 Task: Find connections with filter location Ciudad Bolívar with filter topic #marketingdigitalwith filter profile language Spanish with filter current company Shell with filter school Vishwakarma Government Engineering College with filter industry Community Services with filter service category Customer Support with filter keywords title Youth Volunteer
Action: Mouse moved to (605, 77)
Screenshot: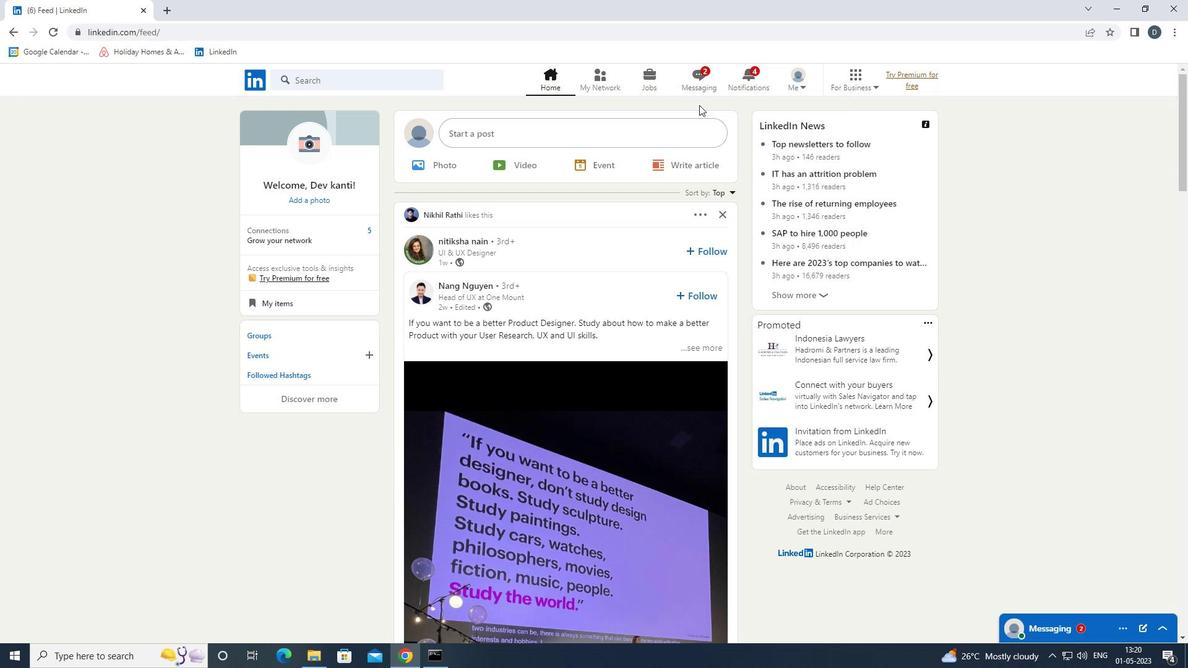 
Action: Mouse pressed left at (605, 77)
Screenshot: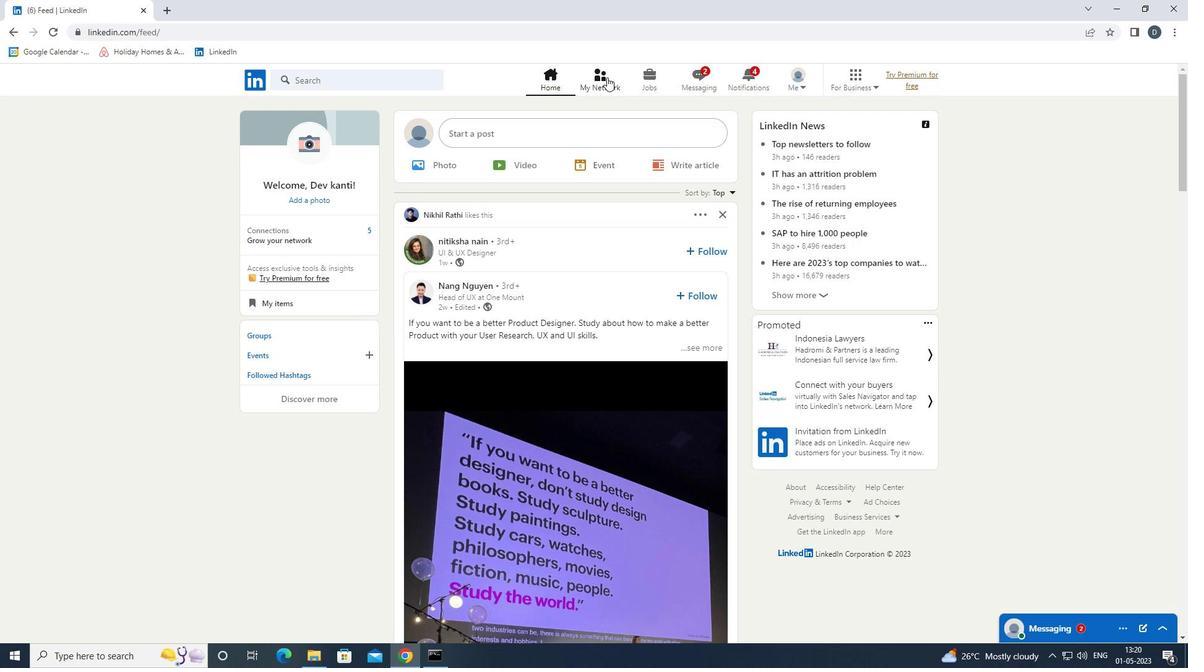 
Action: Mouse moved to (410, 151)
Screenshot: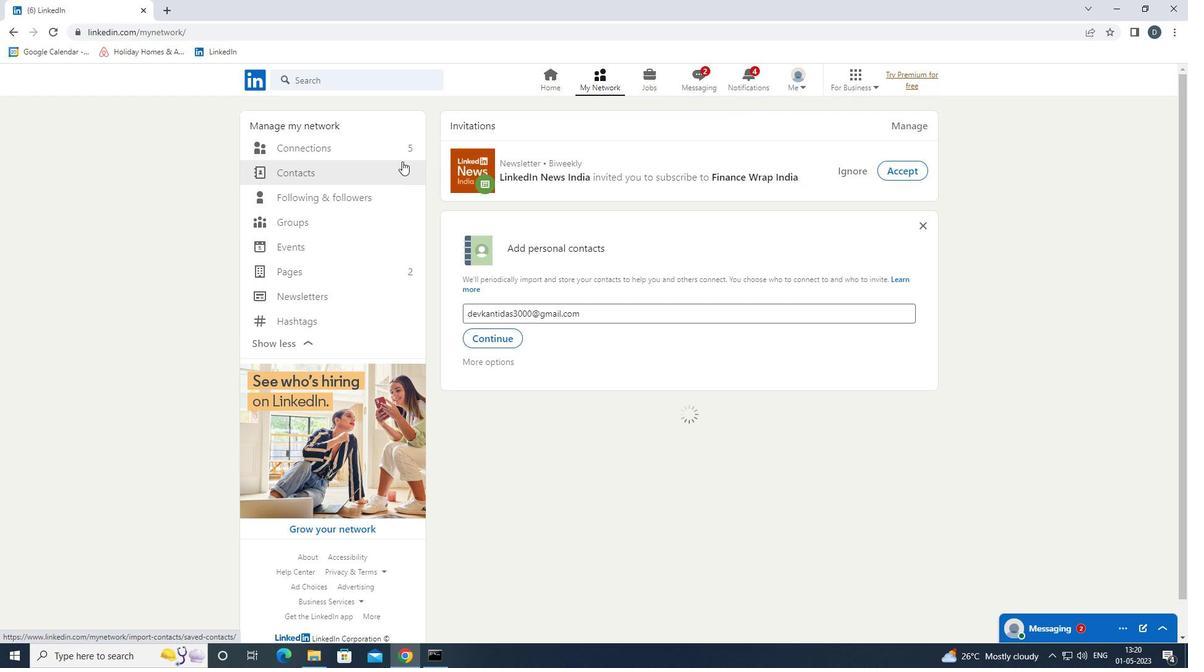 
Action: Mouse pressed left at (410, 151)
Screenshot: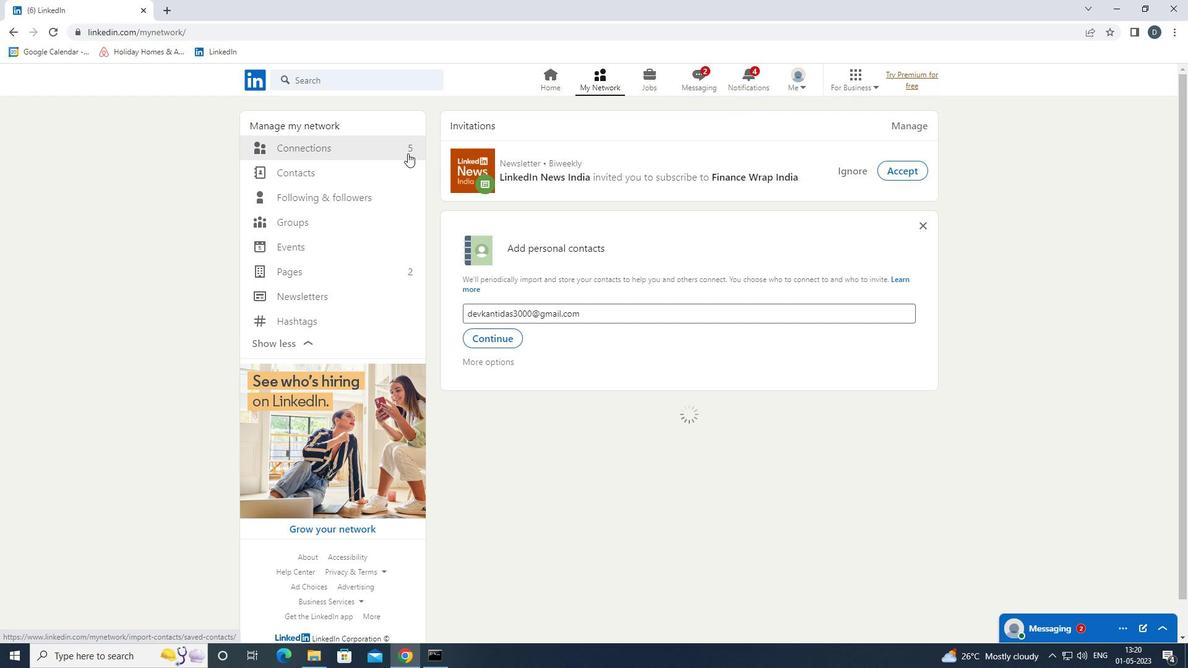 
Action: Mouse moved to (684, 150)
Screenshot: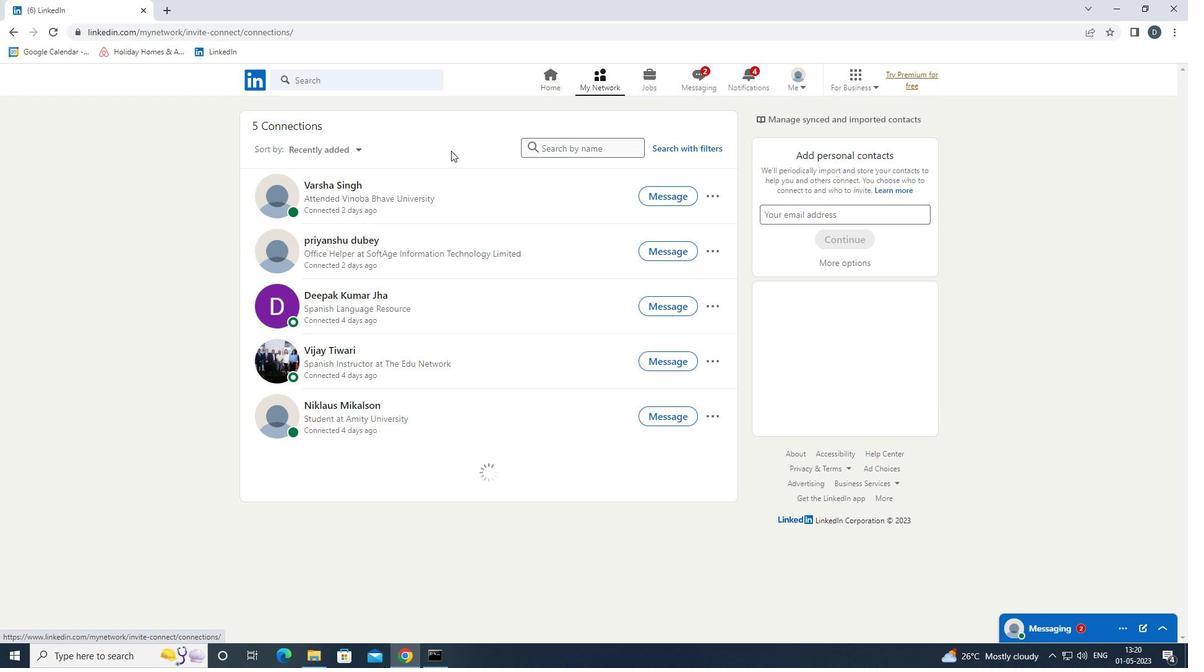 
Action: Mouse pressed left at (684, 150)
Screenshot: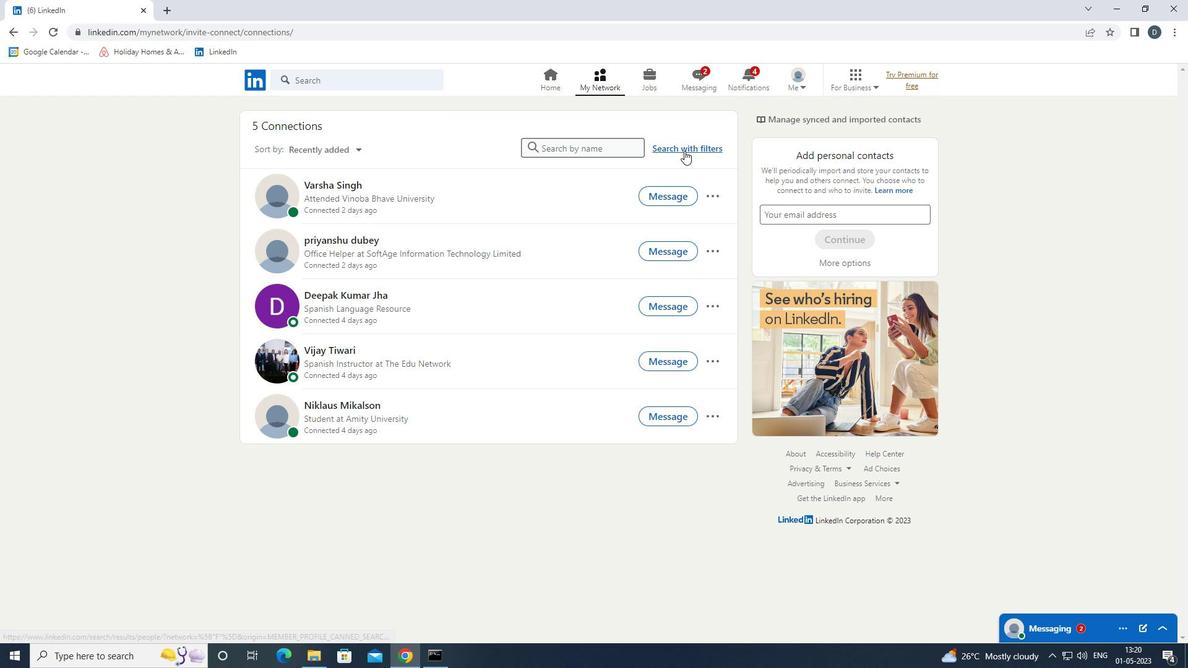 
Action: Mouse moved to (624, 109)
Screenshot: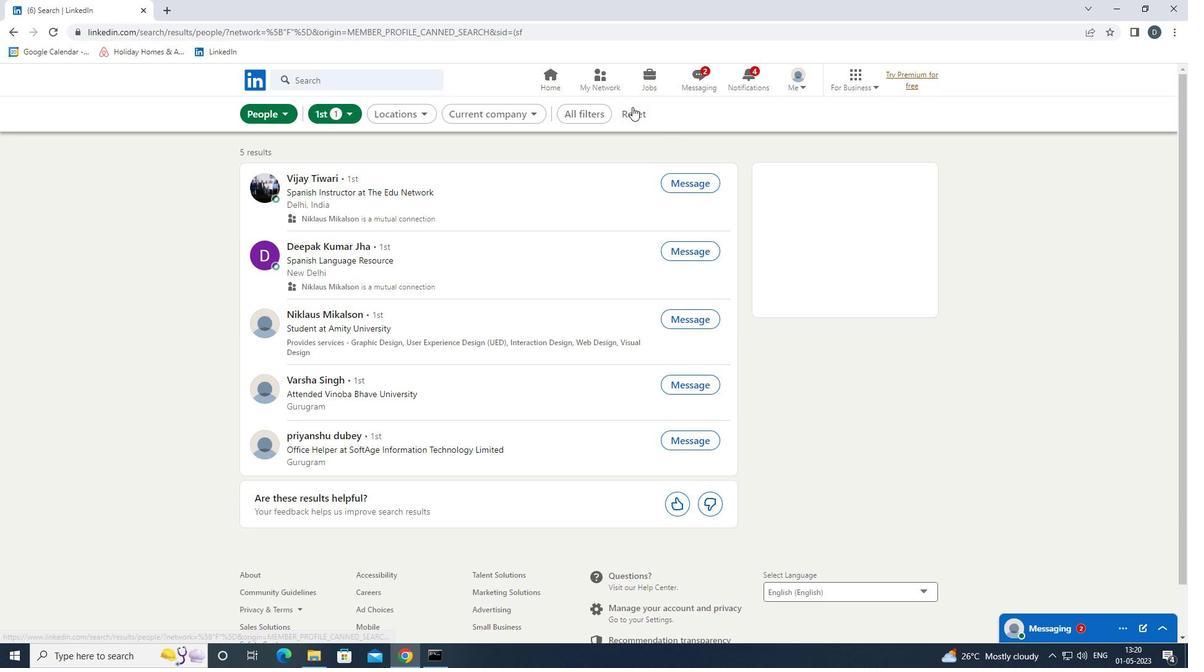 
Action: Mouse pressed left at (624, 109)
Screenshot: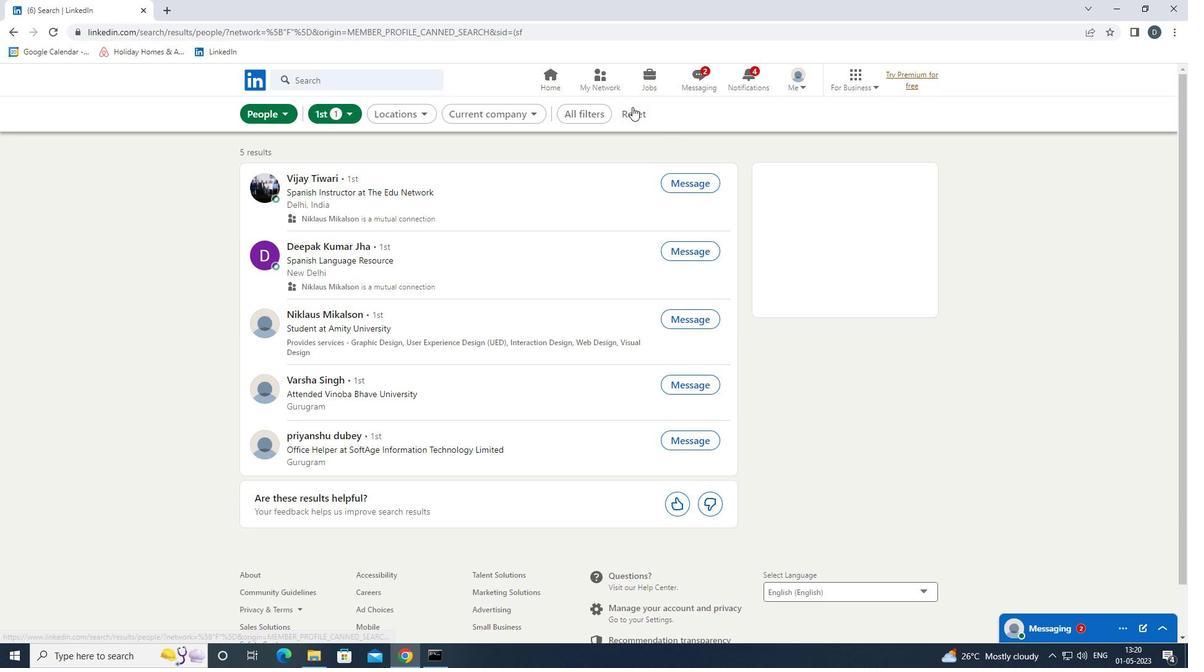 
Action: Mouse moved to (609, 110)
Screenshot: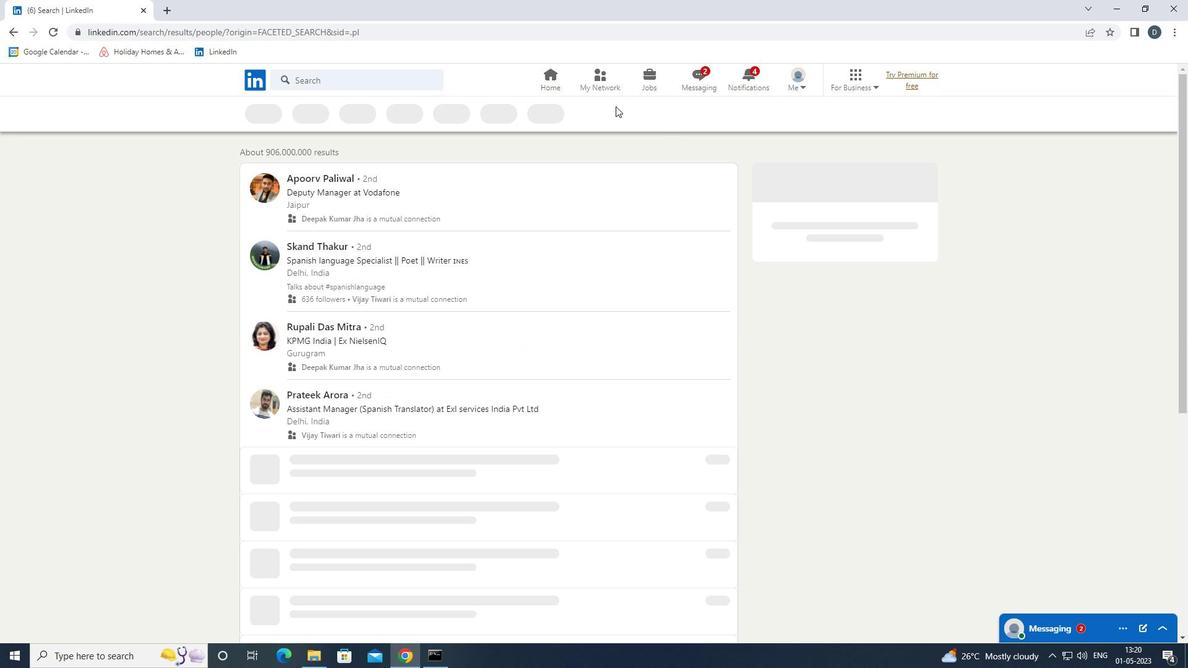 
Action: Mouse pressed left at (609, 110)
Screenshot: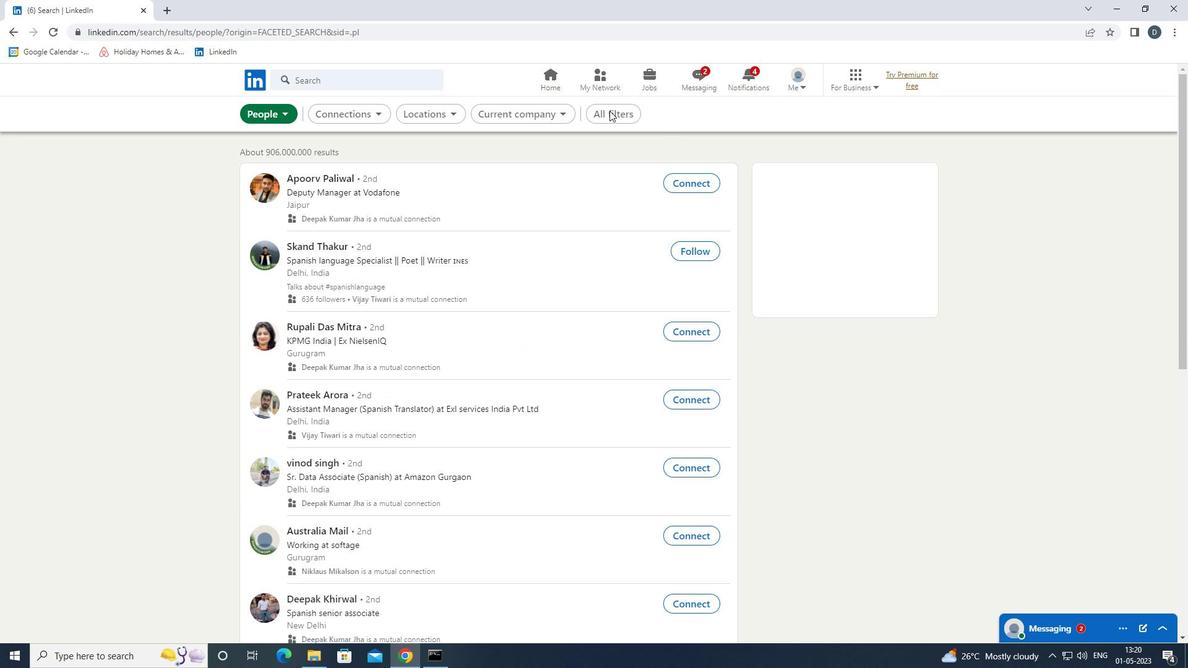 
Action: Mouse moved to (951, 314)
Screenshot: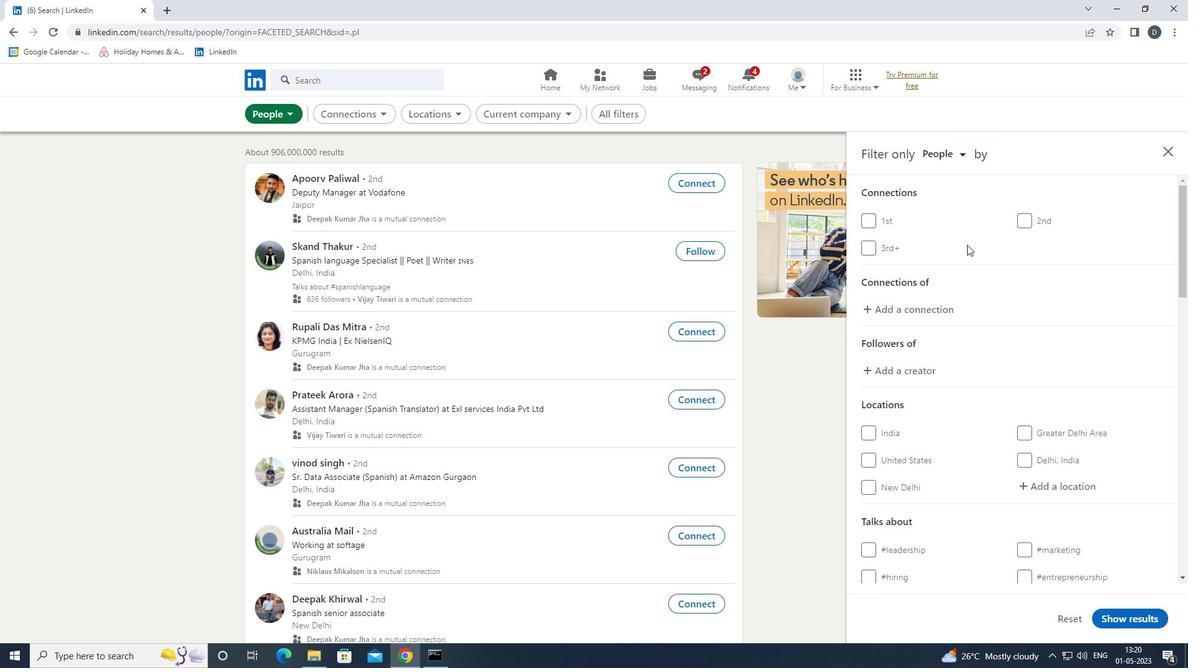
Action: Mouse scrolled (951, 313) with delta (0, 0)
Screenshot: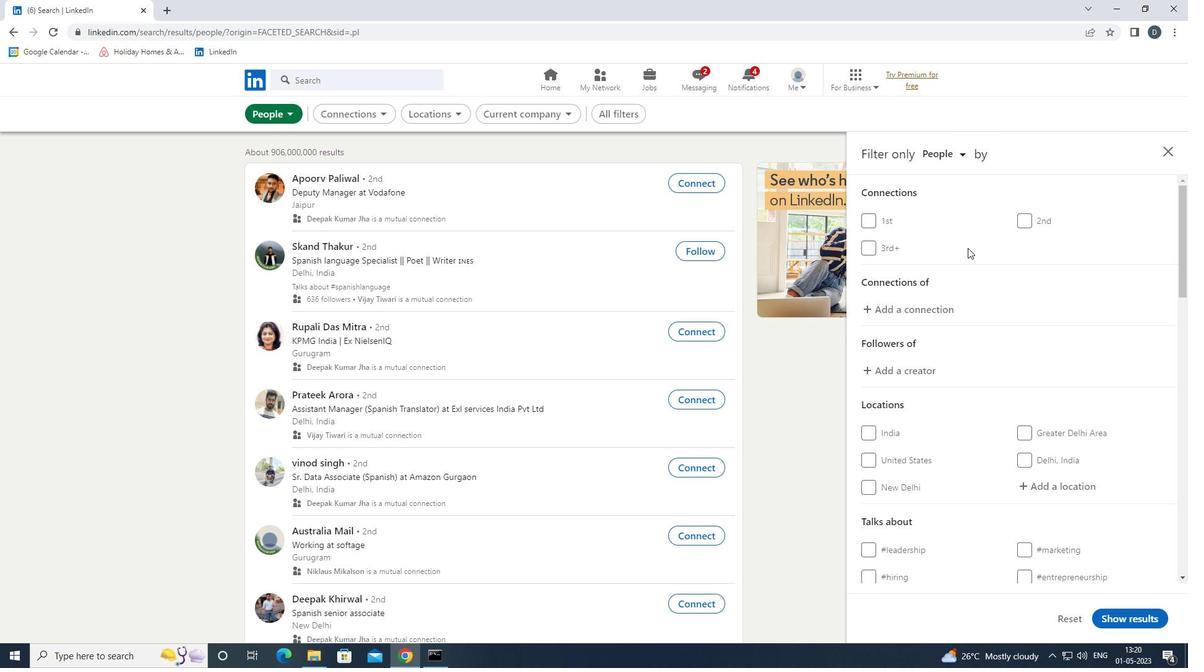 
Action: Mouse scrolled (951, 313) with delta (0, 0)
Screenshot: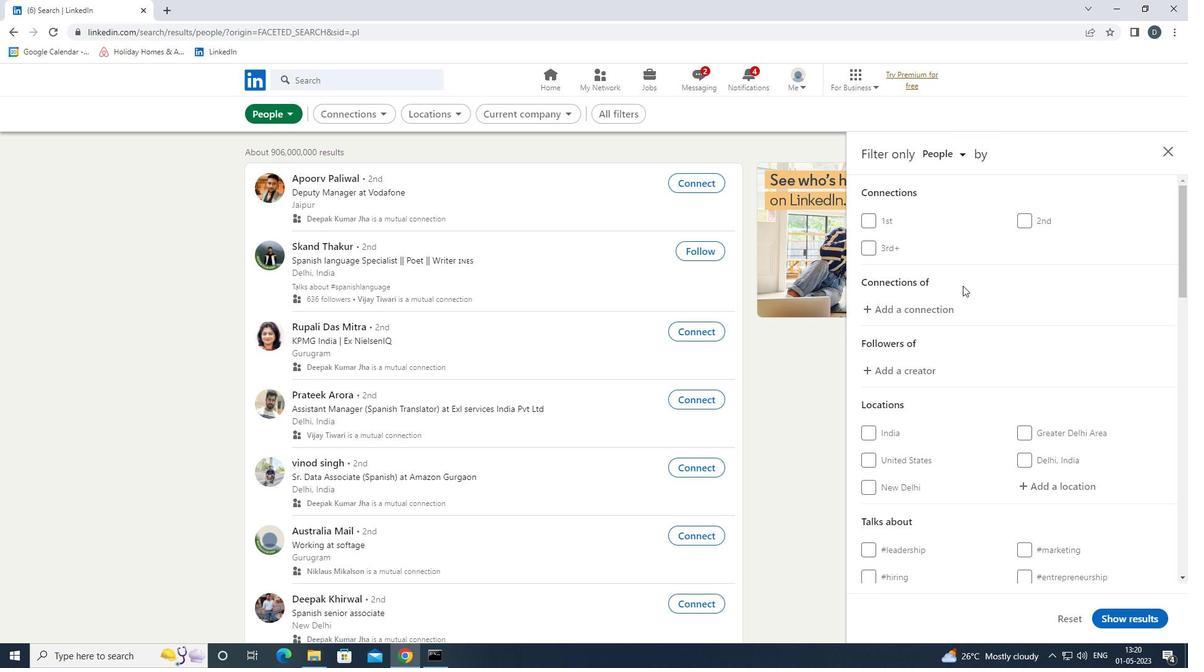 
Action: Mouse moved to (957, 314)
Screenshot: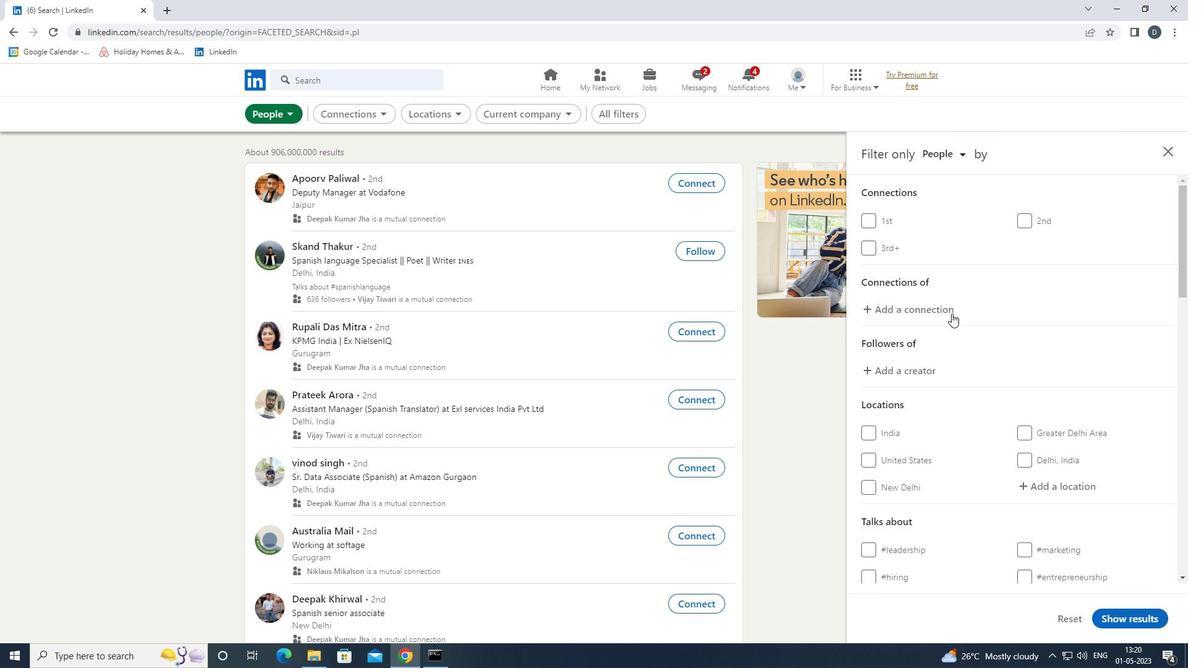 
Action: Mouse scrolled (957, 313) with delta (0, 0)
Screenshot: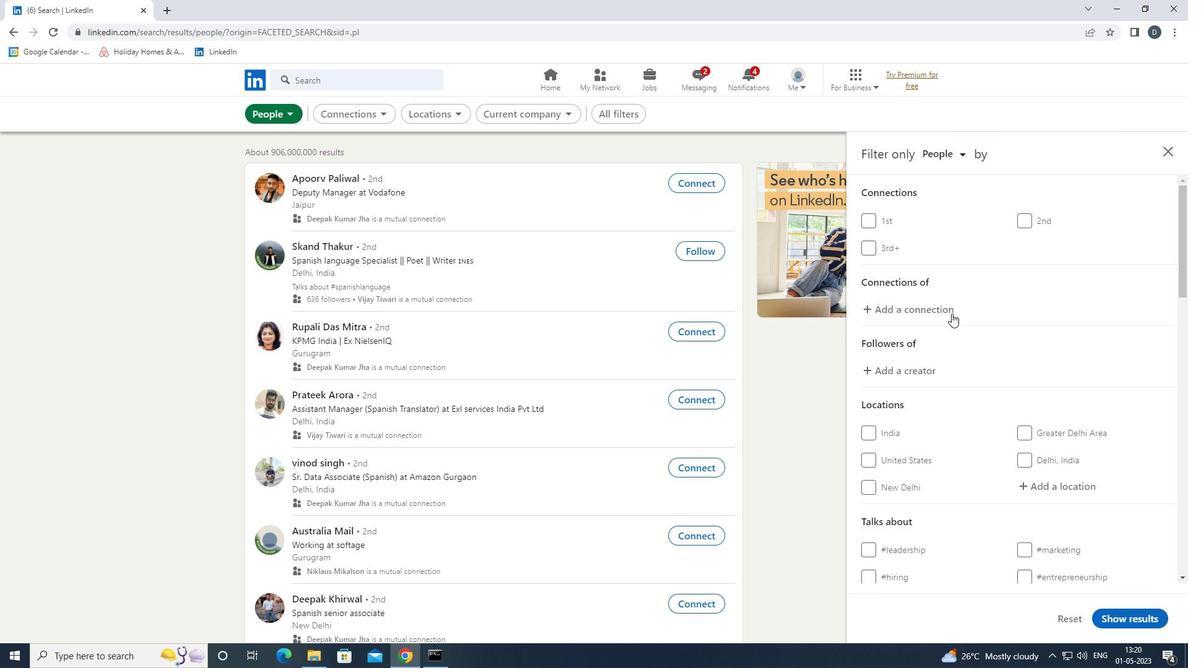 
Action: Mouse moved to (1033, 301)
Screenshot: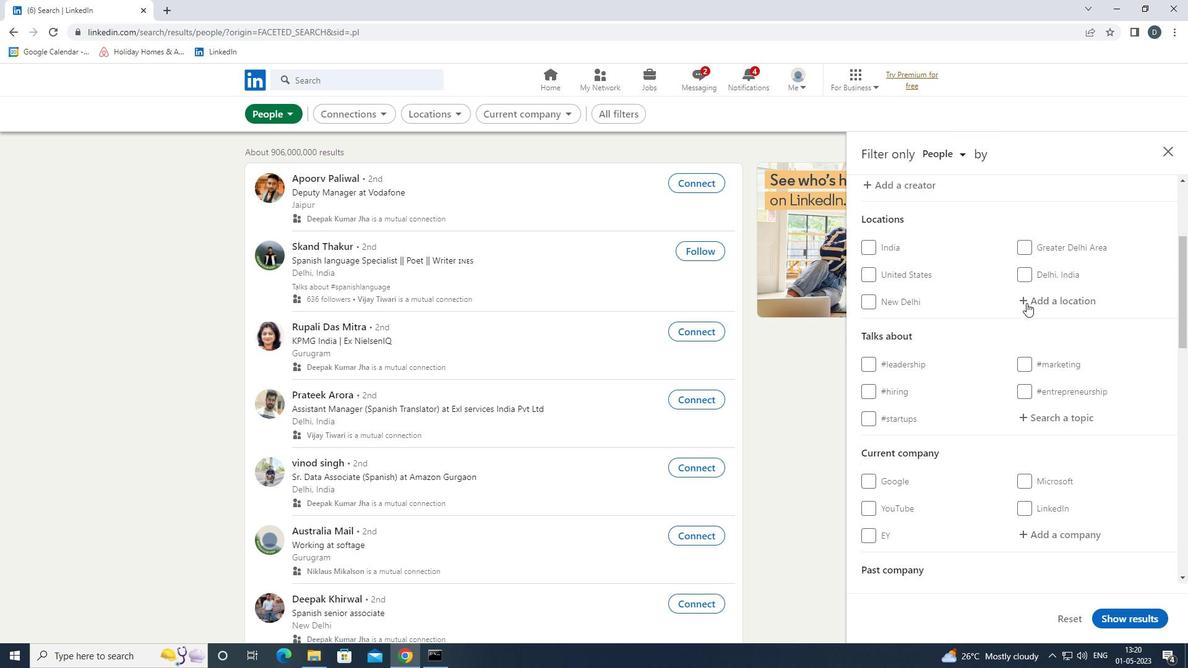 
Action: Mouse pressed left at (1033, 301)
Screenshot: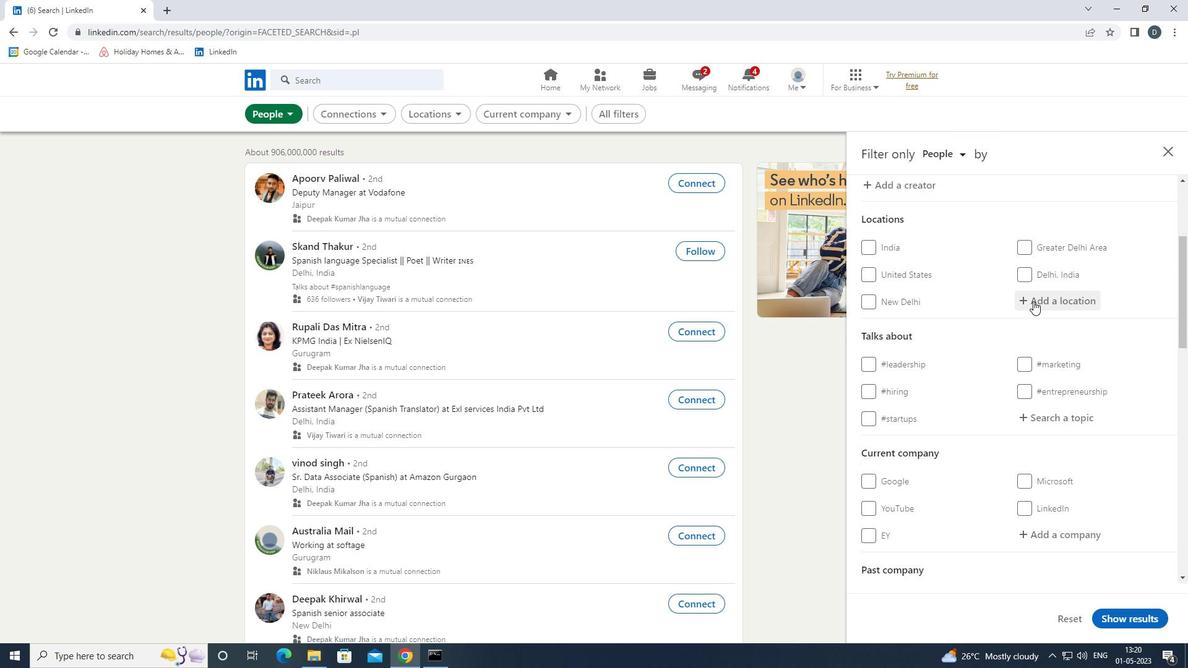 
Action: Mouse moved to (1030, 301)
Screenshot: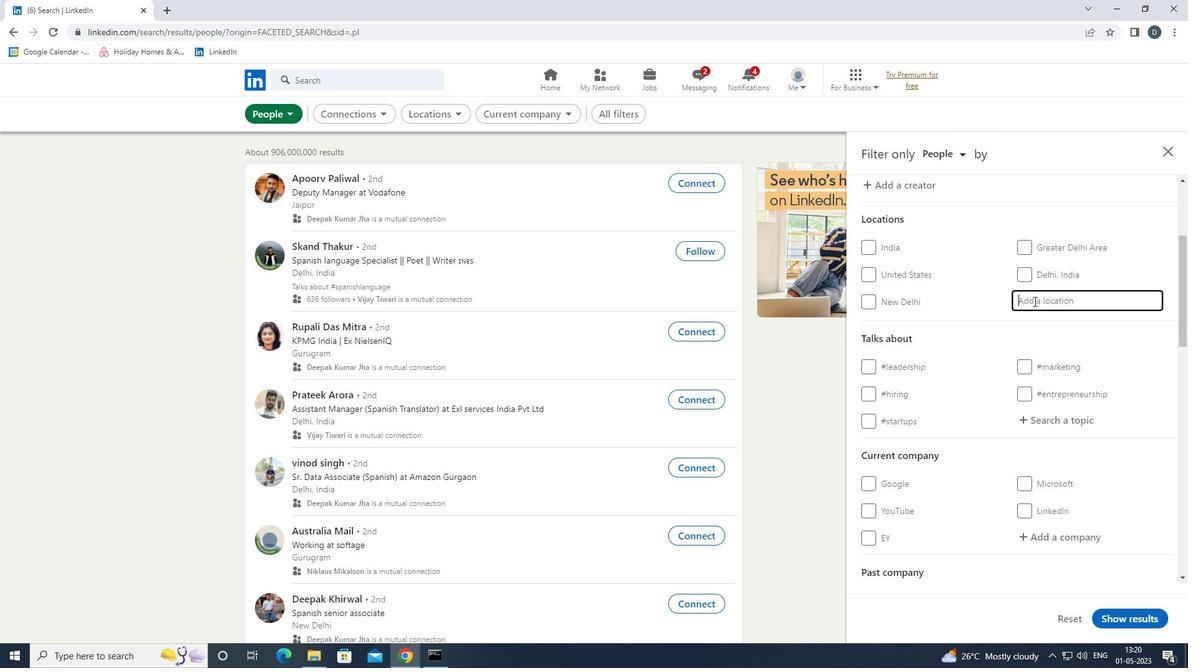
Action: Key pressed <Key.shift>CIUDAD<Key.space><Key.shift>BOLIVAR<Key.down><Key.enter>
Screenshot: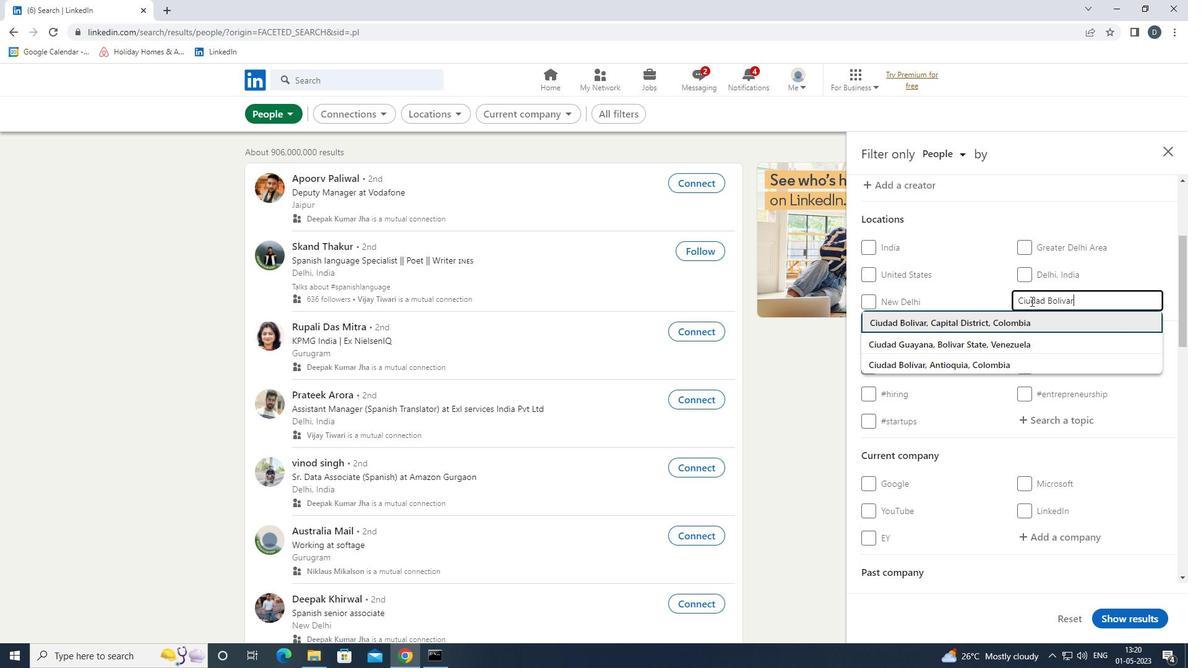 
Action: Mouse moved to (1033, 329)
Screenshot: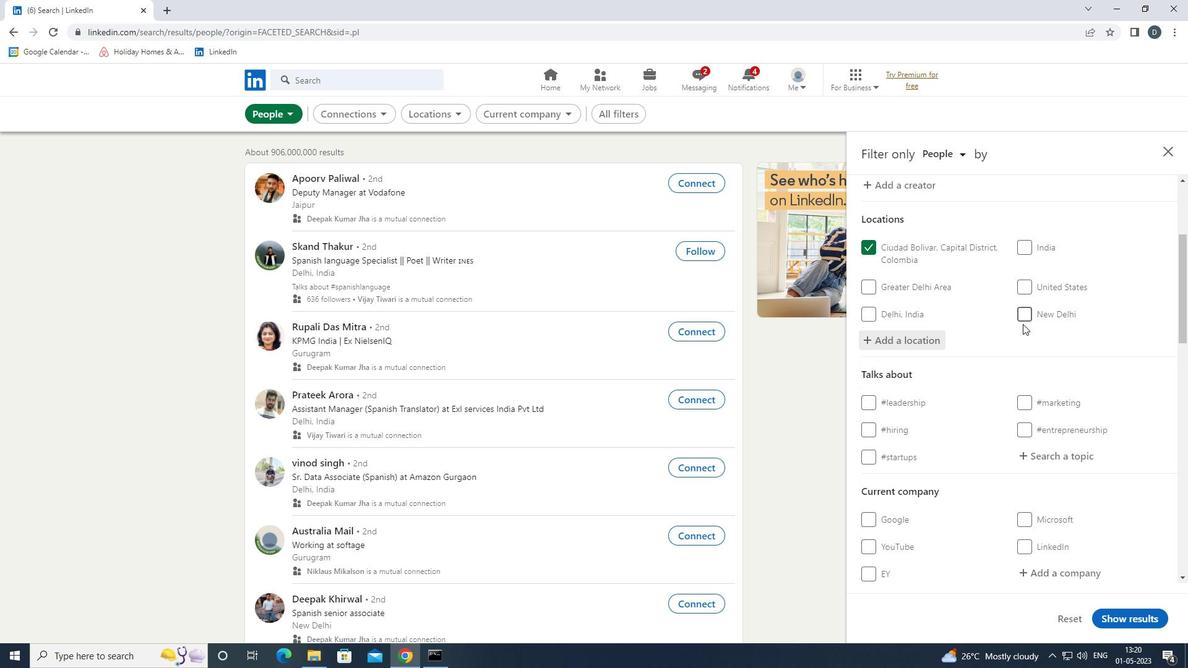 
Action: Mouse scrolled (1033, 328) with delta (0, 0)
Screenshot: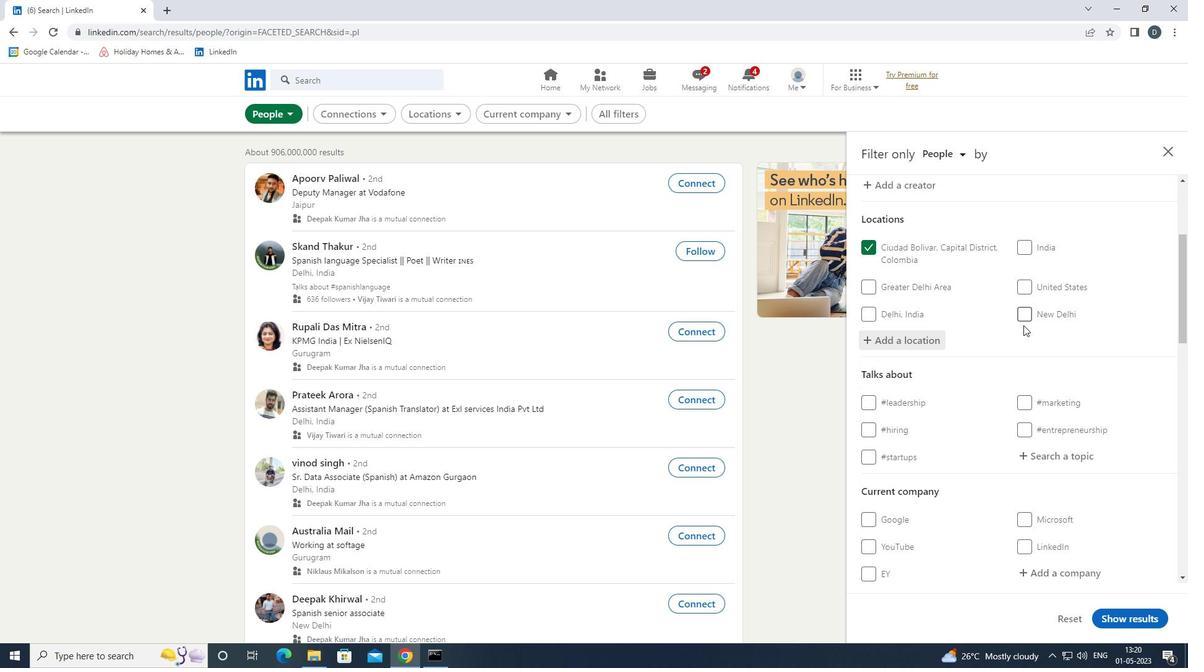 
Action: Mouse moved to (1035, 331)
Screenshot: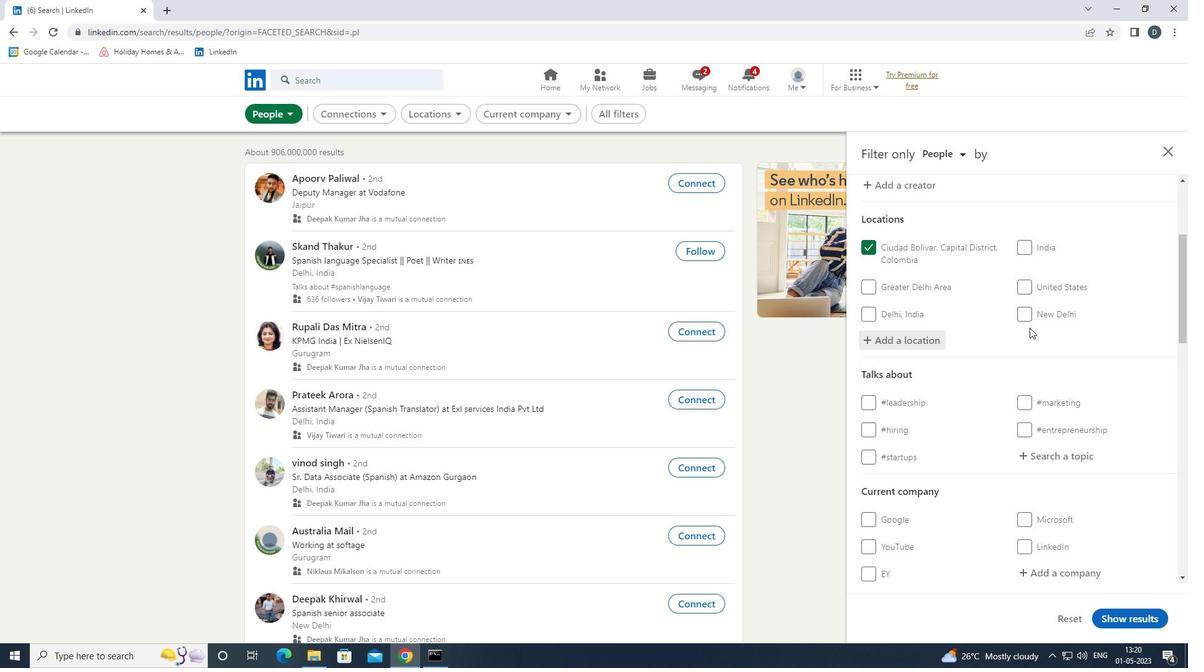 
Action: Mouse scrolled (1035, 330) with delta (0, 0)
Screenshot: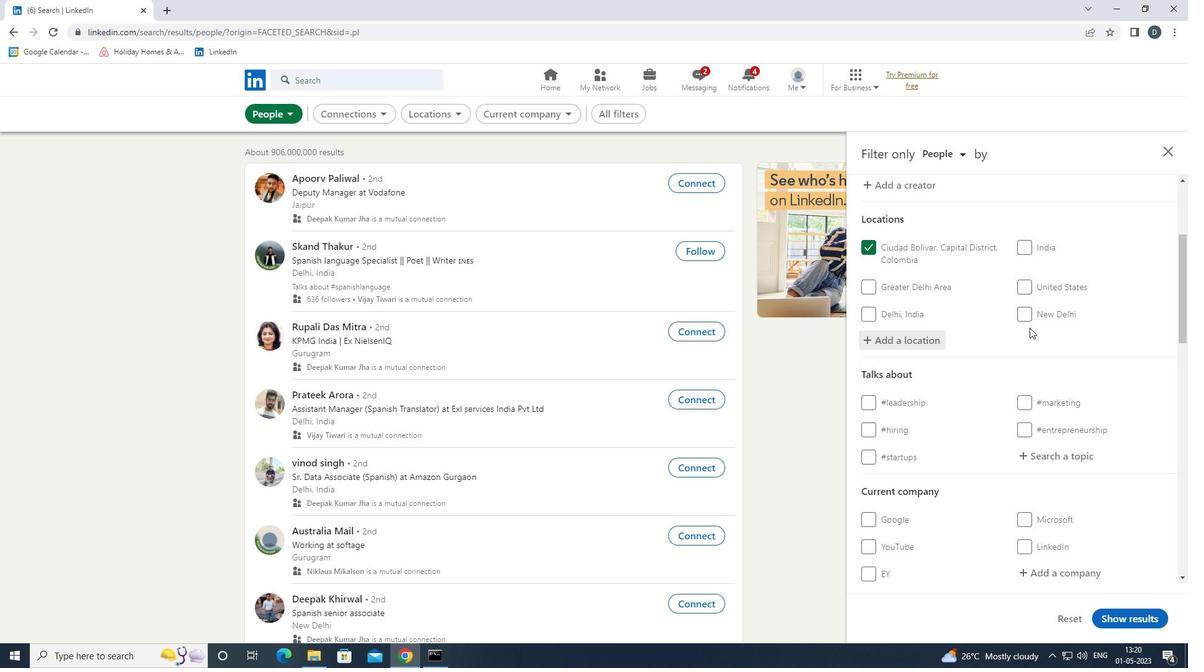 
Action: Mouse moved to (1053, 335)
Screenshot: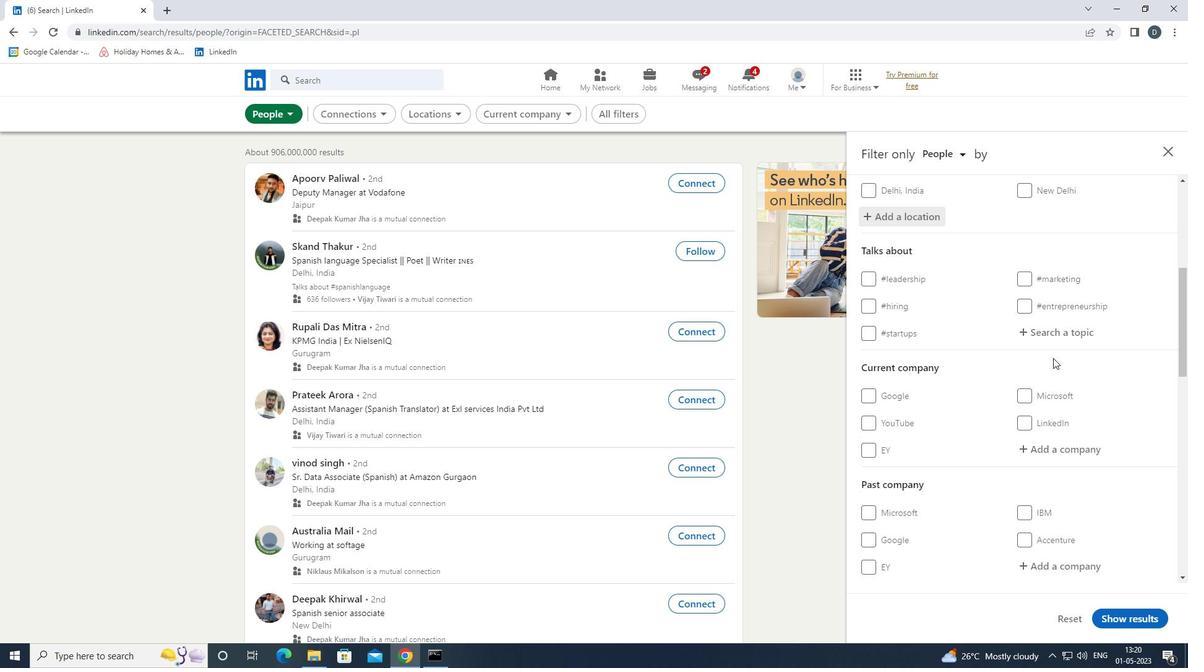 
Action: Mouse pressed left at (1053, 335)
Screenshot: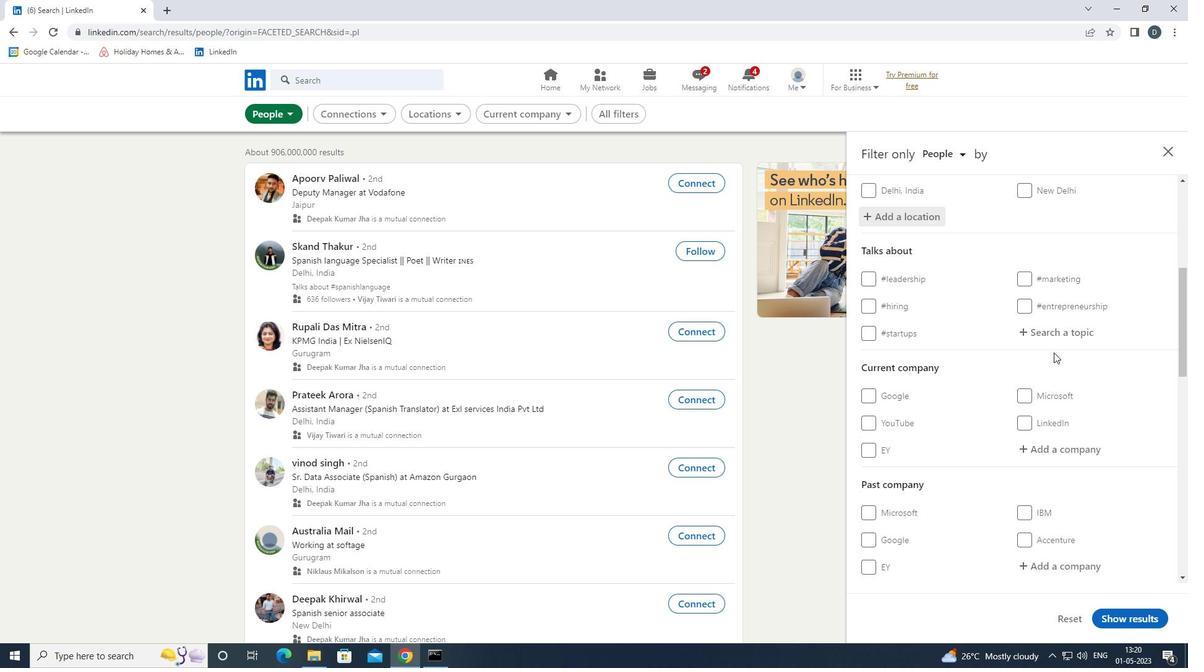 
Action: Key pressed MARKETINGDIGITAL
Screenshot: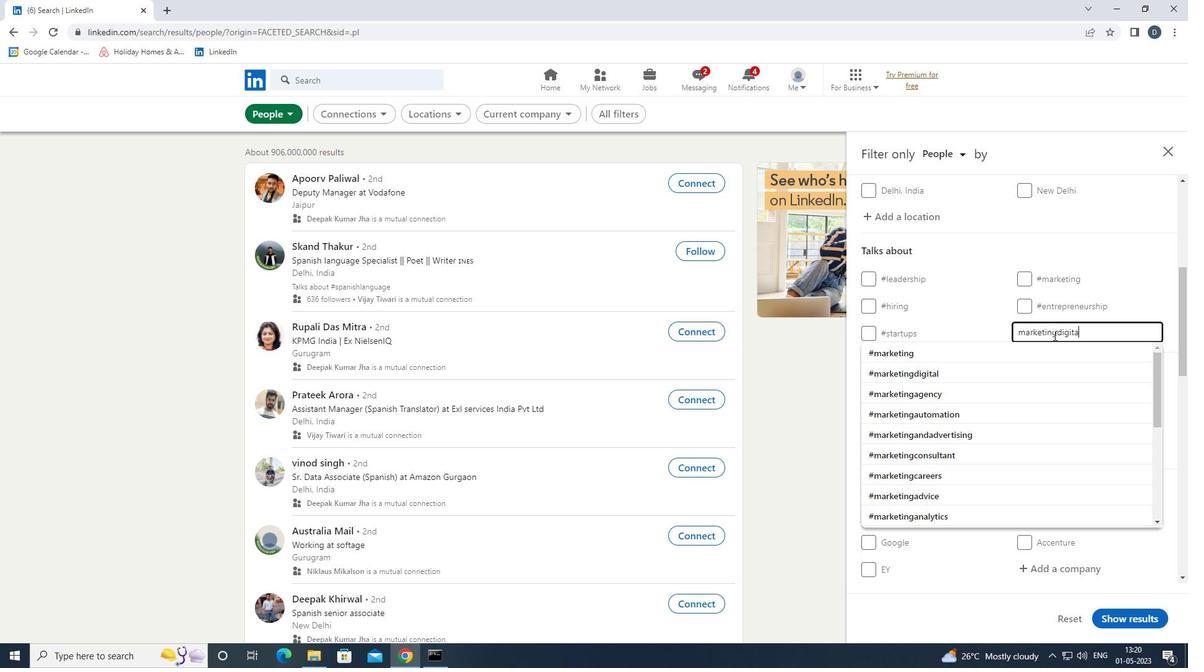 
Action: Mouse moved to (1027, 345)
Screenshot: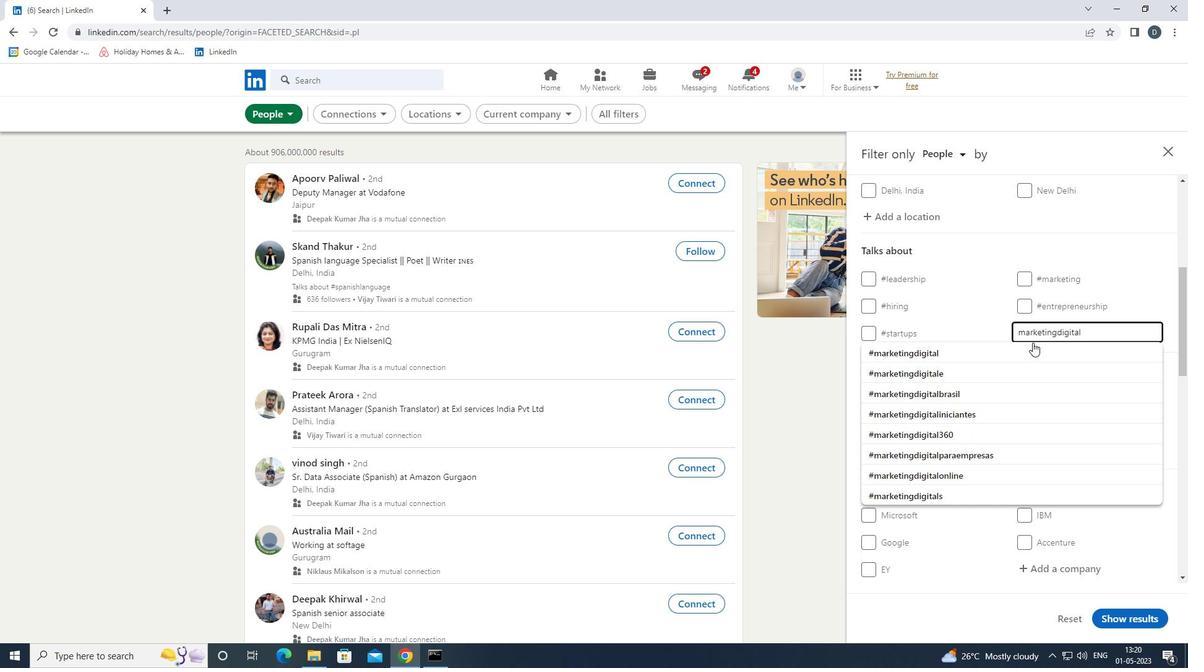 
Action: Mouse pressed left at (1027, 345)
Screenshot: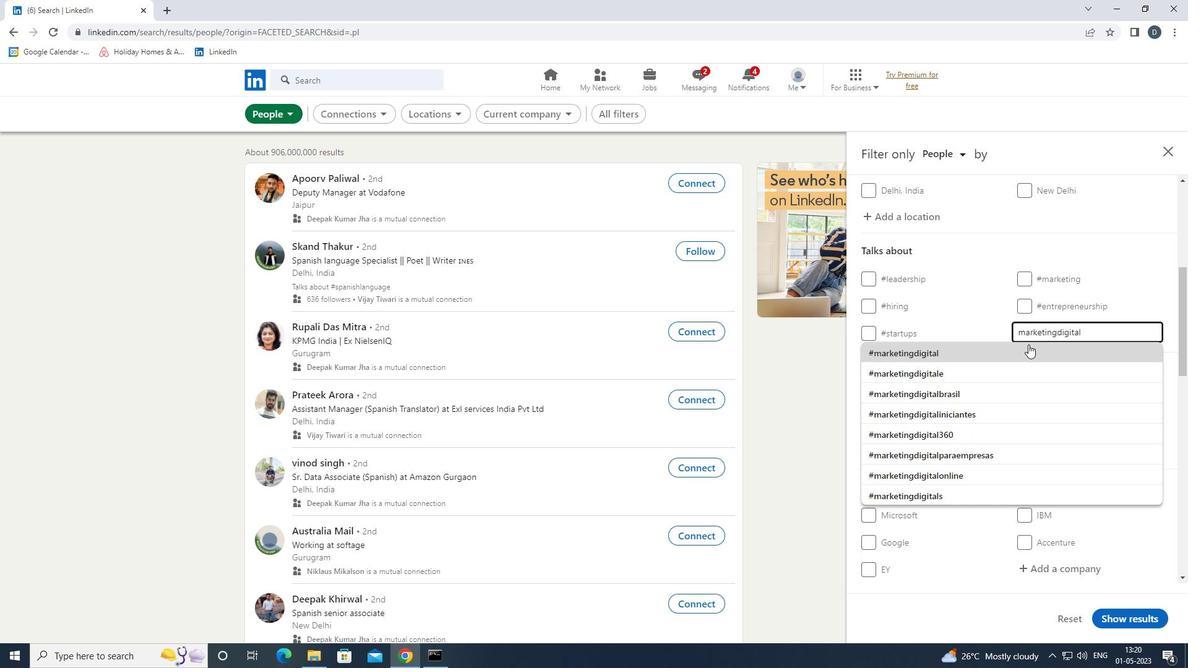 
Action: Mouse moved to (1045, 384)
Screenshot: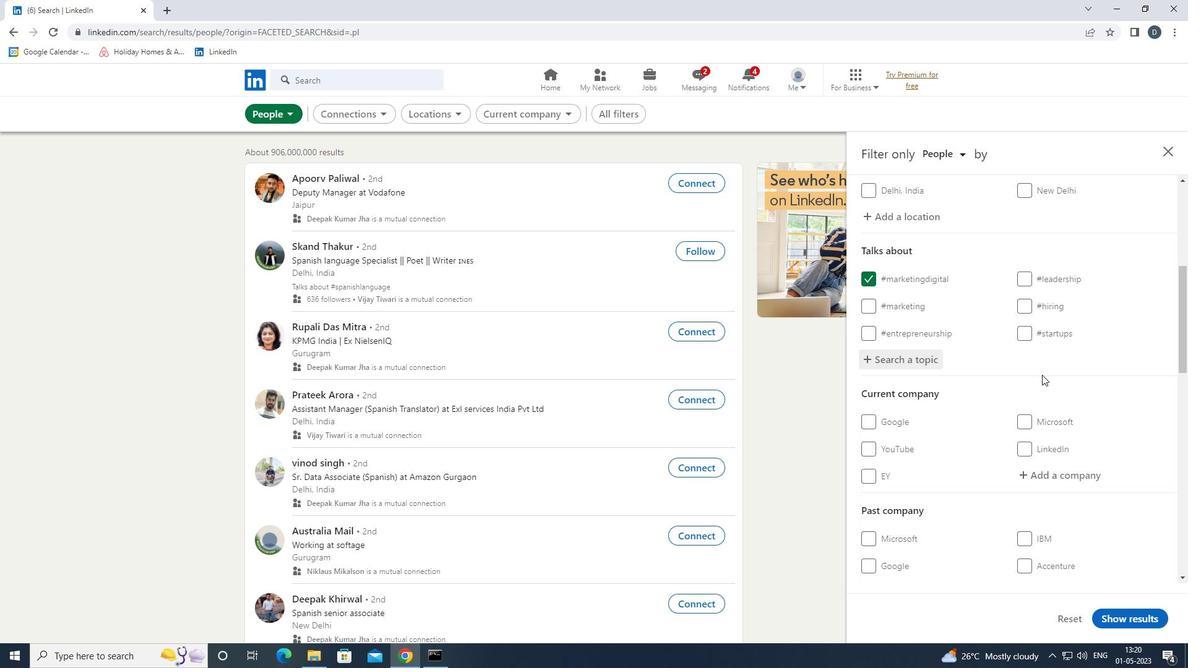 
Action: Mouse scrolled (1045, 384) with delta (0, 0)
Screenshot: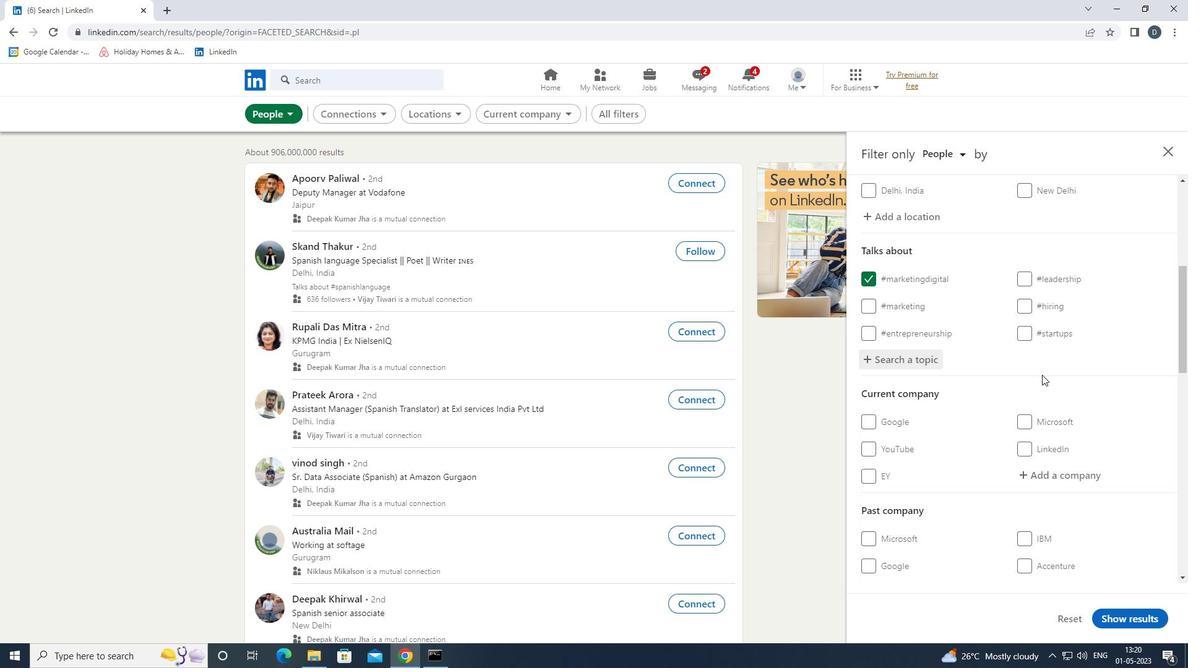 
Action: Mouse moved to (1045, 386)
Screenshot: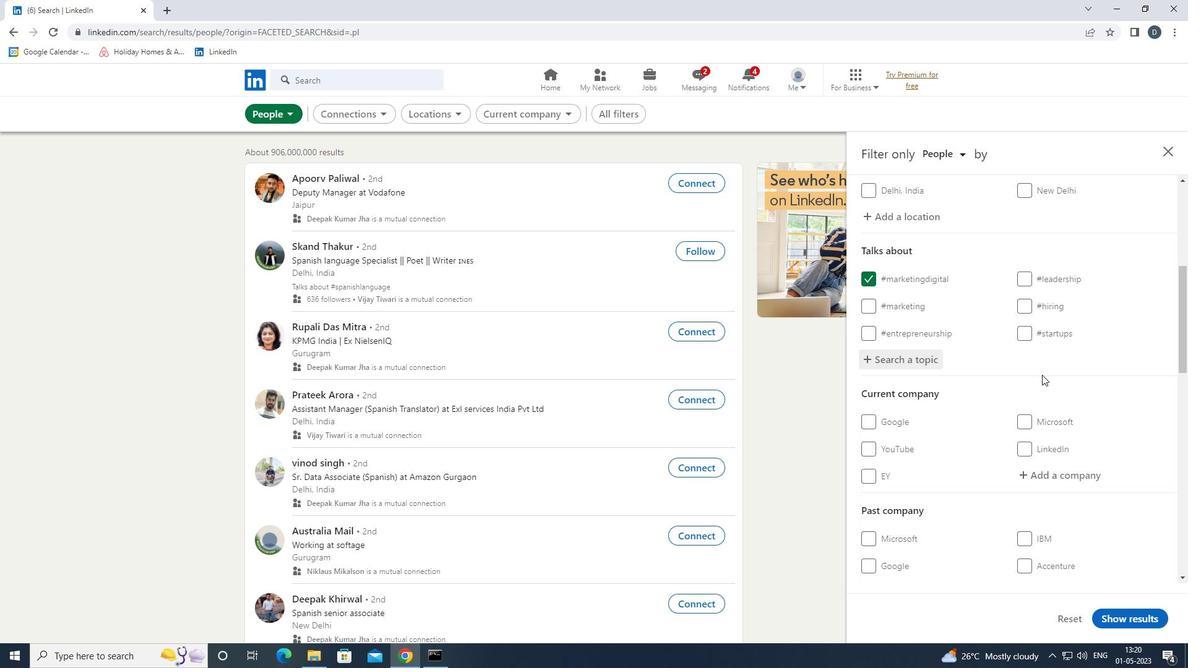 
Action: Mouse scrolled (1045, 386) with delta (0, 0)
Screenshot: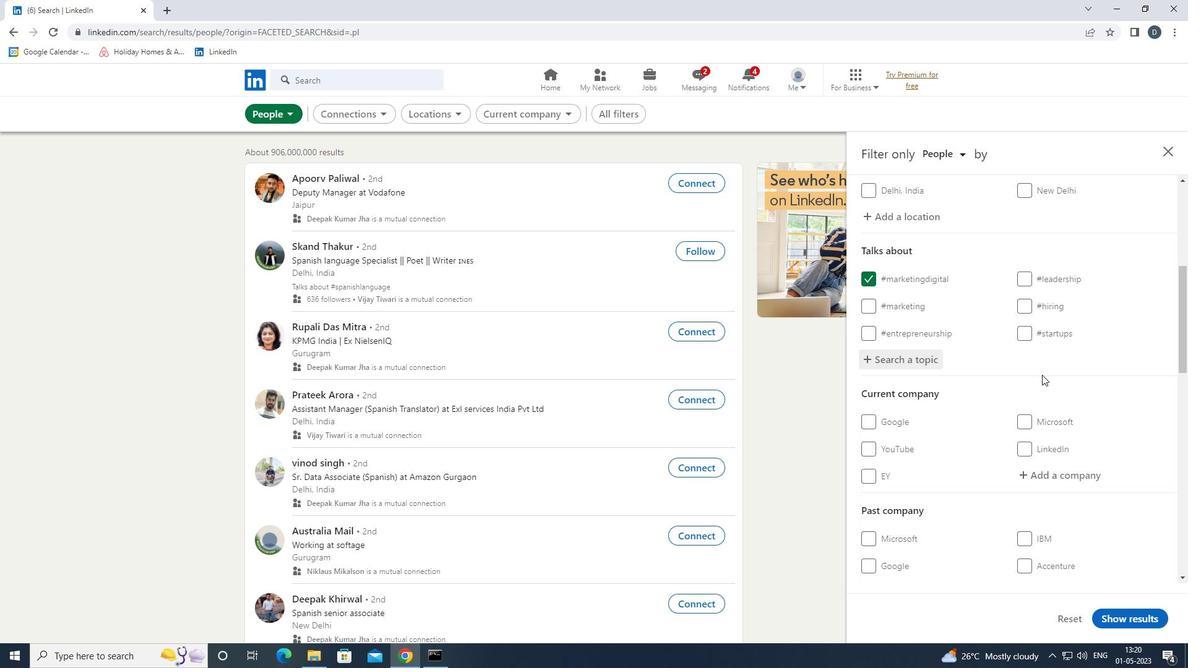 
Action: Mouse moved to (1045, 388)
Screenshot: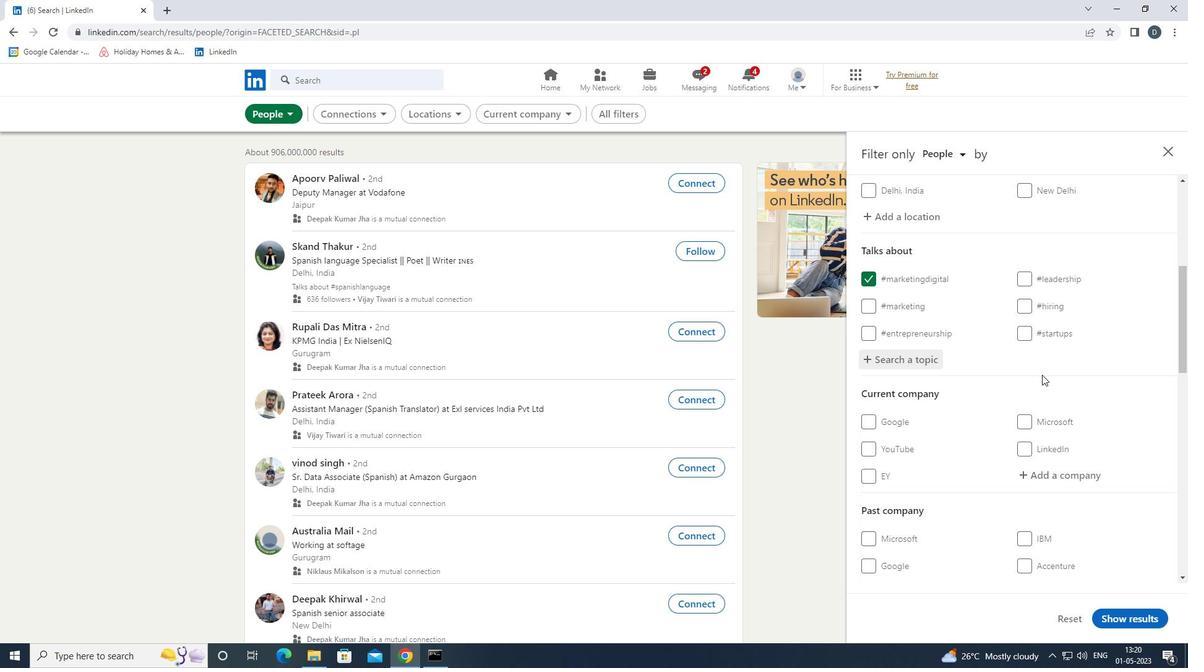 
Action: Mouse scrolled (1045, 387) with delta (0, 0)
Screenshot: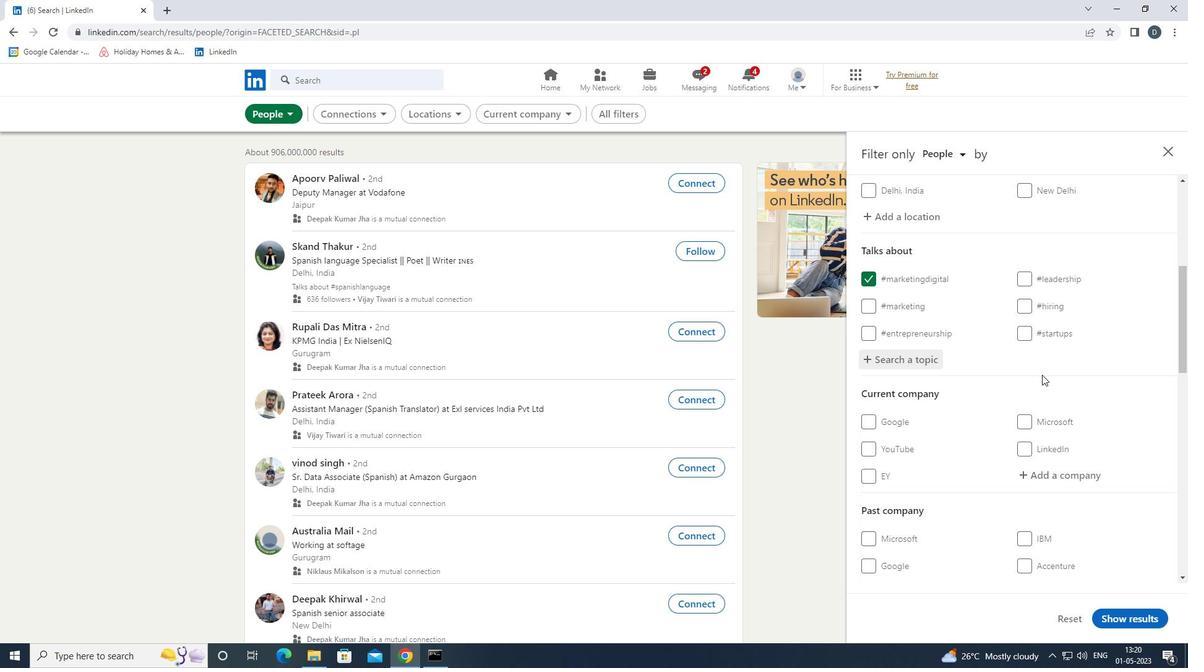 
Action: Mouse moved to (1050, 339)
Screenshot: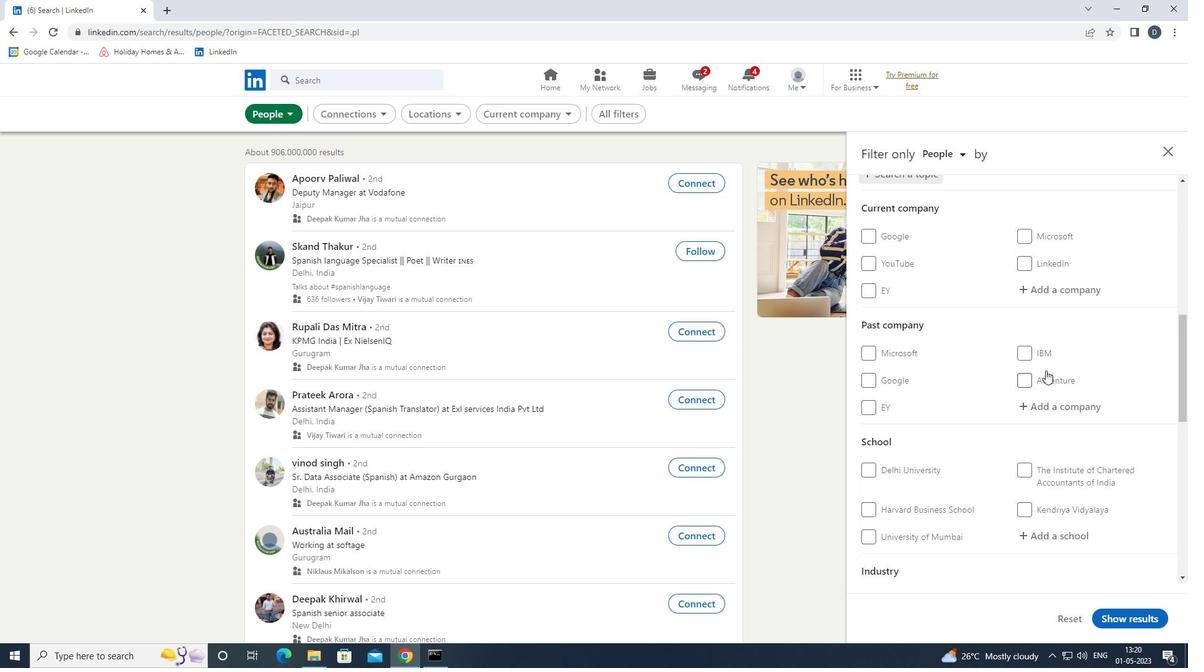 
Action: Mouse scrolled (1050, 338) with delta (0, 0)
Screenshot: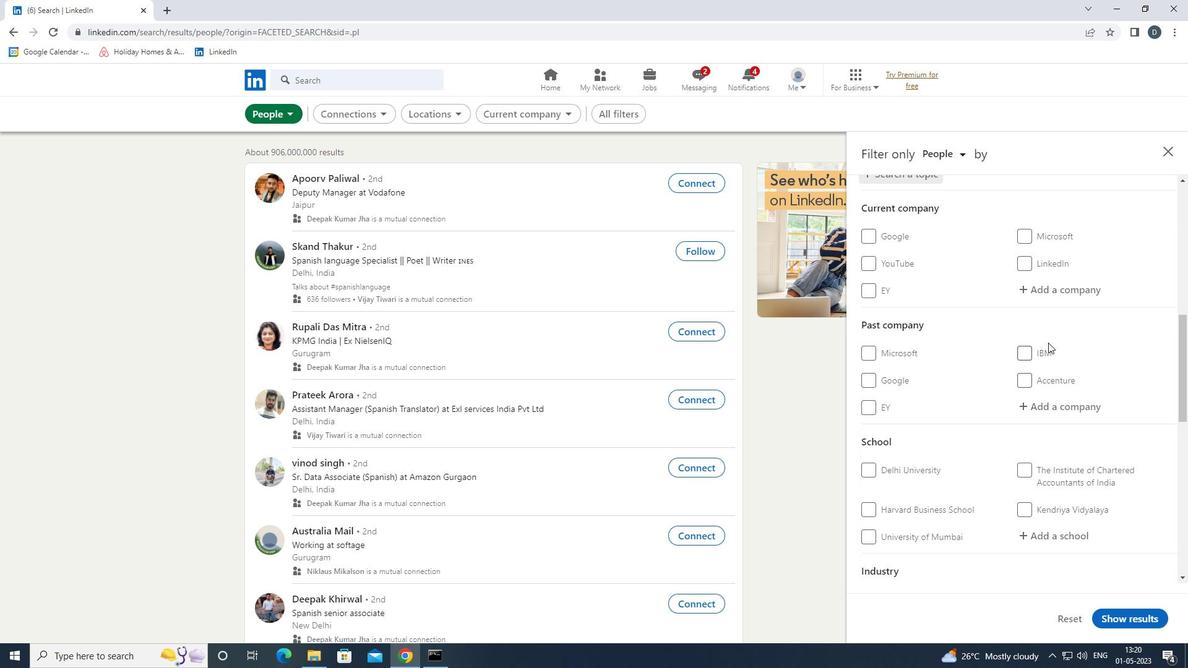 
Action: Mouse scrolled (1050, 338) with delta (0, 0)
Screenshot: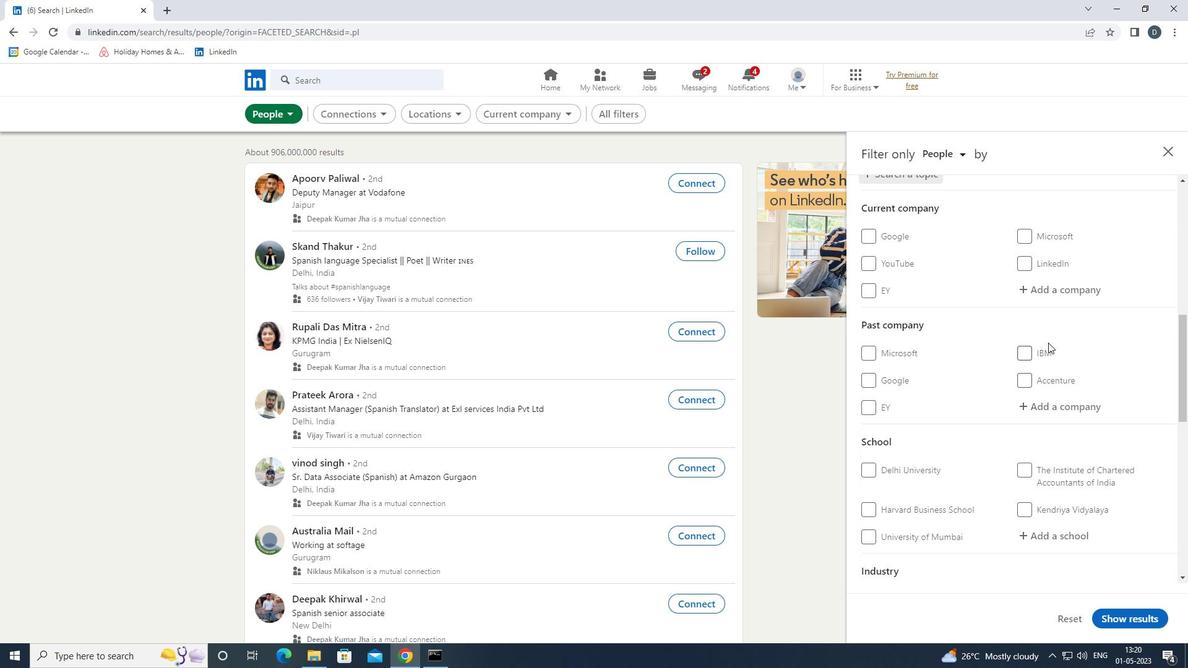 
Action: Mouse scrolled (1050, 338) with delta (0, 0)
Screenshot: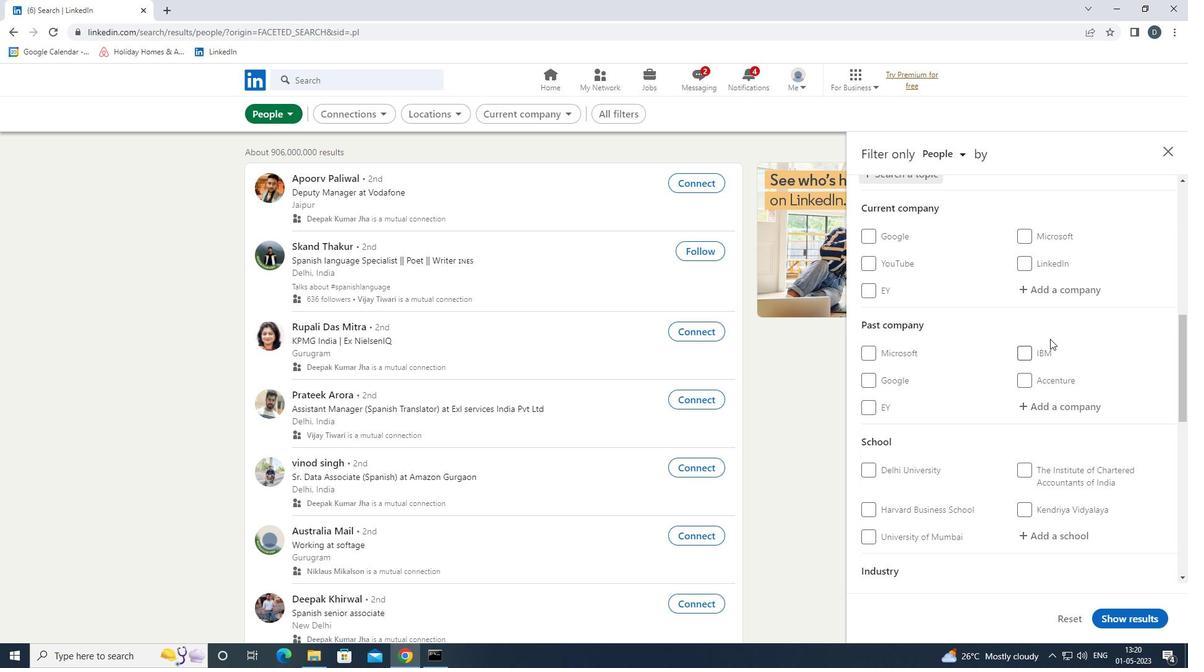 
Action: Mouse scrolled (1050, 338) with delta (0, 0)
Screenshot: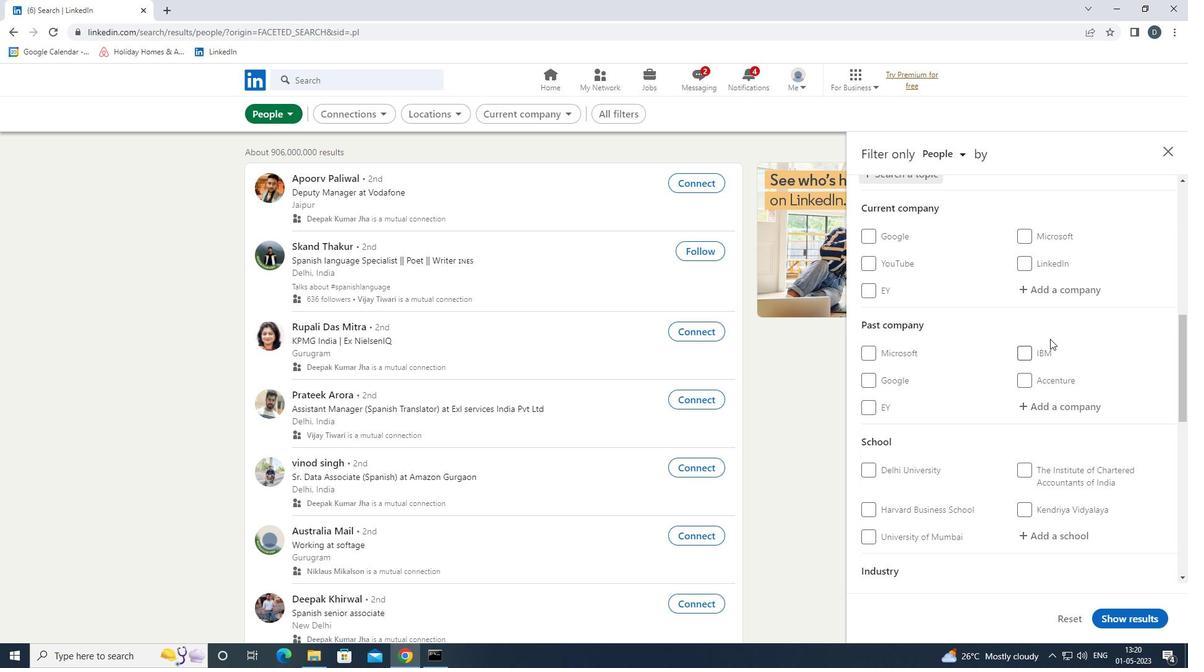 
Action: Mouse moved to (1035, 445)
Screenshot: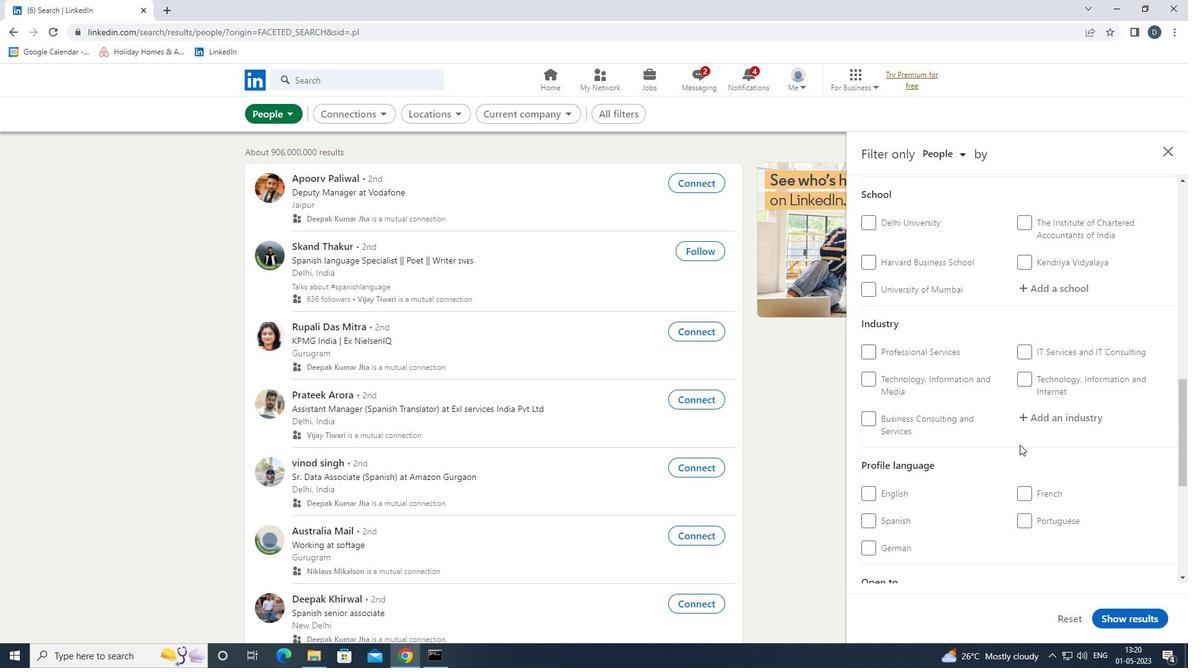 
Action: Mouse scrolled (1035, 444) with delta (0, 0)
Screenshot: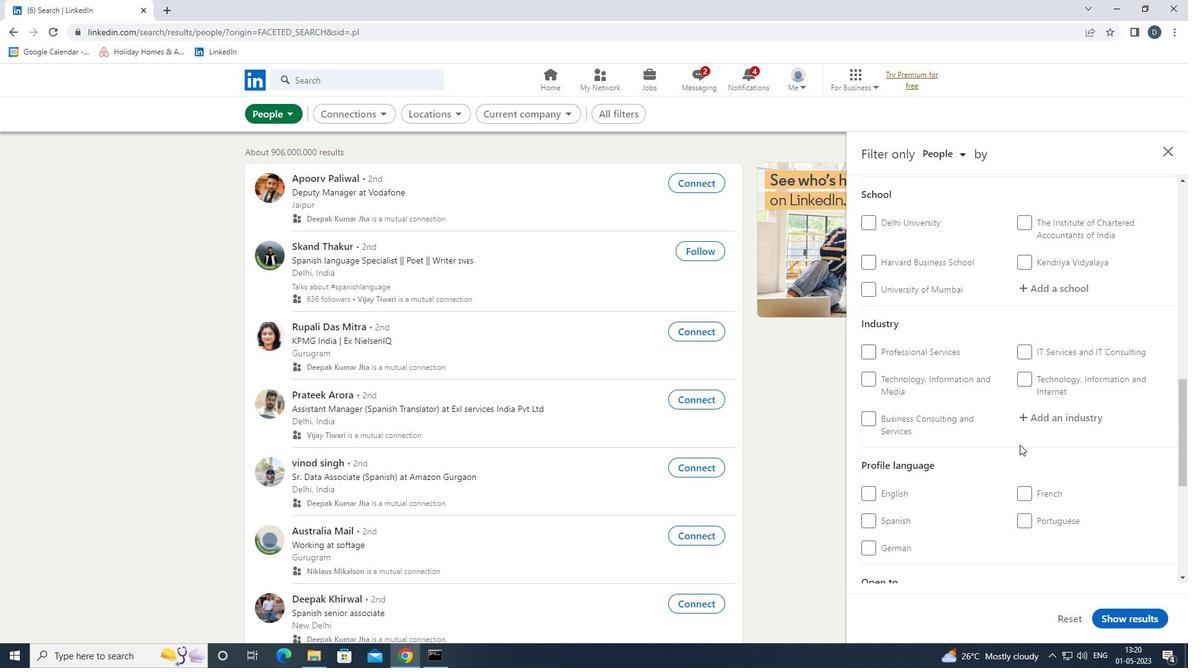 
Action: Mouse scrolled (1035, 444) with delta (0, 0)
Screenshot: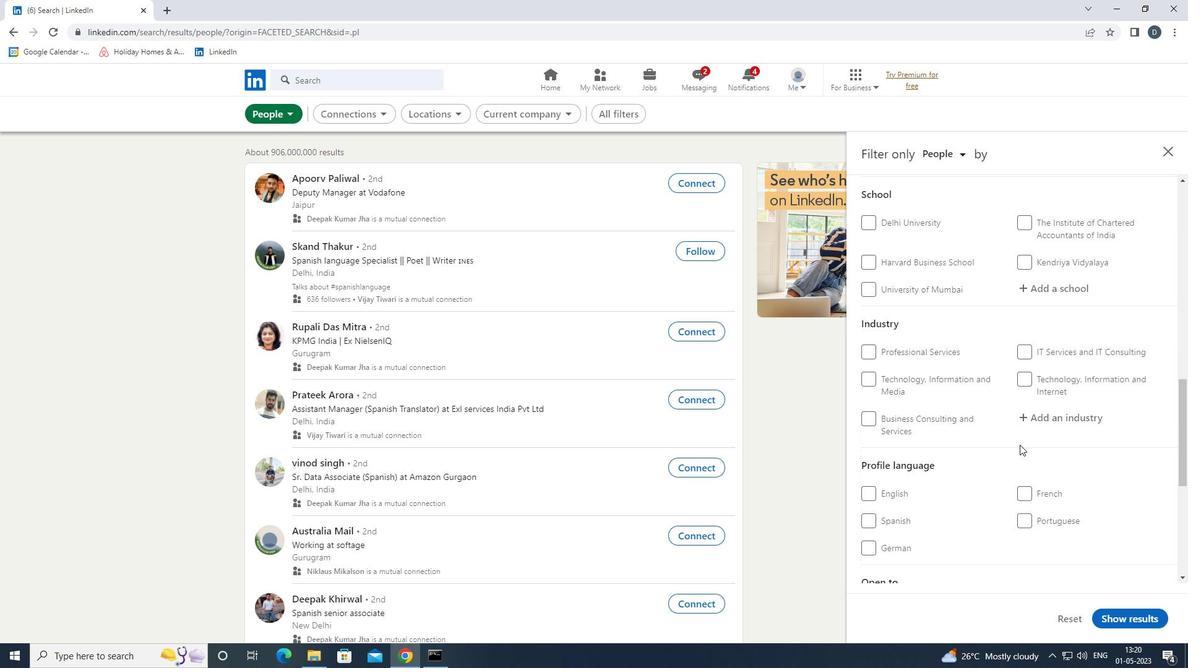 
Action: Mouse moved to (869, 392)
Screenshot: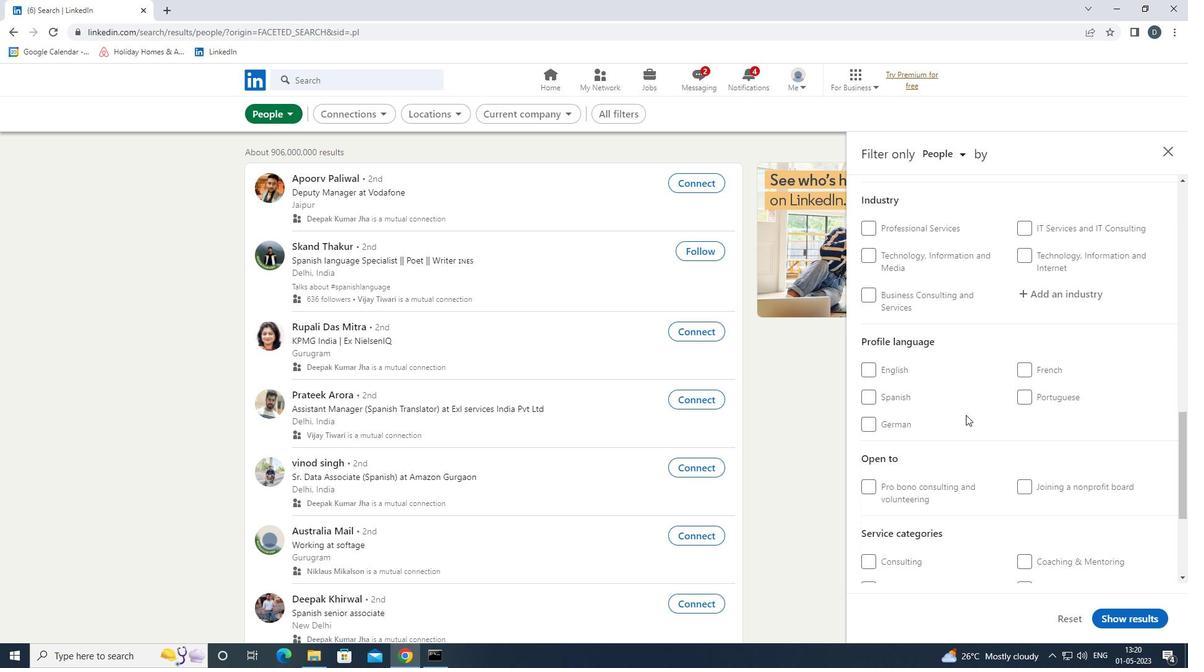 
Action: Mouse pressed left at (869, 392)
Screenshot: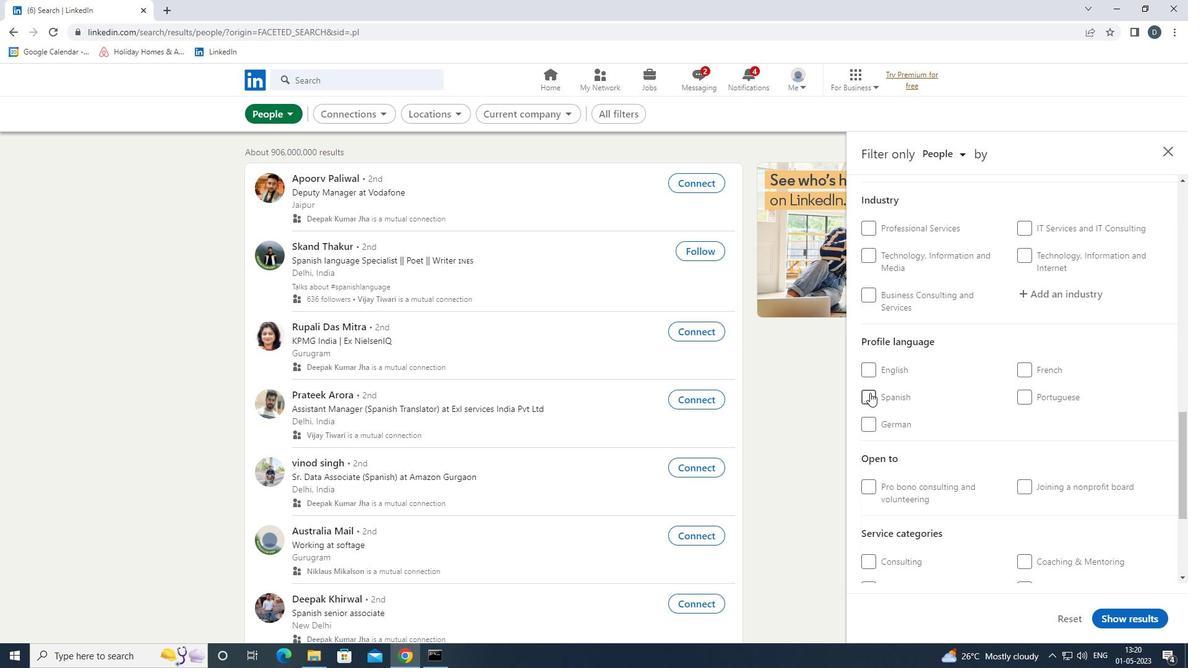 
Action: Mouse moved to (1043, 428)
Screenshot: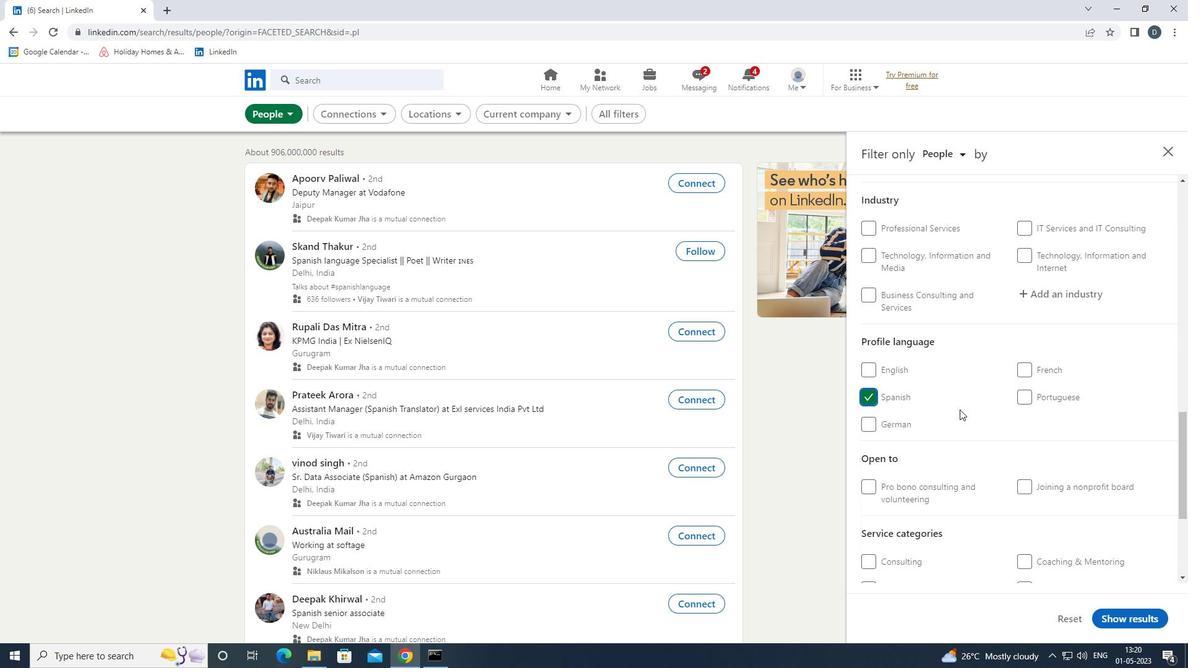 
Action: Mouse scrolled (1043, 428) with delta (0, 0)
Screenshot: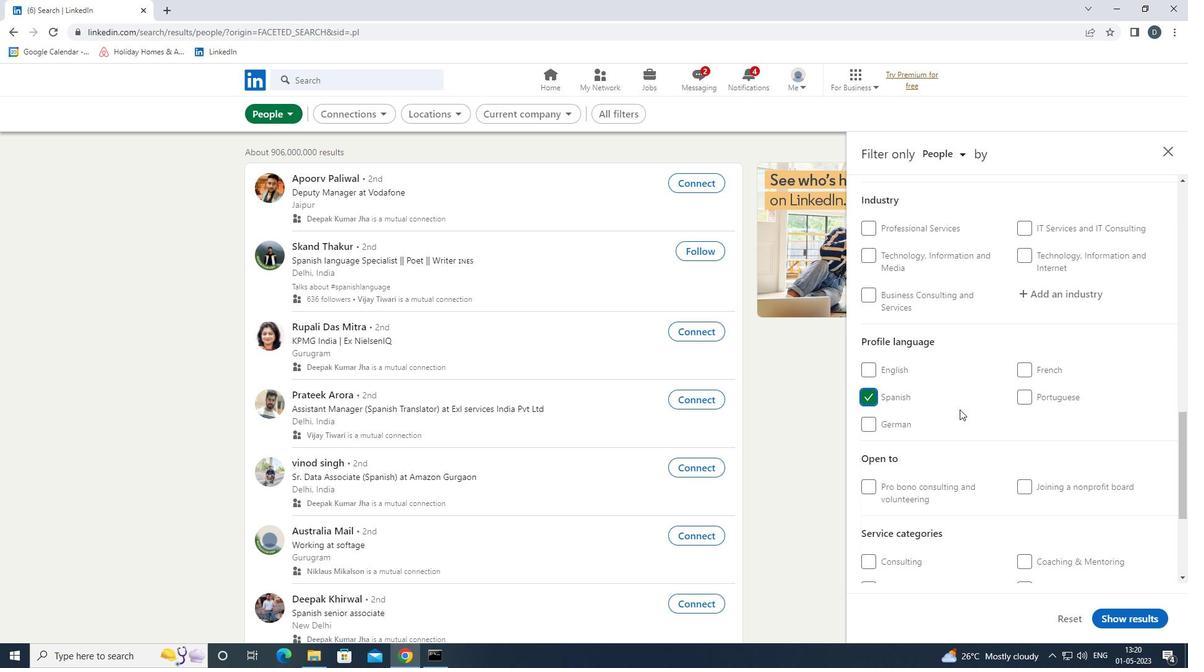 
Action: Mouse scrolled (1043, 428) with delta (0, 0)
Screenshot: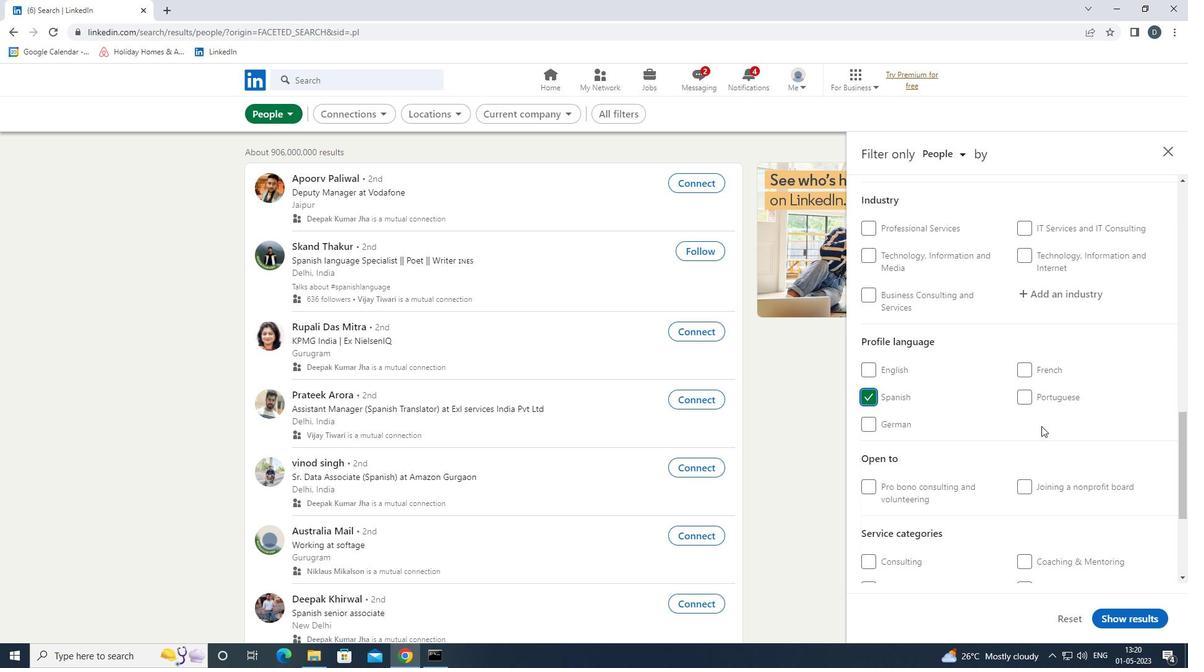 
Action: Mouse scrolled (1043, 428) with delta (0, 0)
Screenshot: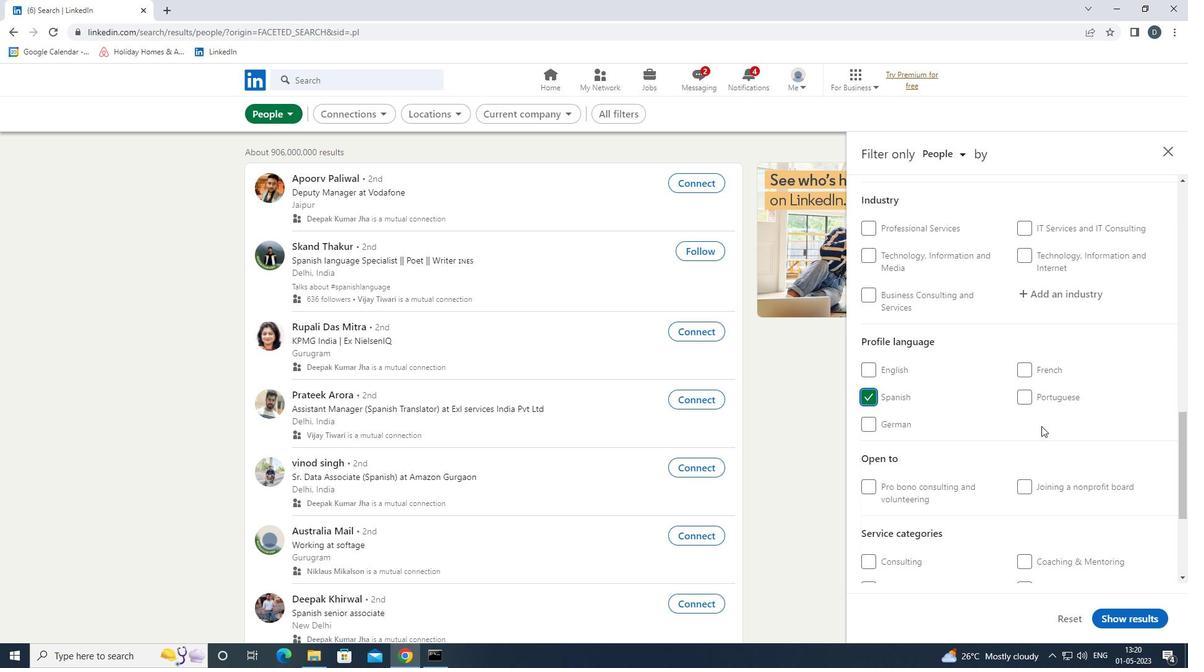 
Action: Mouse scrolled (1043, 428) with delta (0, 0)
Screenshot: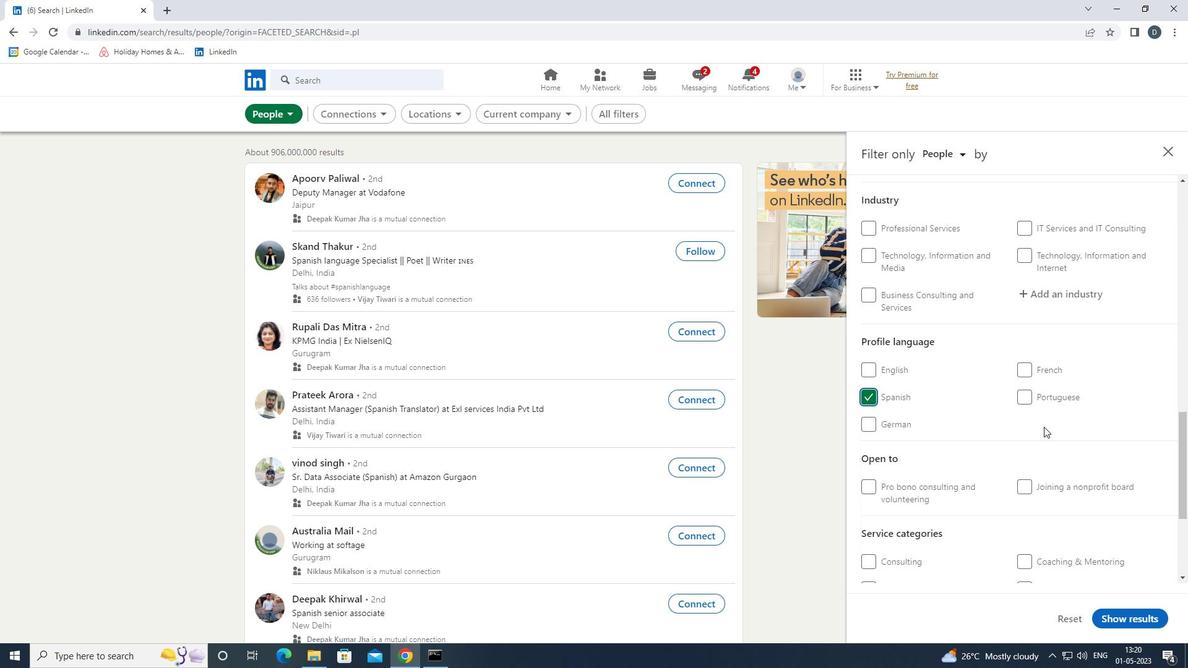 
Action: Mouse scrolled (1043, 428) with delta (0, 0)
Screenshot: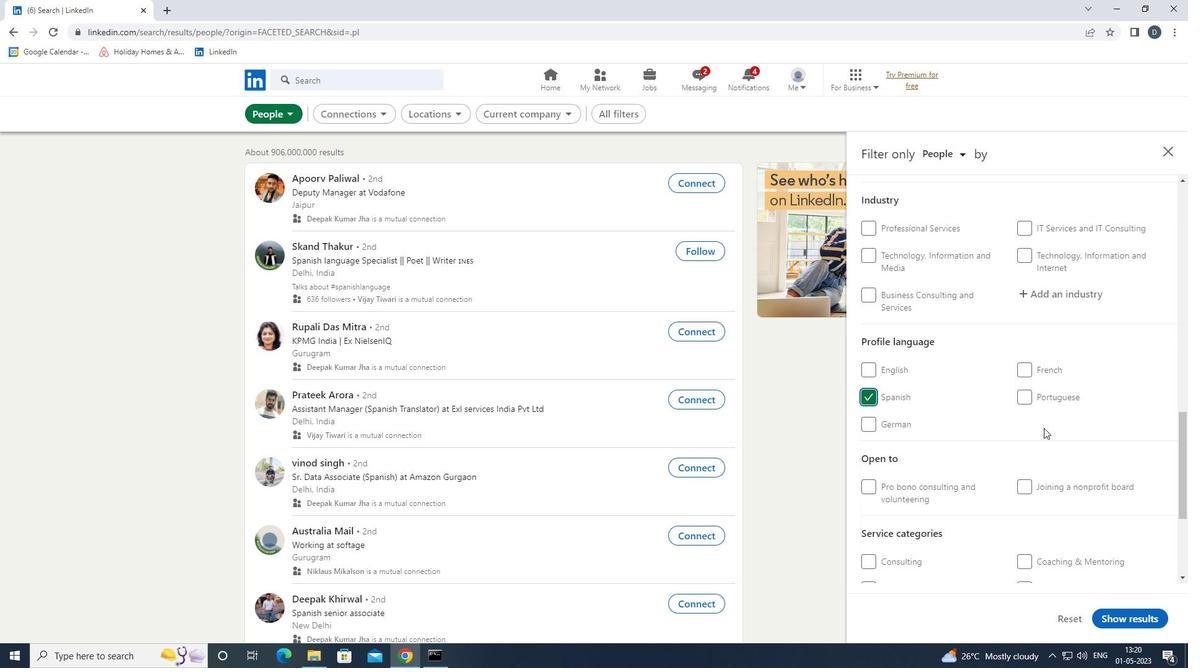 
Action: Mouse scrolled (1043, 428) with delta (0, 0)
Screenshot: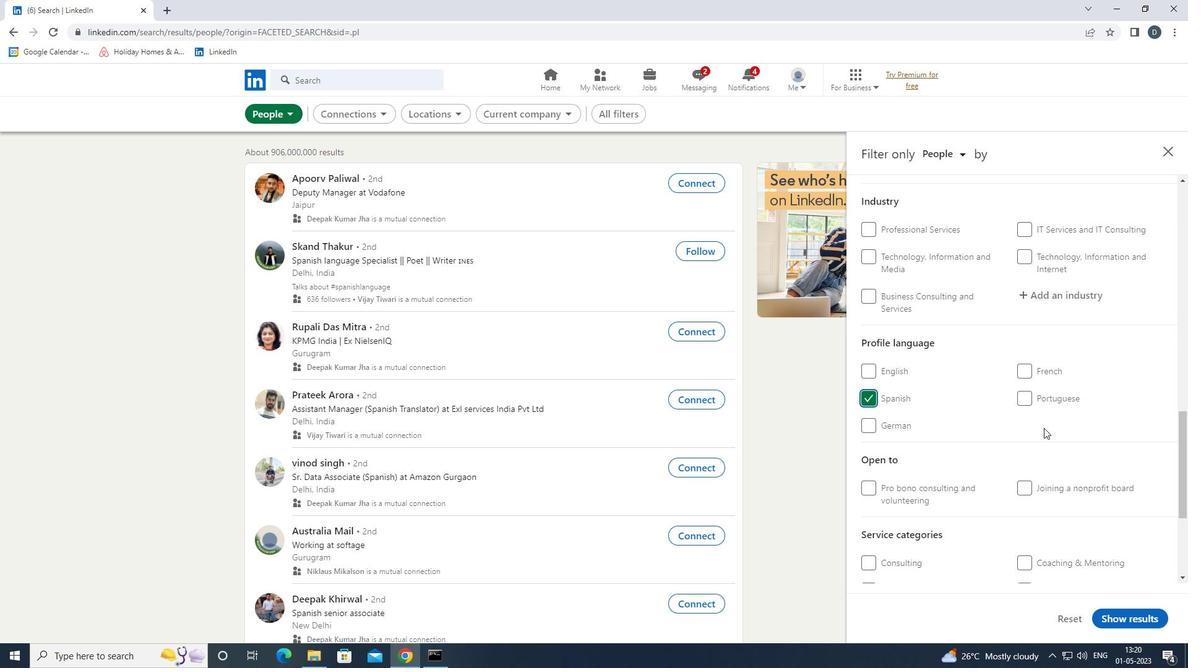 
Action: Mouse scrolled (1043, 428) with delta (0, 0)
Screenshot: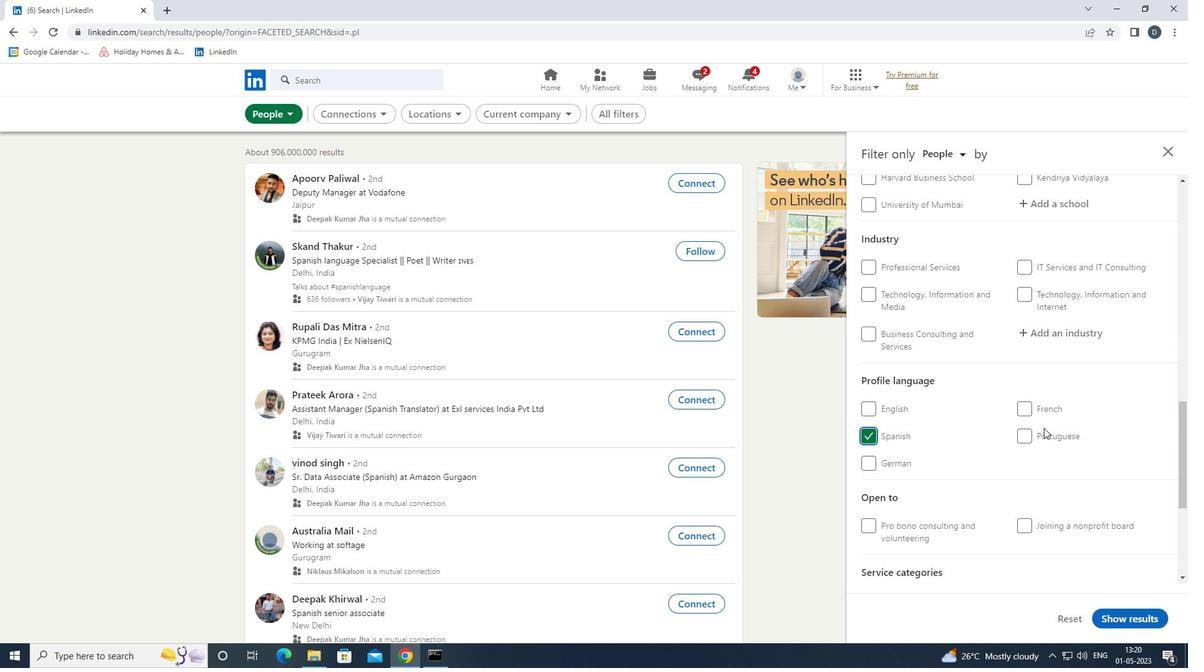 
Action: Mouse moved to (1056, 357)
Screenshot: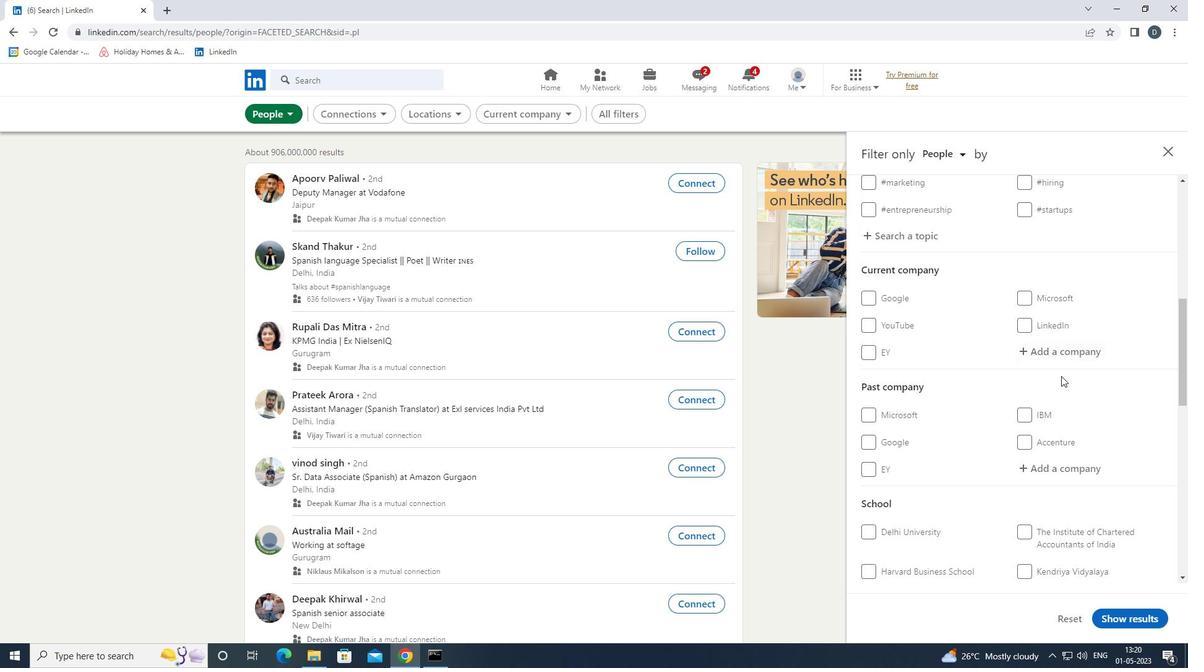 
Action: Mouse pressed left at (1056, 357)
Screenshot: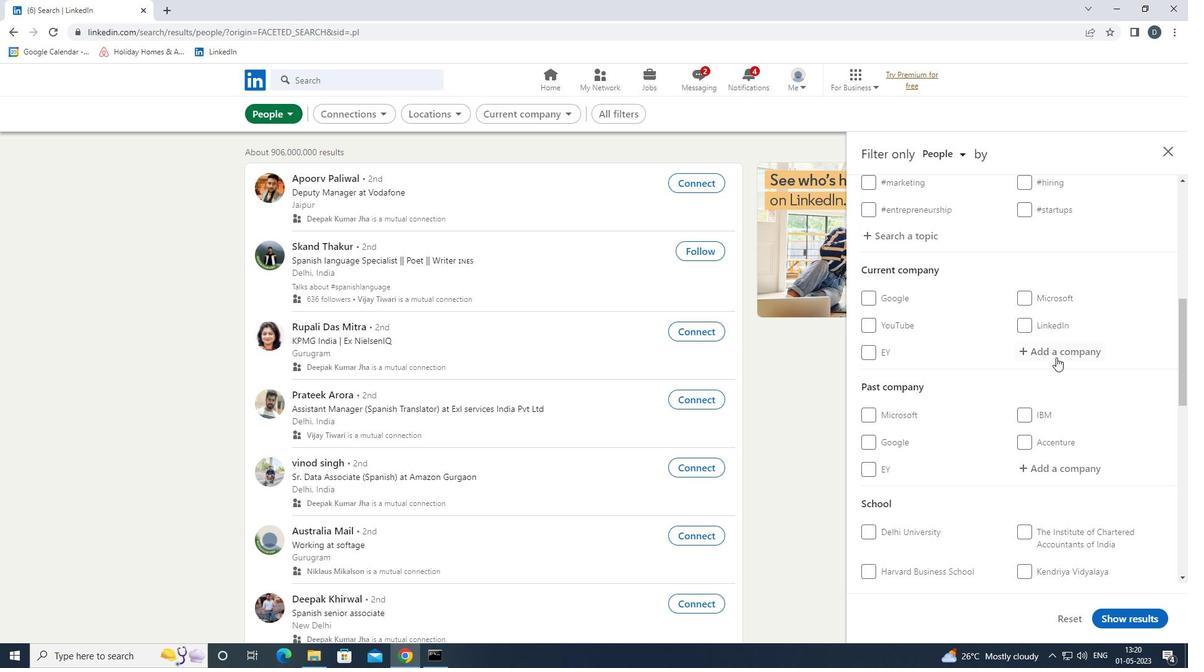 
Action: Key pressed <Key.shift>SHELL<Key.down><Key.enter>
Screenshot: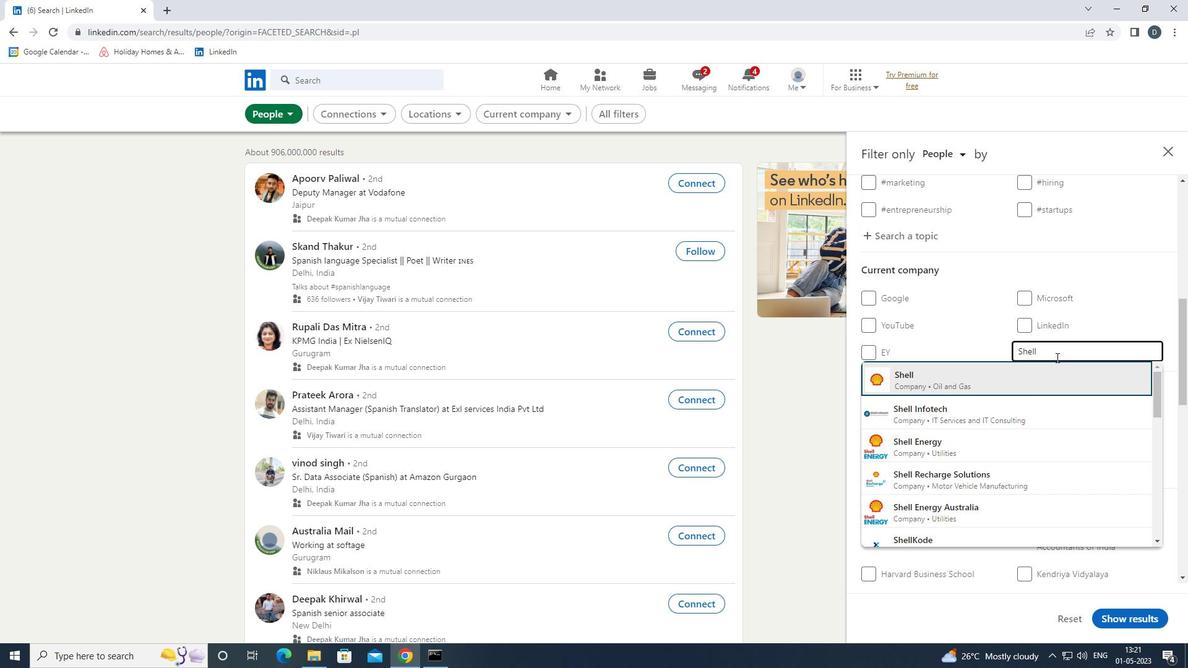 
Action: Mouse moved to (1055, 357)
Screenshot: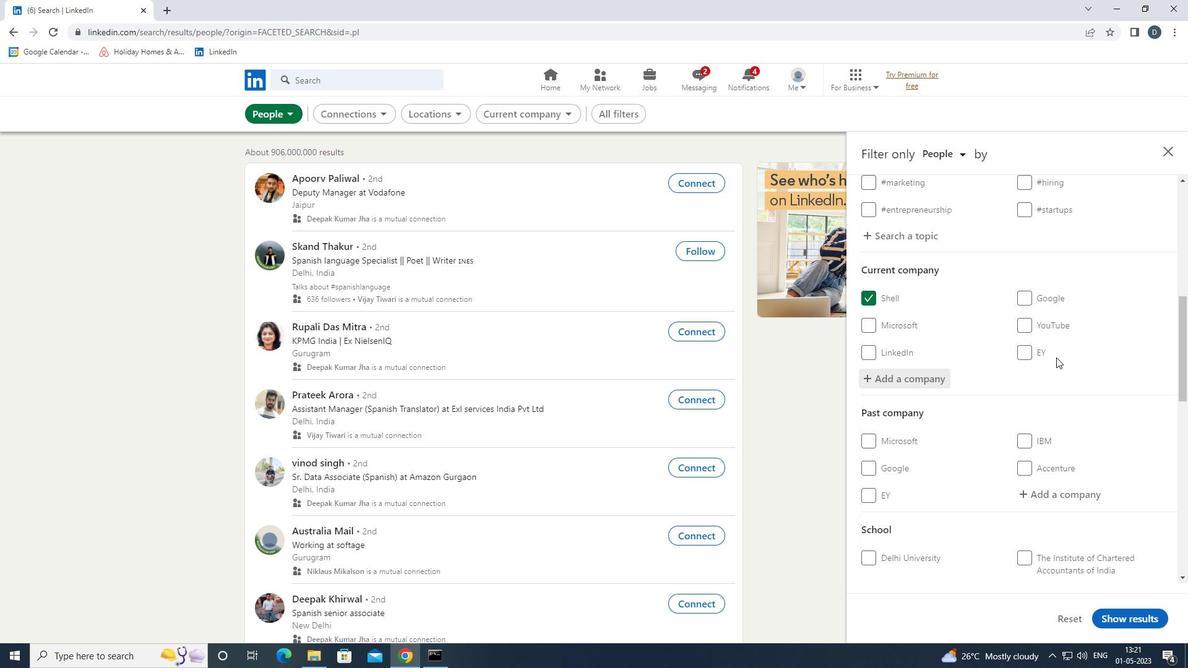 
Action: Mouse scrolled (1055, 356) with delta (0, 0)
Screenshot: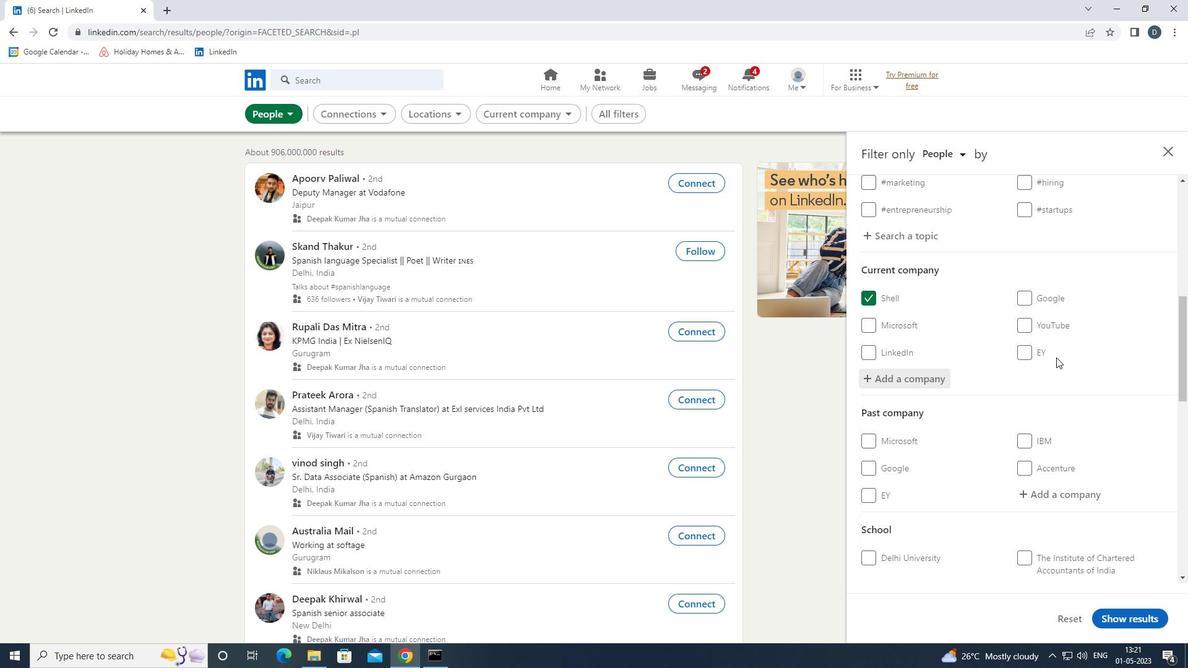 
Action: Mouse scrolled (1055, 356) with delta (0, 0)
Screenshot: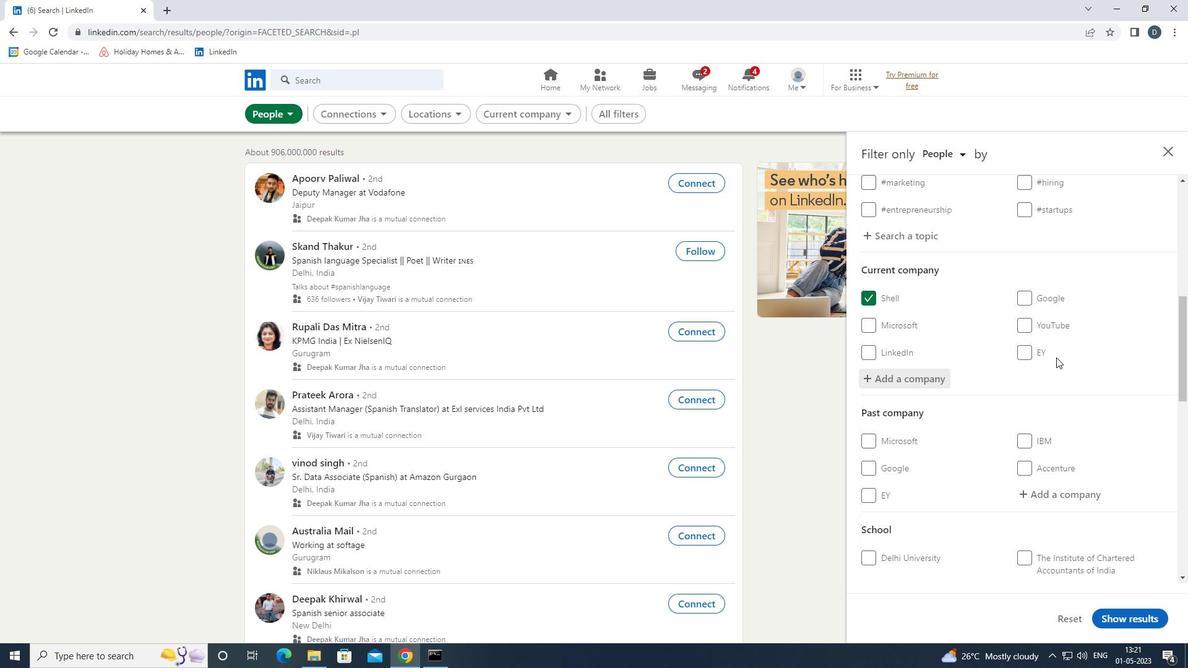
Action: Mouse scrolled (1055, 356) with delta (0, 0)
Screenshot: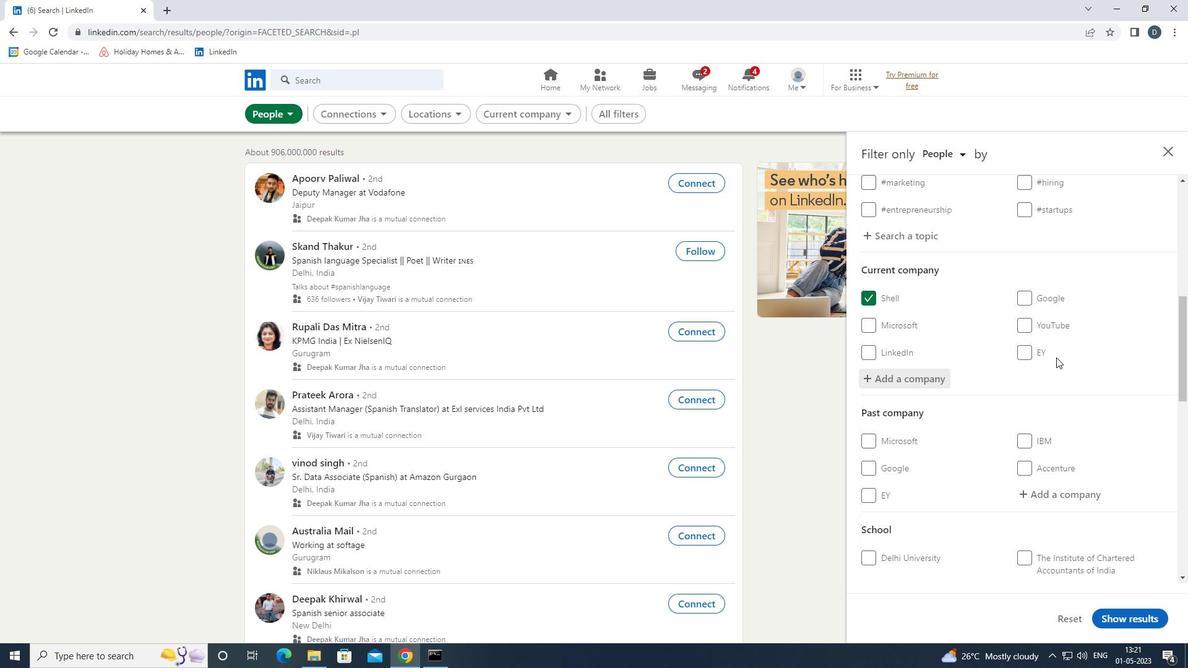 
Action: Mouse scrolled (1055, 356) with delta (0, 0)
Screenshot: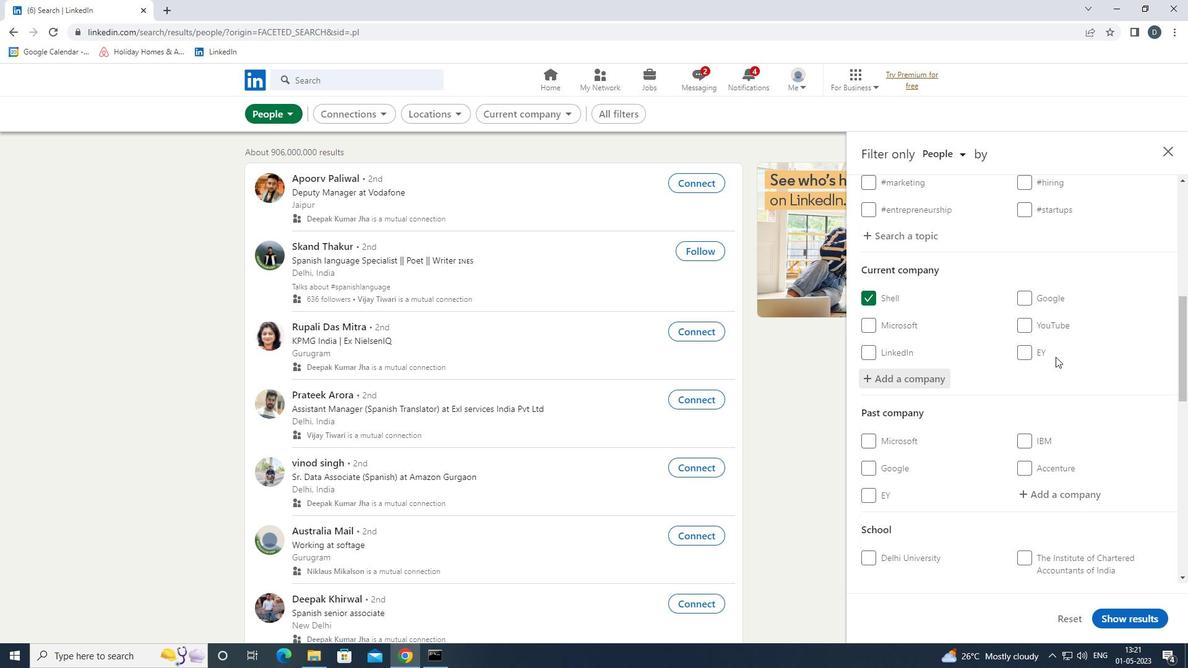 
Action: Mouse moved to (1058, 385)
Screenshot: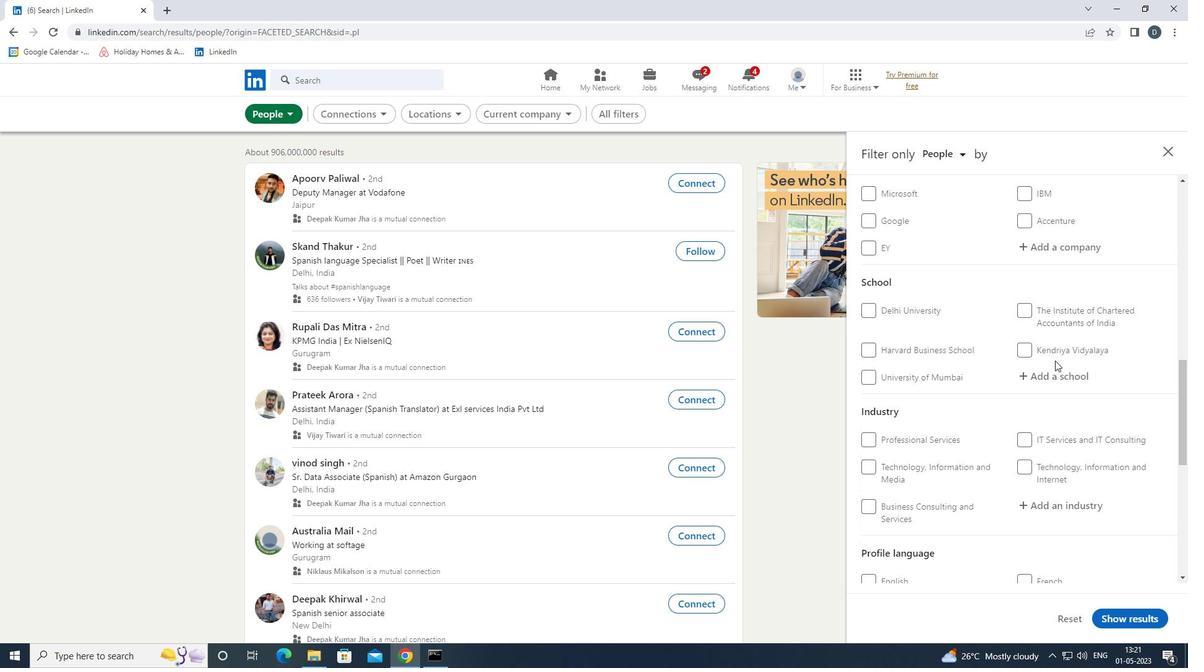 
Action: Mouse pressed left at (1058, 385)
Screenshot: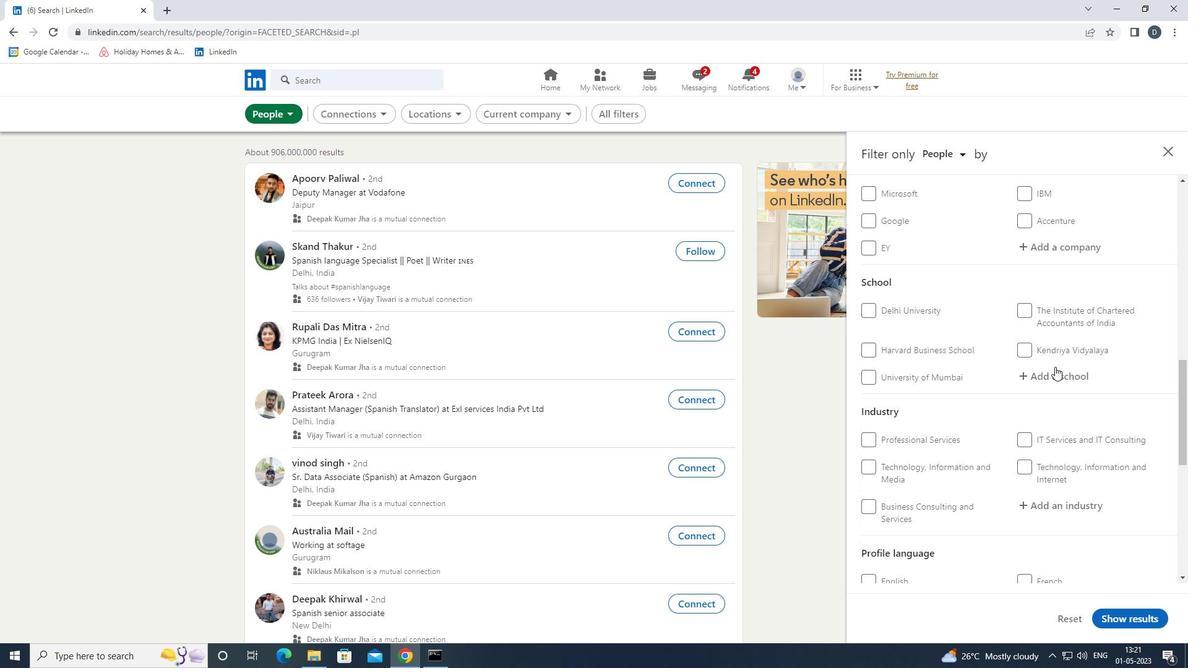 
Action: Key pressed <Key.shift>VISHWAKARMA<Key.space><Key.down><Key.down><Key.enter>
Screenshot: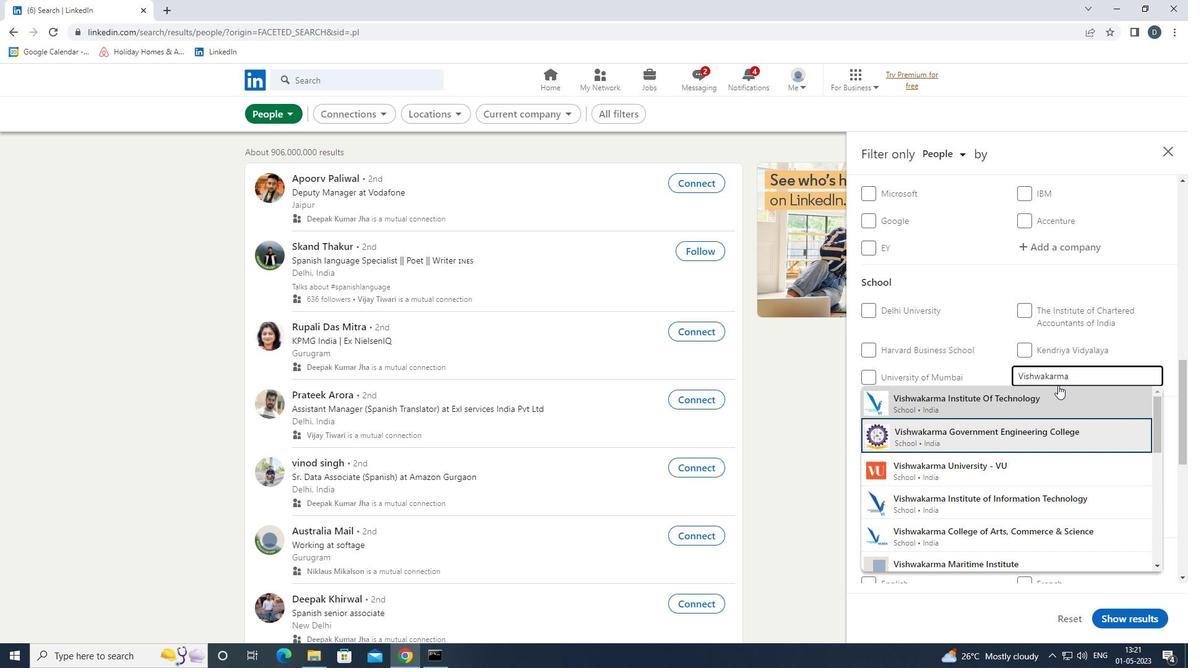 
Action: Mouse scrolled (1058, 384) with delta (0, 0)
Screenshot: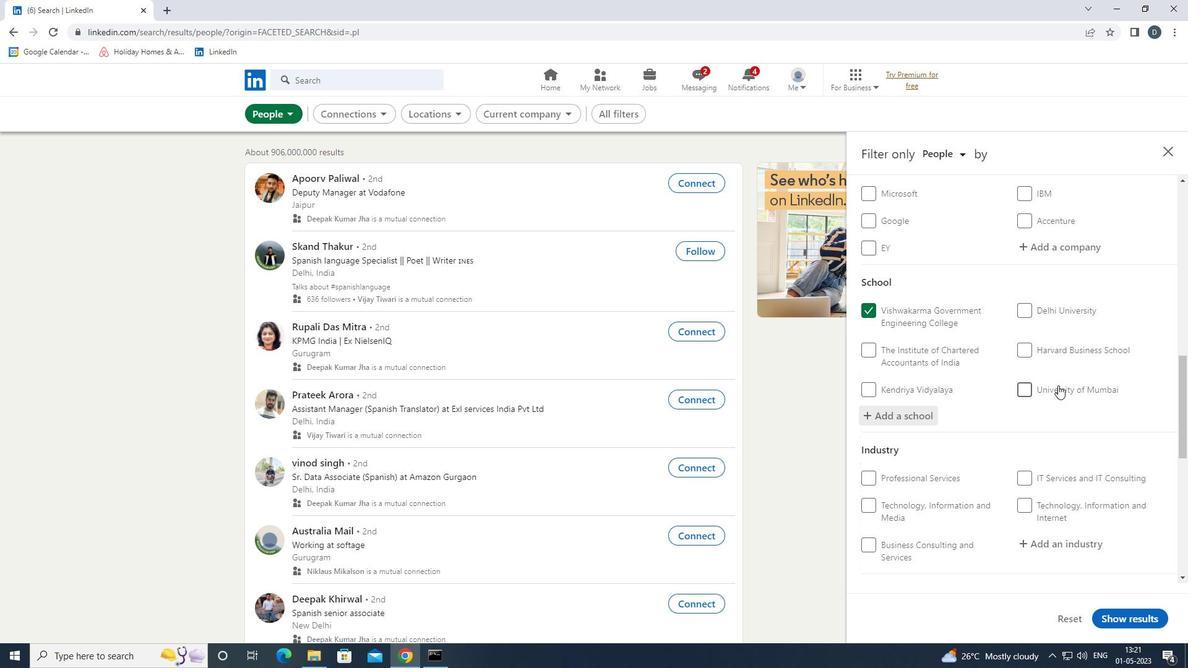 
Action: Mouse scrolled (1058, 384) with delta (0, 0)
Screenshot: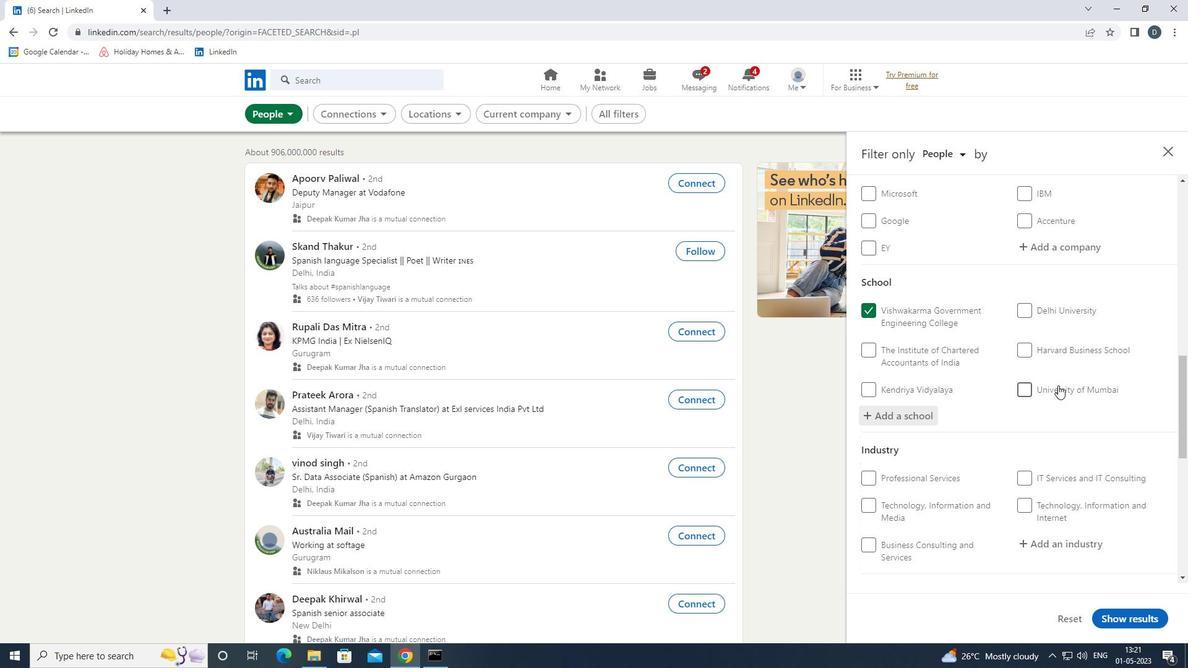 
Action: Mouse scrolled (1058, 384) with delta (0, 0)
Screenshot: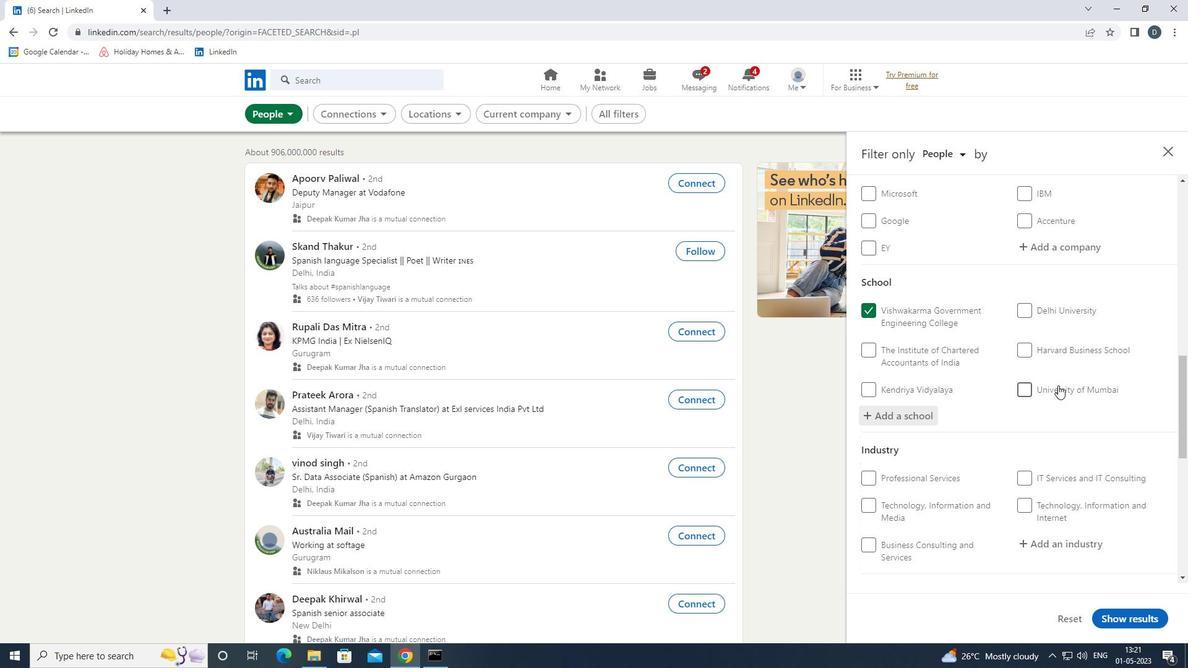 
Action: Mouse scrolled (1058, 384) with delta (0, 0)
Screenshot: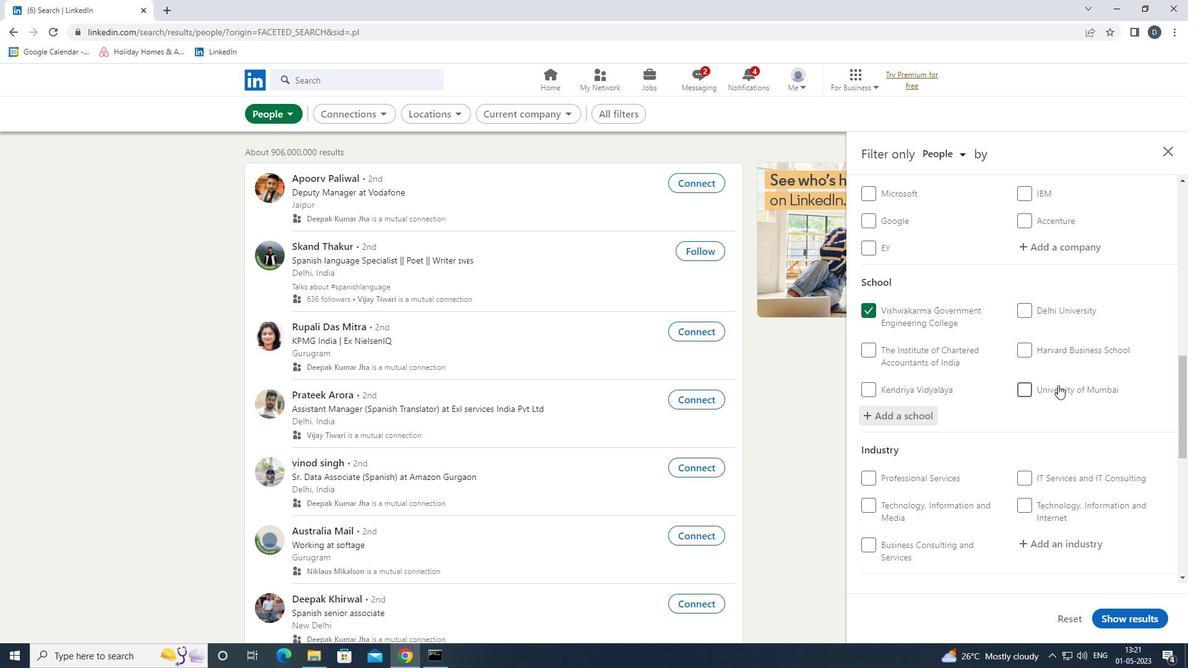 
Action: Mouse moved to (1061, 303)
Screenshot: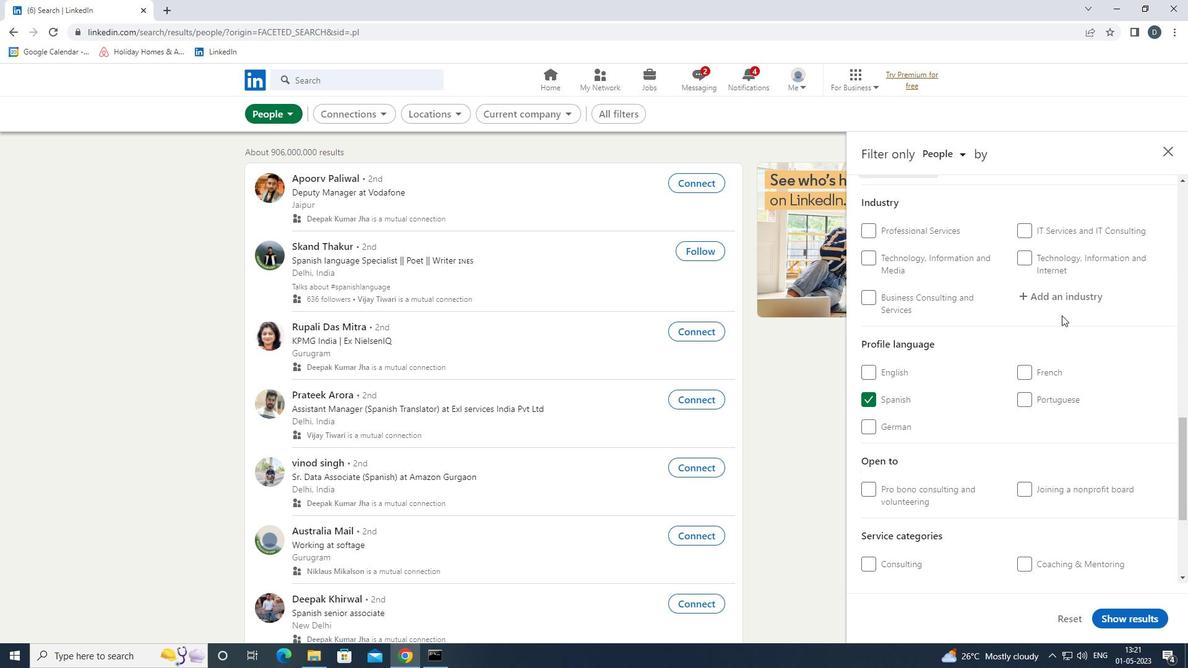 
Action: Mouse pressed left at (1061, 303)
Screenshot: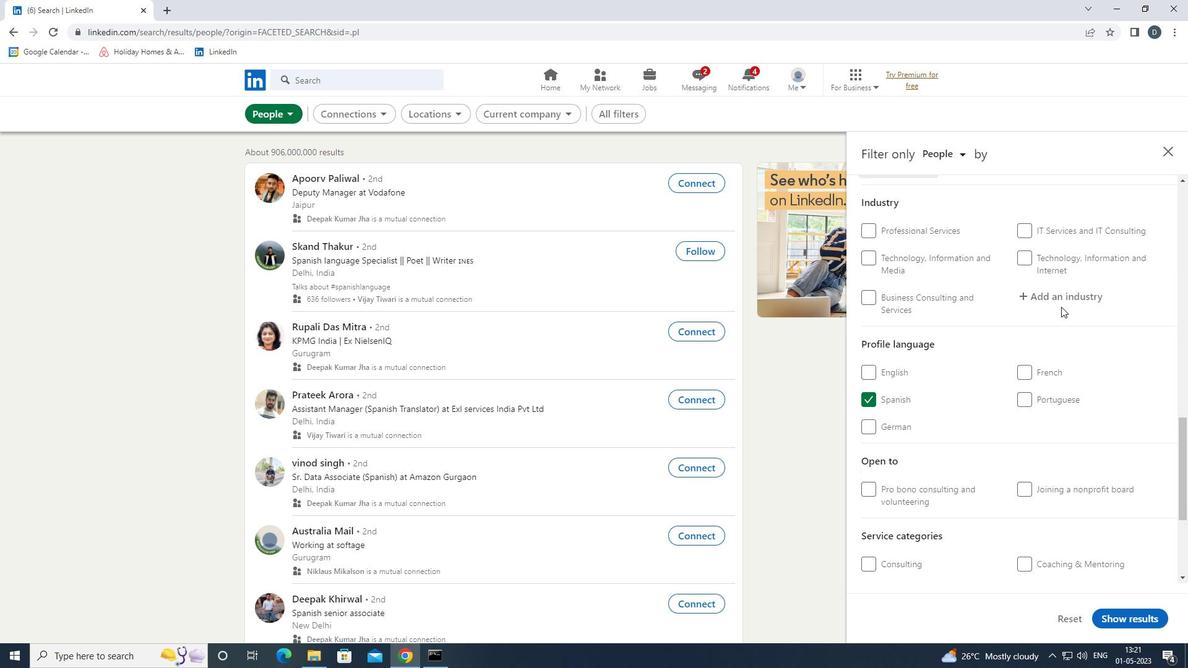 
Action: Key pressed <Key.shift>COMMUNITY<Key.space><Key.down><Key.down><Key.down><Key.enter>
Screenshot: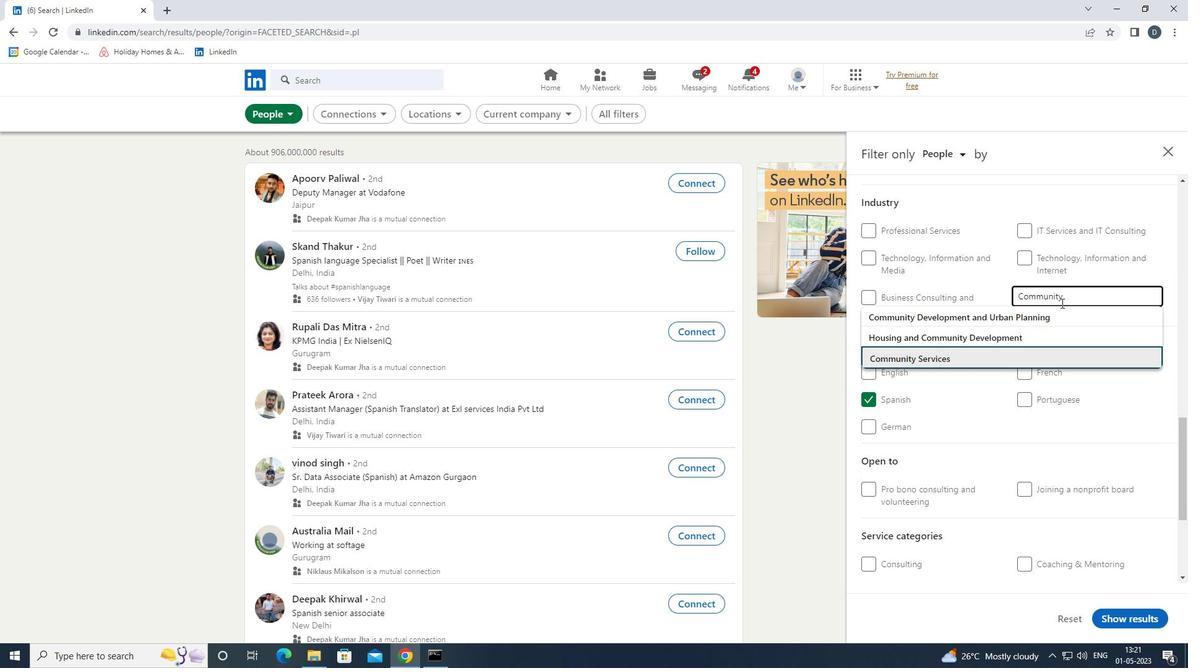 
Action: Mouse moved to (1062, 303)
Screenshot: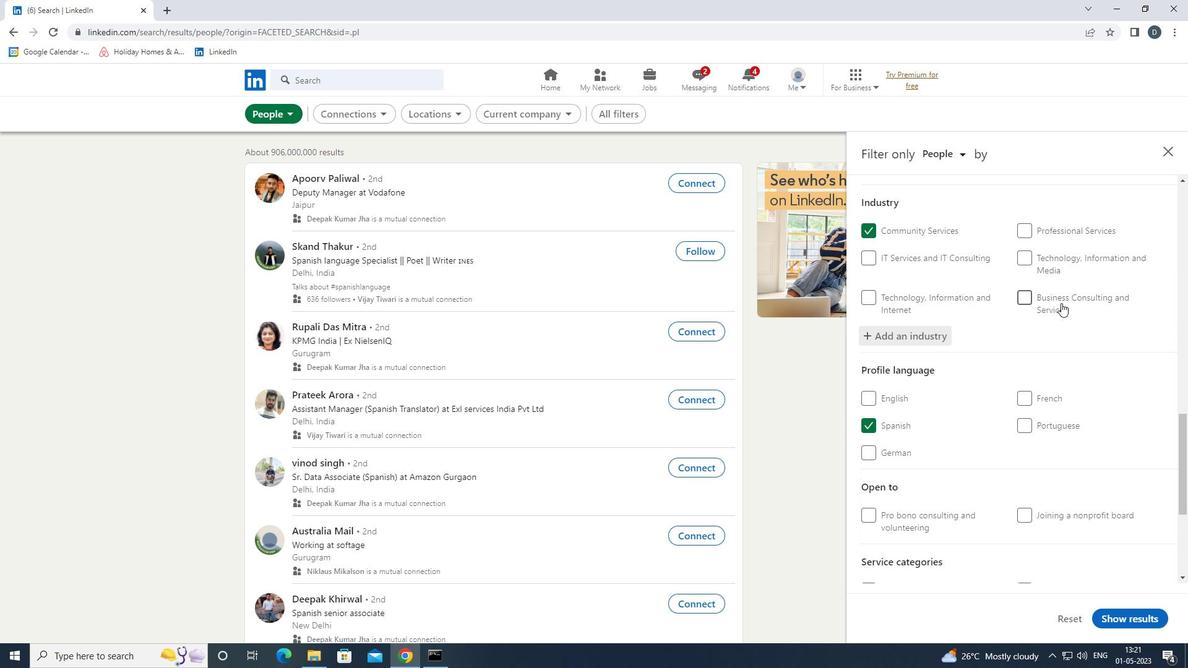 
Action: Mouse scrolled (1062, 303) with delta (0, 0)
Screenshot: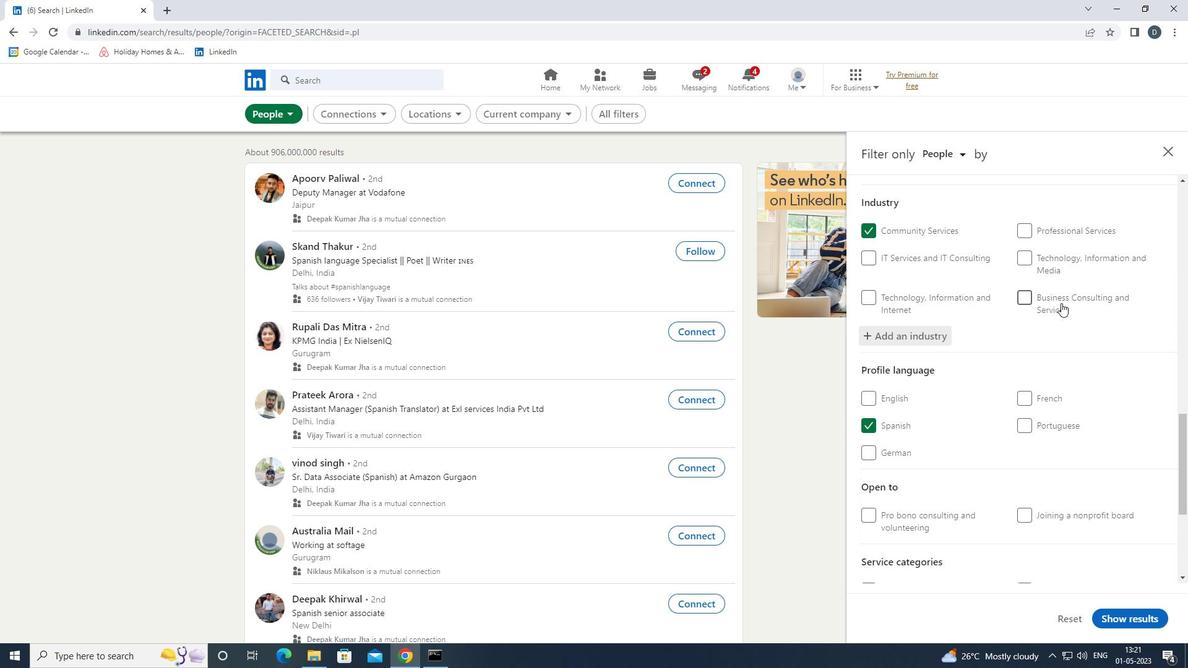 
Action: Mouse scrolled (1062, 303) with delta (0, 0)
Screenshot: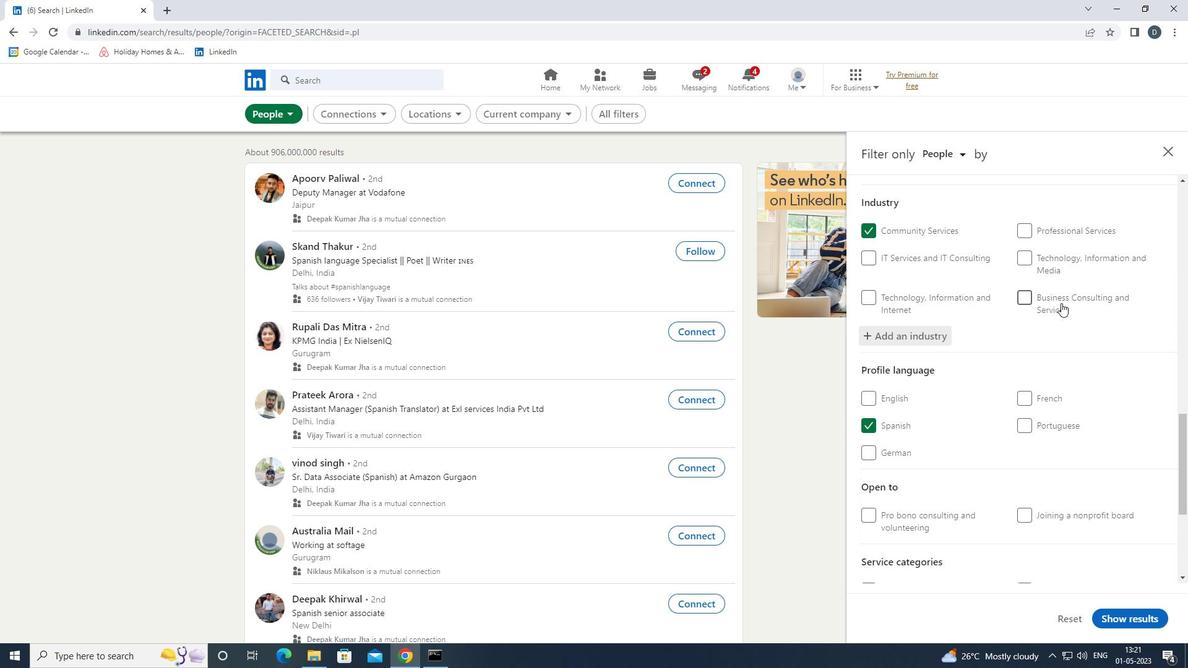 
Action: Mouse scrolled (1062, 303) with delta (0, 0)
Screenshot: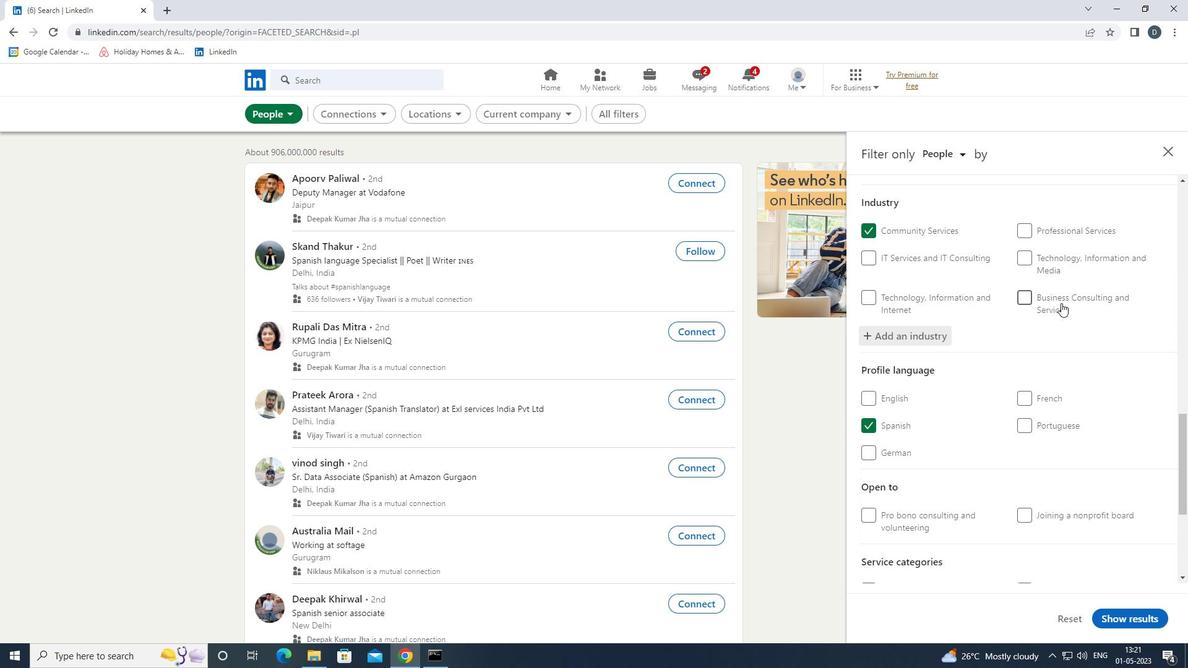 
Action: Mouse scrolled (1062, 303) with delta (0, 0)
Screenshot: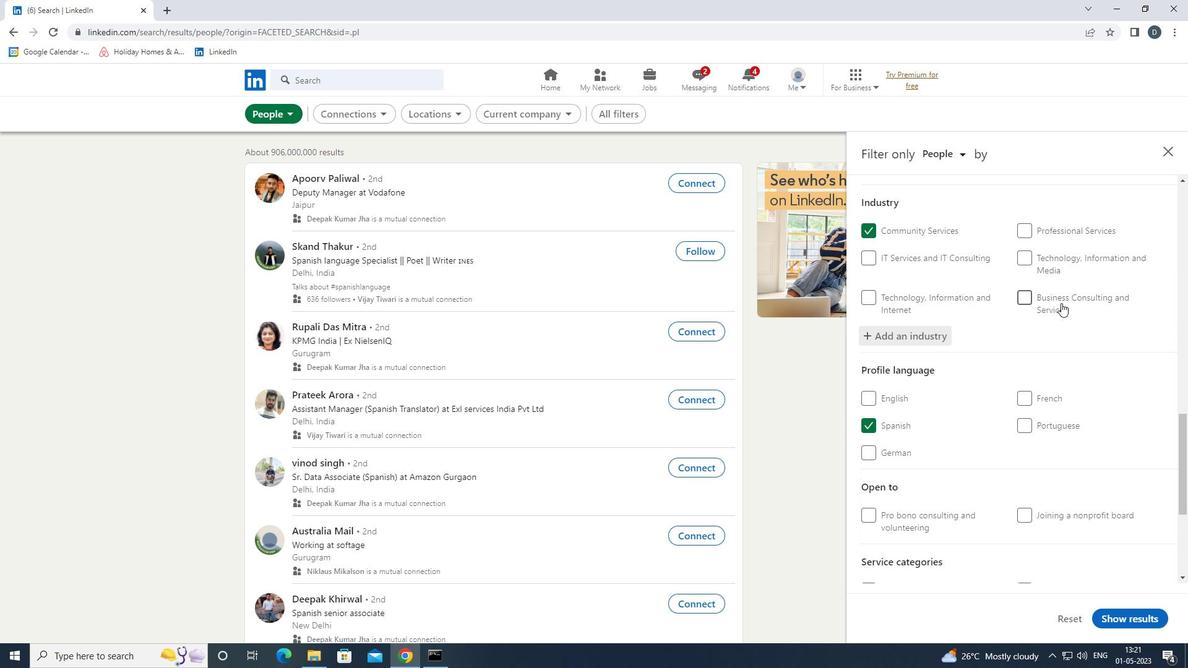 
Action: Mouse scrolled (1062, 303) with delta (0, 0)
Screenshot: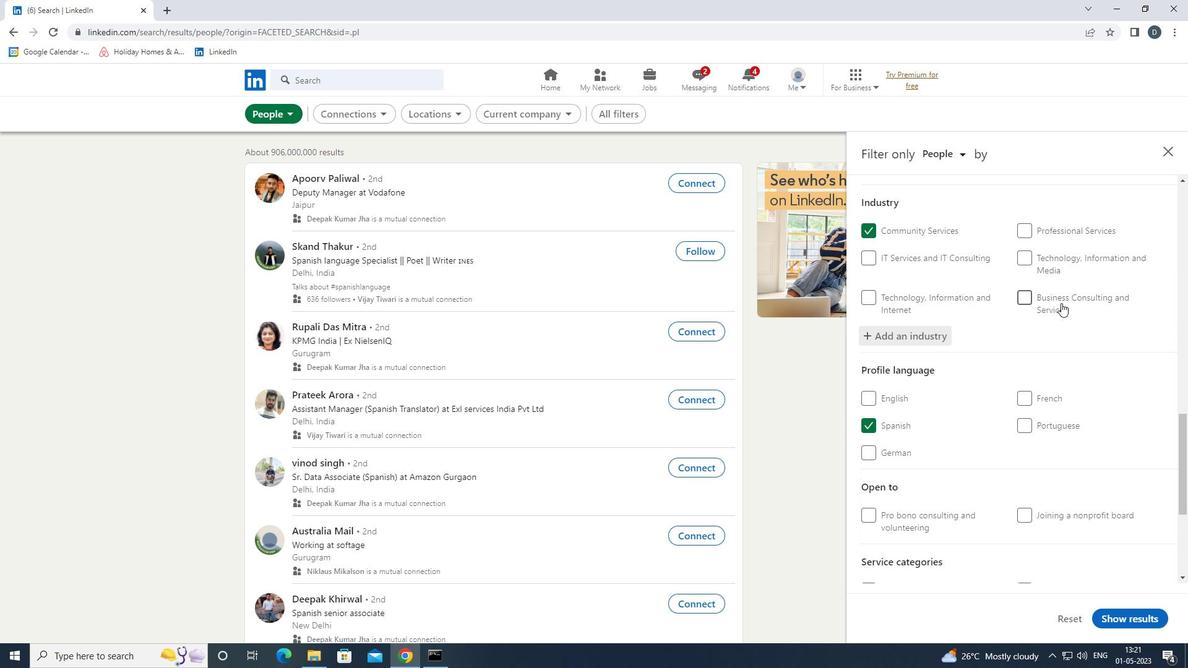 
Action: Mouse moved to (1056, 405)
Screenshot: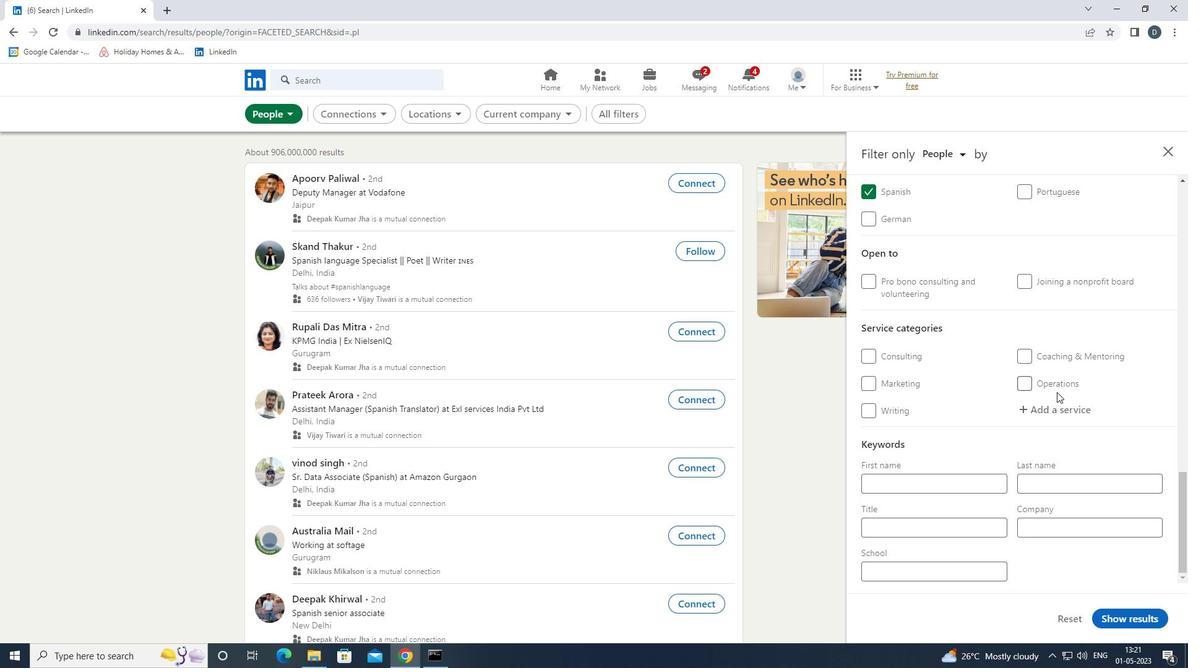 
Action: Mouse pressed left at (1056, 405)
Screenshot: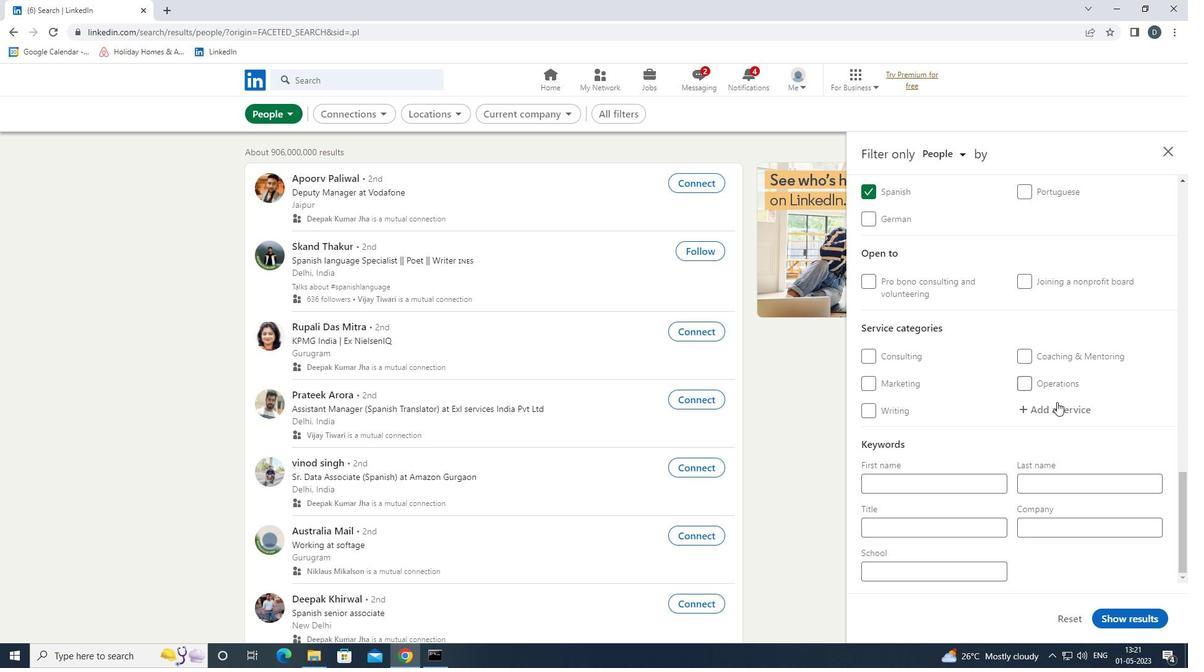 
Action: Mouse moved to (1063, 402)
Screenshot: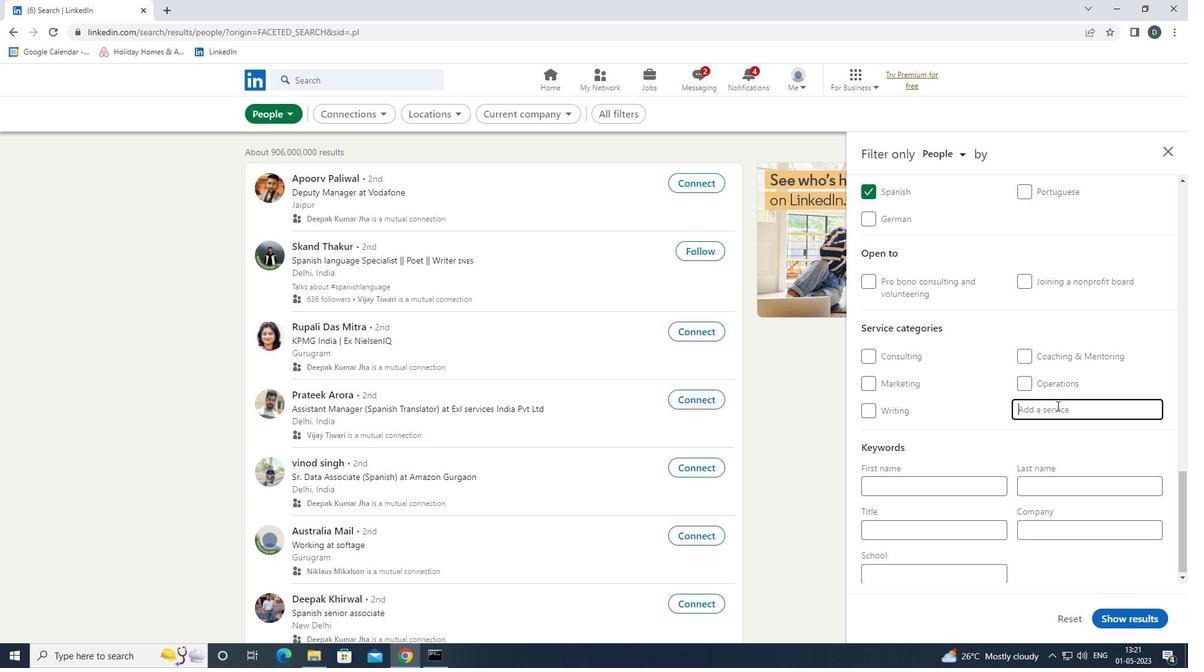 
Action: Key pressed <Key.shift>CUSTOMER<Key.down><Key.down><Key.enter>
Screenshot: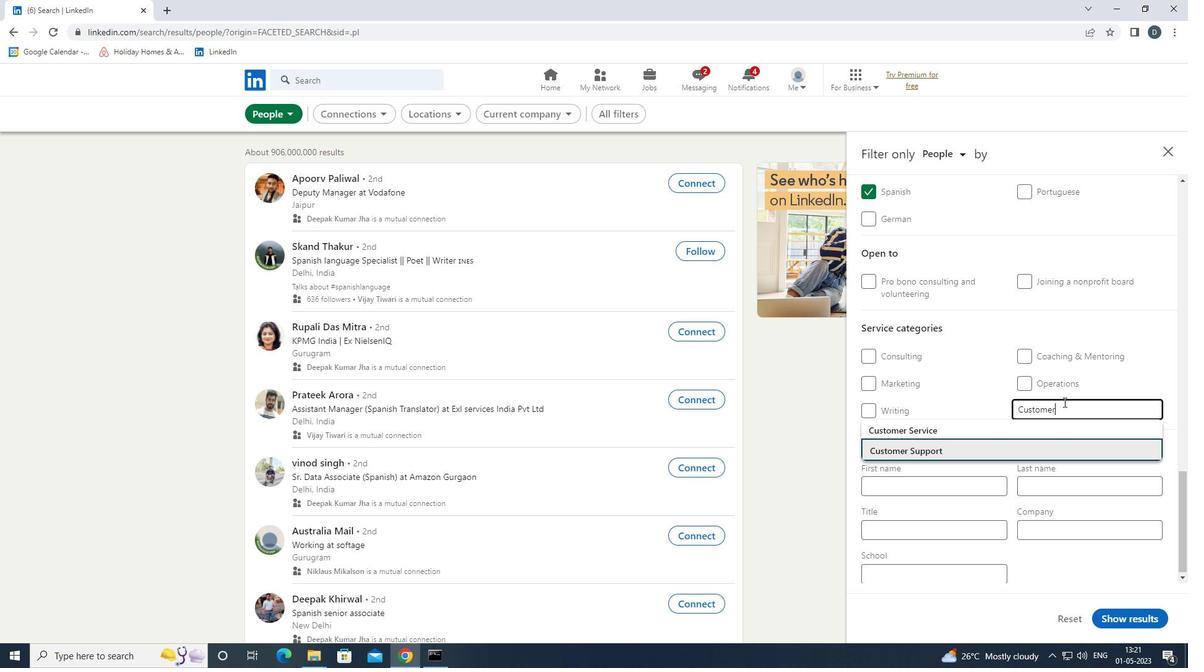
Action: Mouse moved to (1011, 454)
Screenshot: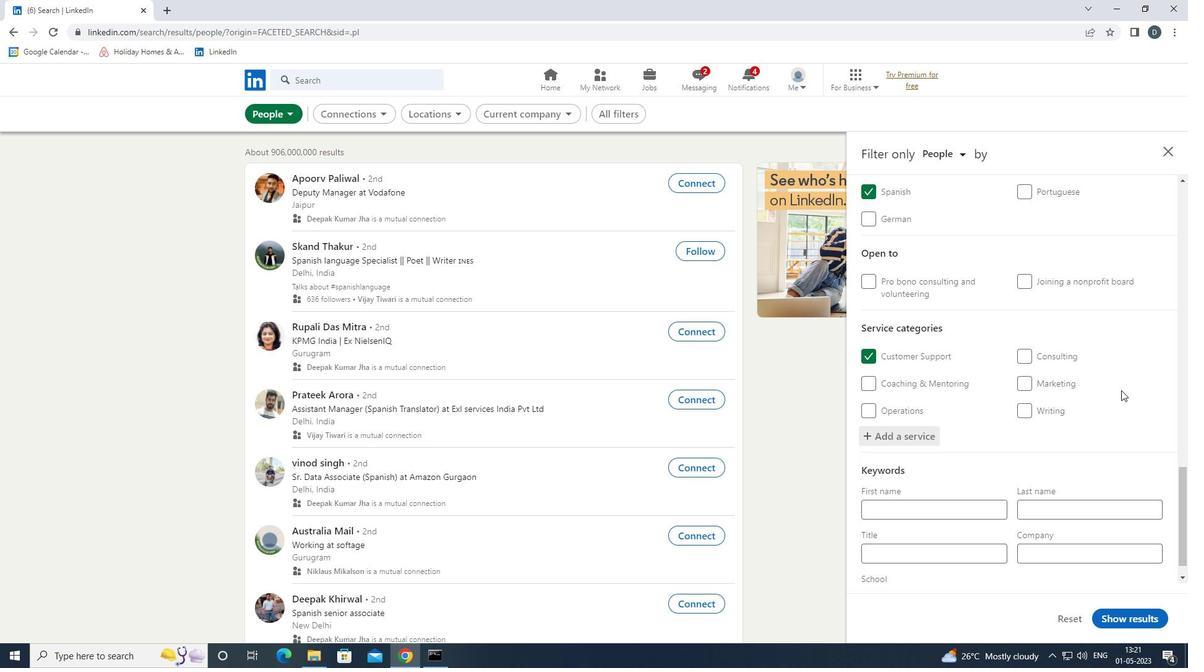 
Action: Mouse scrolled (1011, 453) with delta (0, 0)
Screenshot: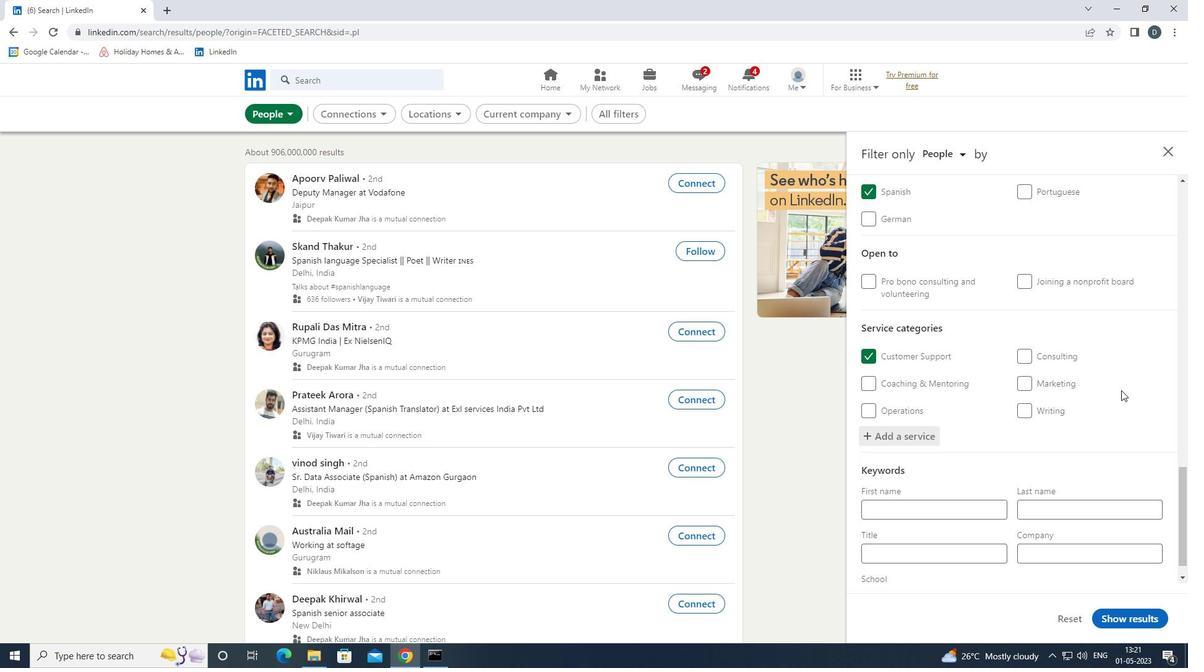 
Action: Mouse moved to (1009, 464)
Screenshot: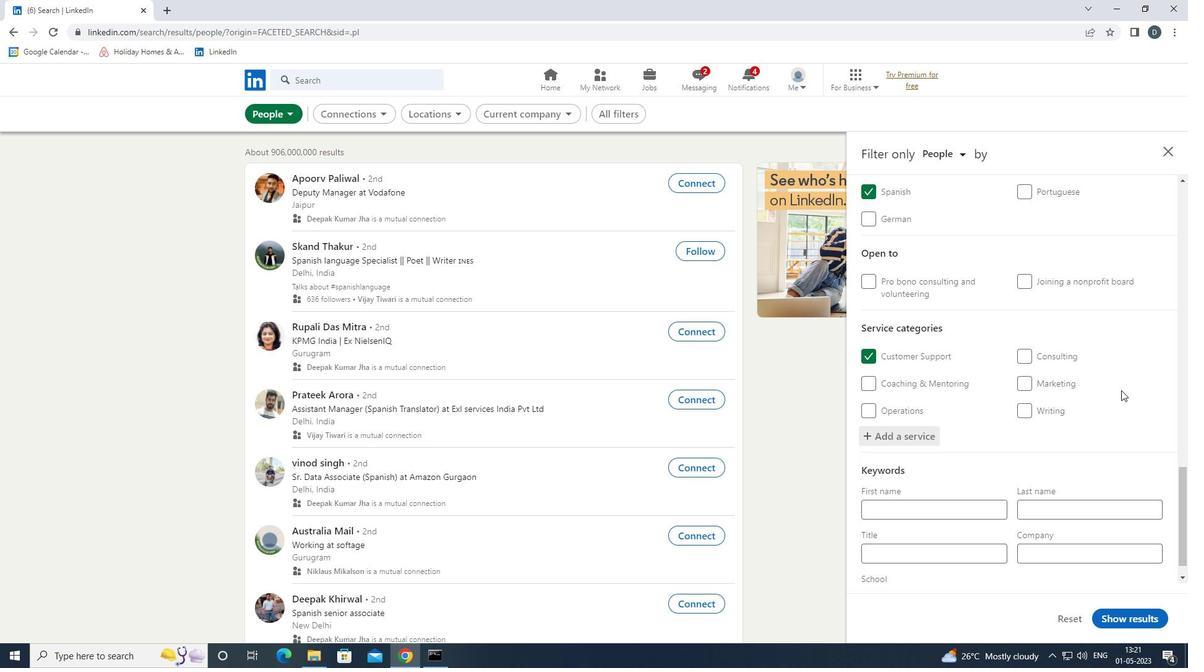 
Action: Mouse scrolled (1009, 463) with delta (0, 0)
Screenshot: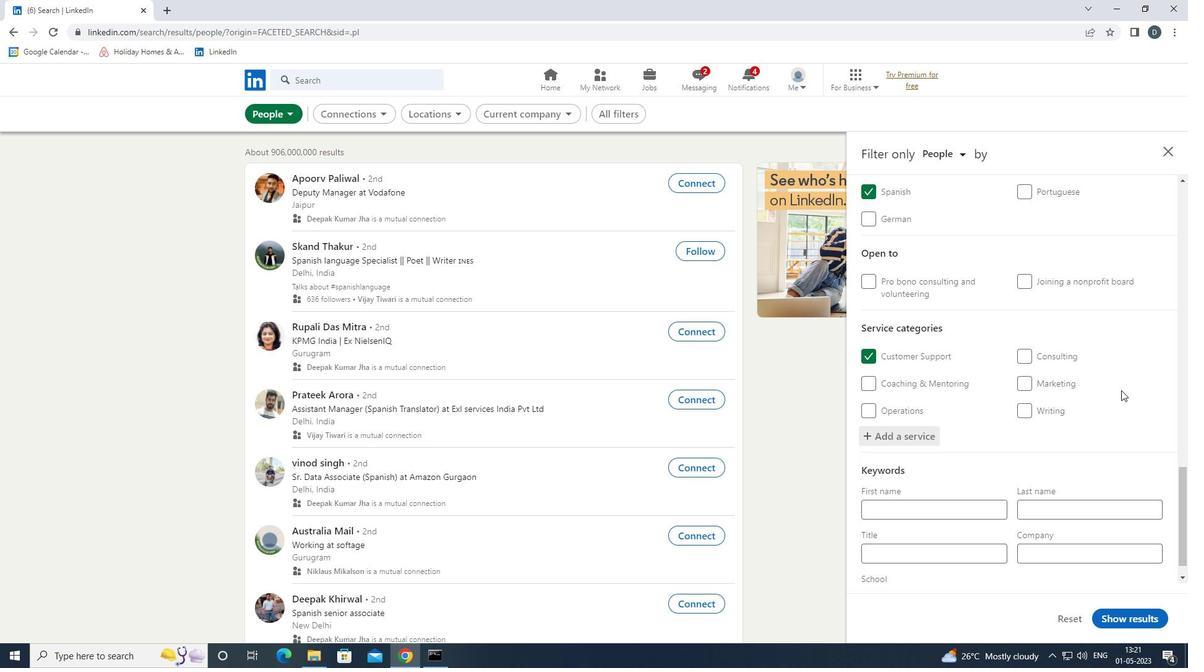 
Action: Mouse moved to (1007, 464)
Screenshot: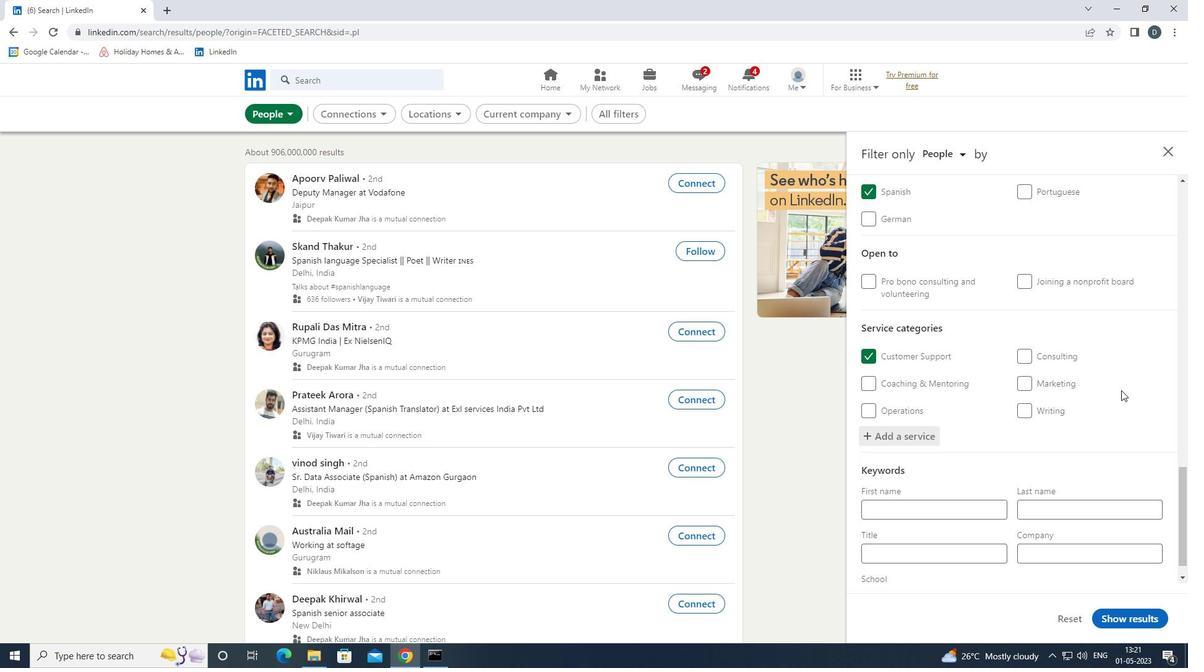 
Action: Mouse scrolled (1007, 464) with delta (0, 0)
Screenshot: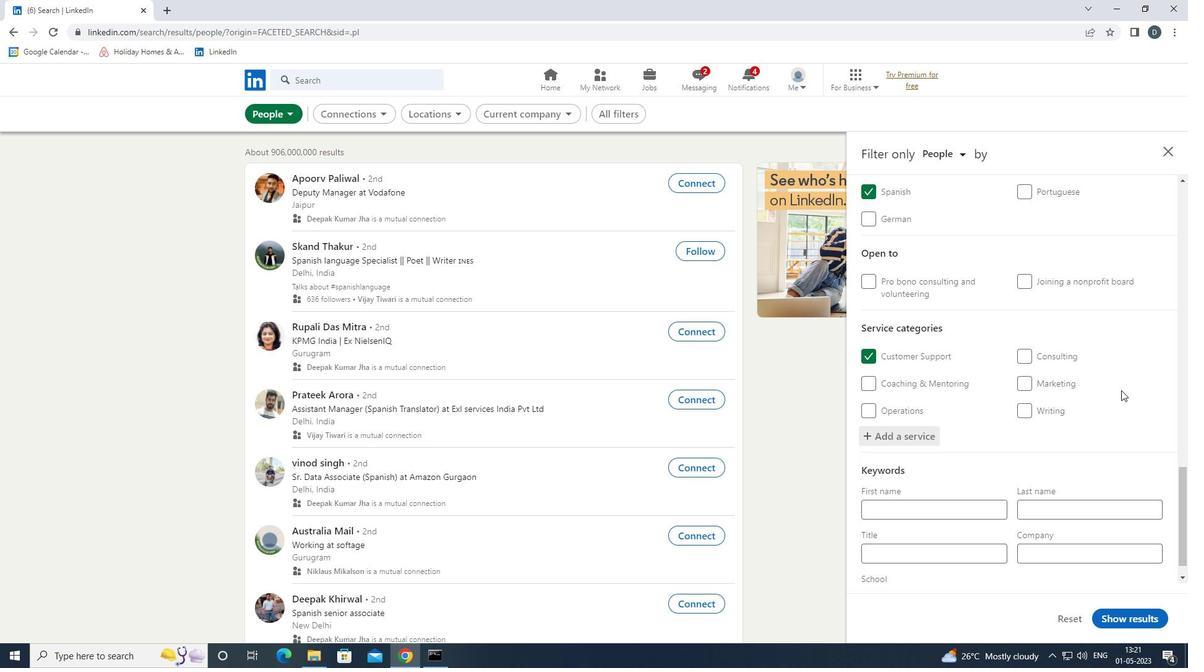 
Action: Mouse moved to (1007, 464)
Screenshot: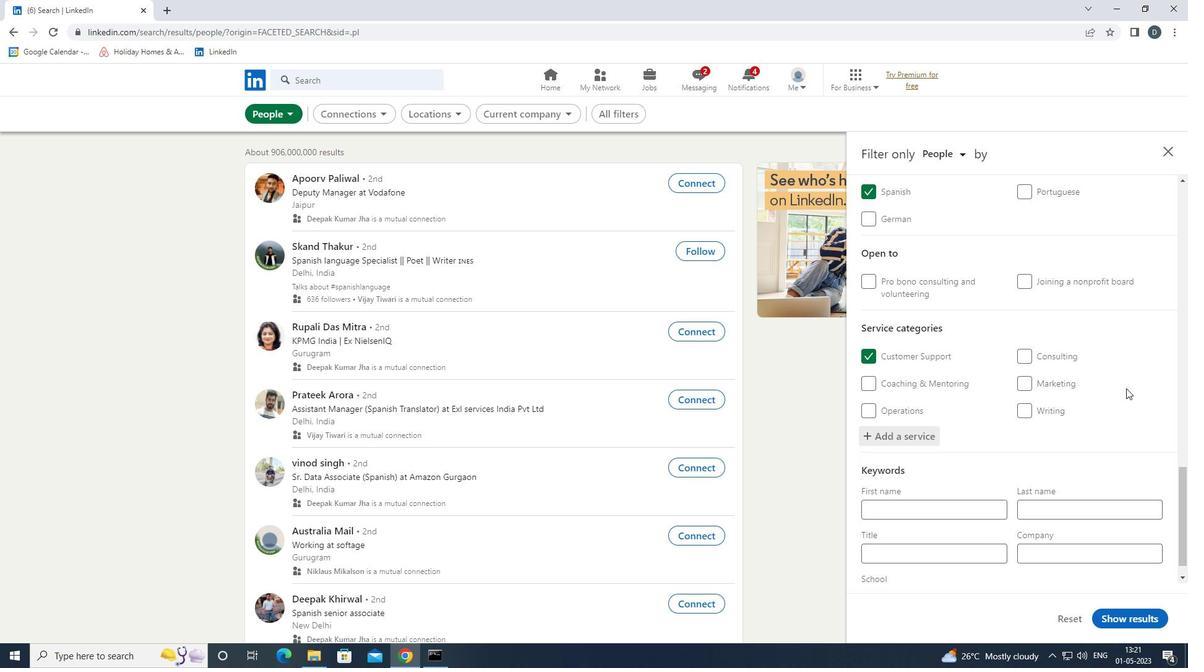 
Action: Mouse scrolled (1007, 464) with delta (0, 0)
Screenshot: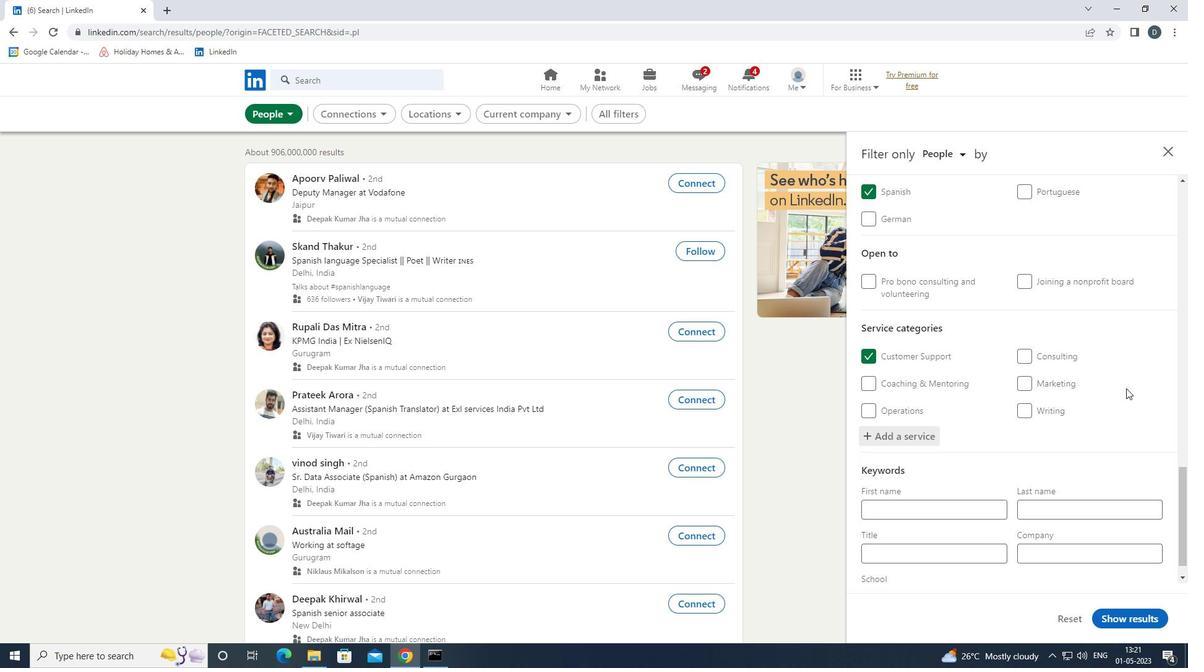 
Action: Mouse moved to (983, 519)
Screenshot: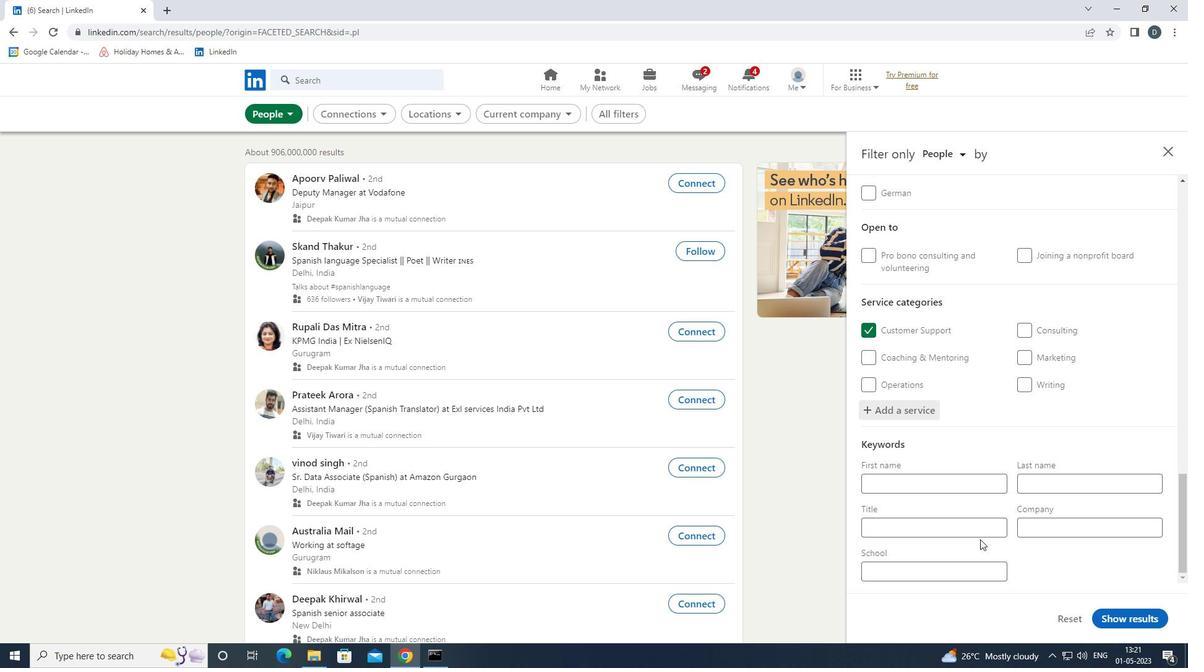 
Action: Mouse pressed left at (983, 519)
Screenshot: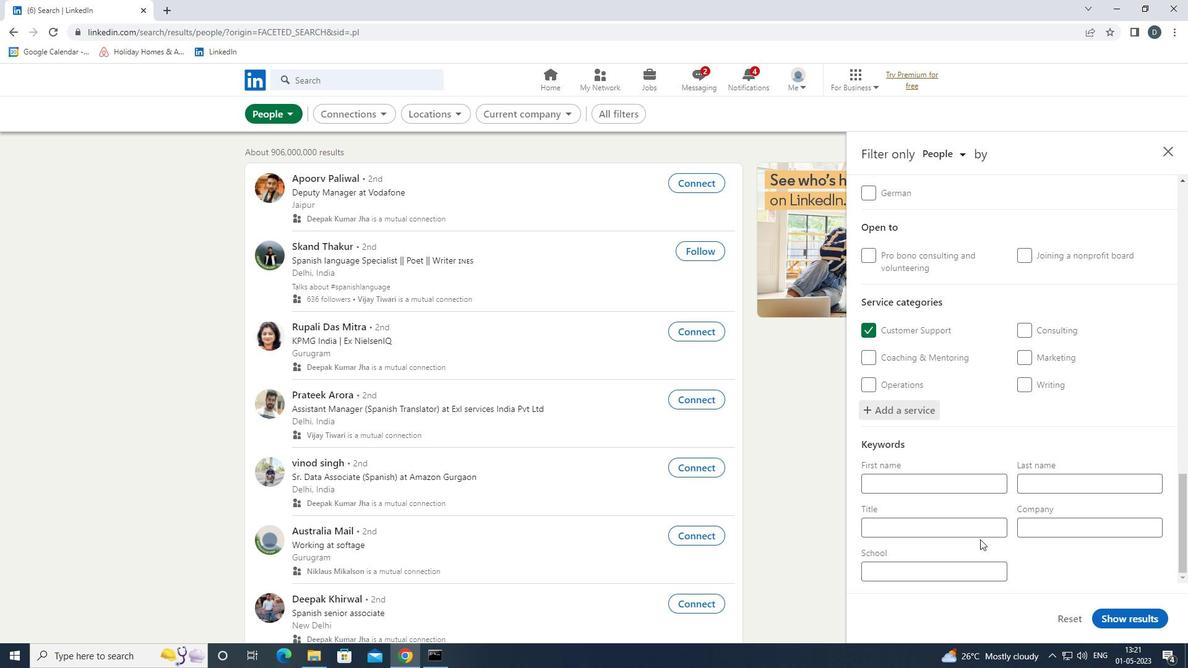 
Action: Key pressed <Key.shift>YOUTH<Key.space><Key.shift>VOLUNTEER
Screenshot: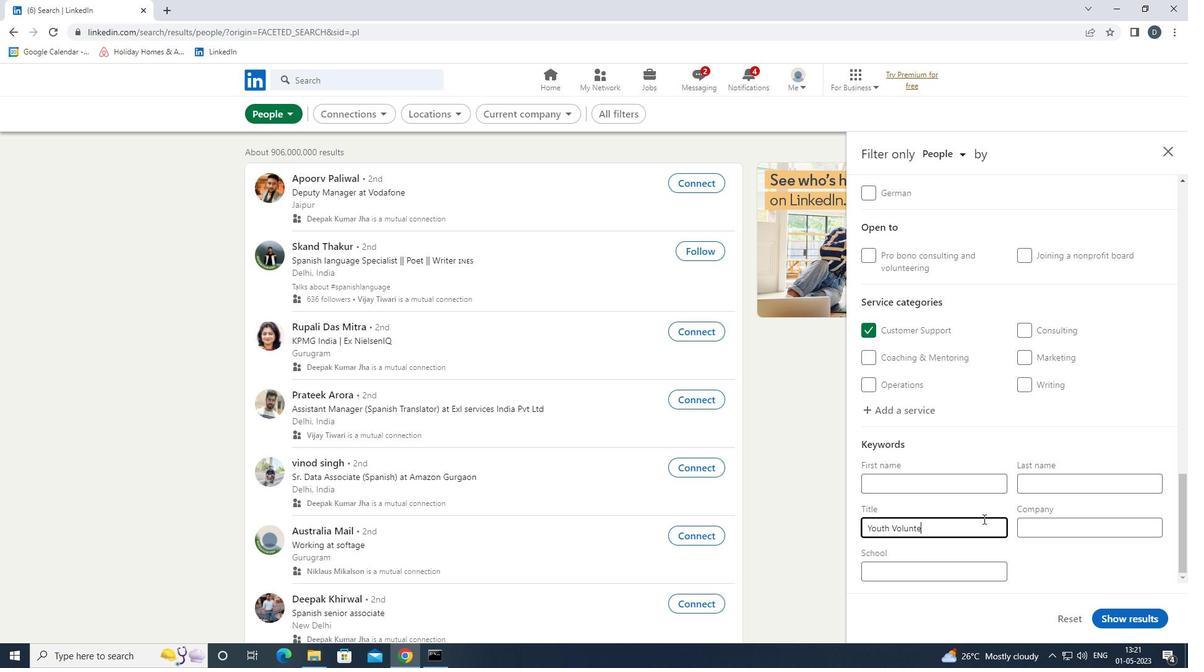 
Action: Mouse moved to (1138, 623)
Screenshot: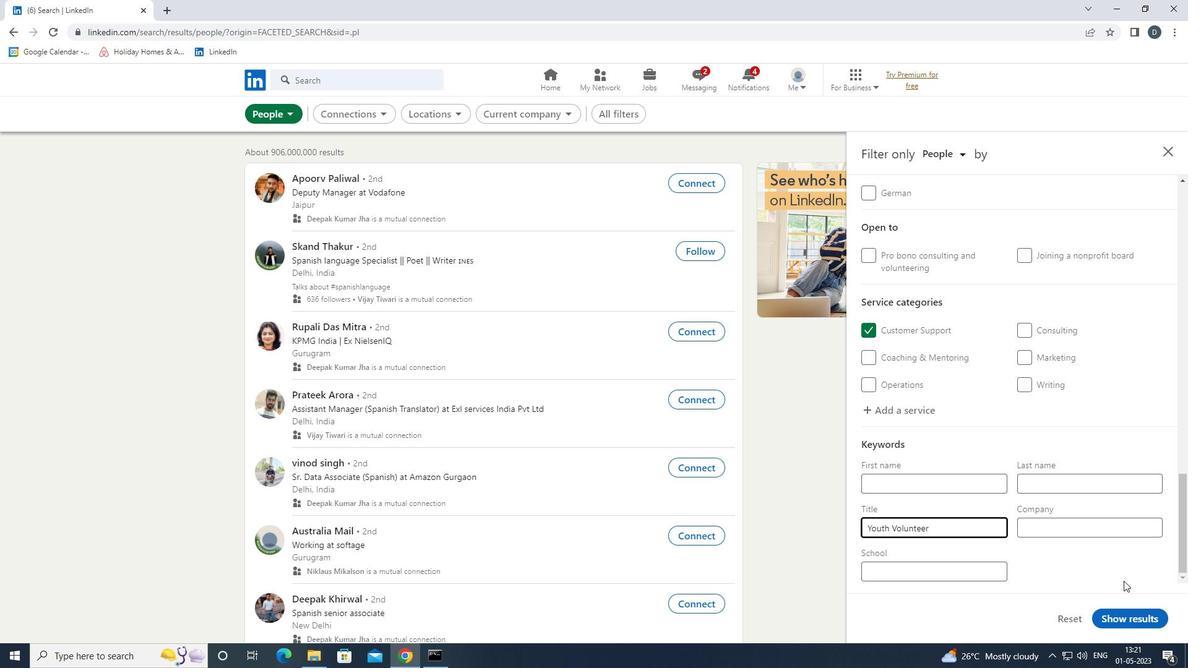 
Action: Mouse pressed left at (1138, 623)
Screenshot: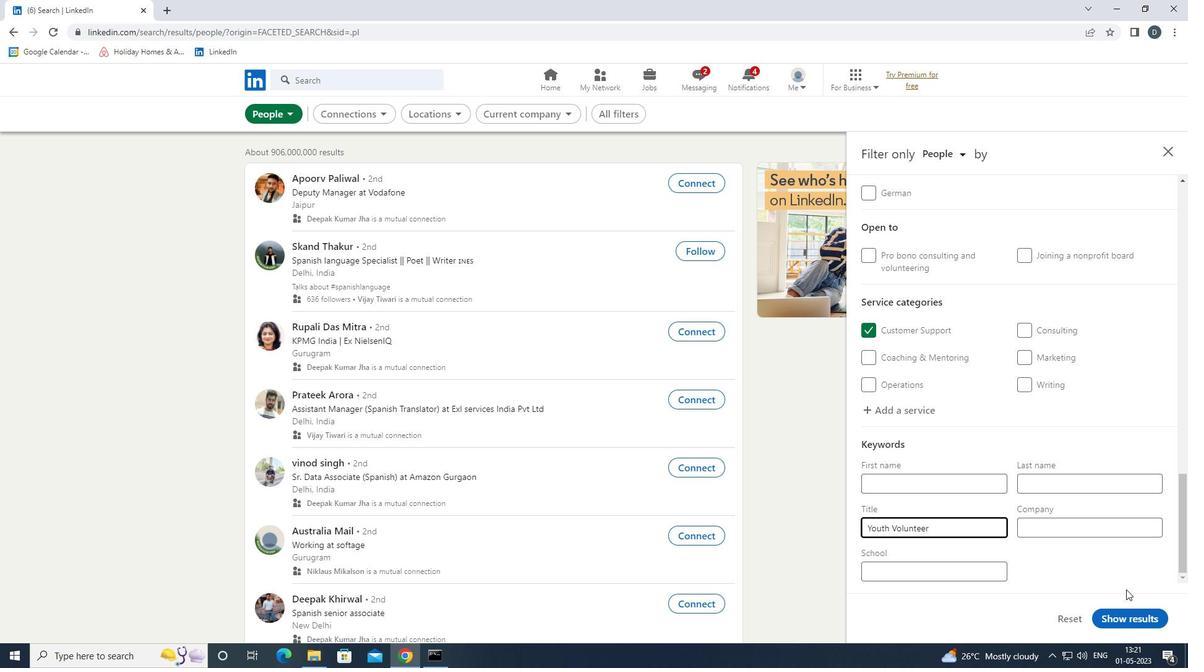 
Action: Mouse moved to (745, 408)
Screenshot: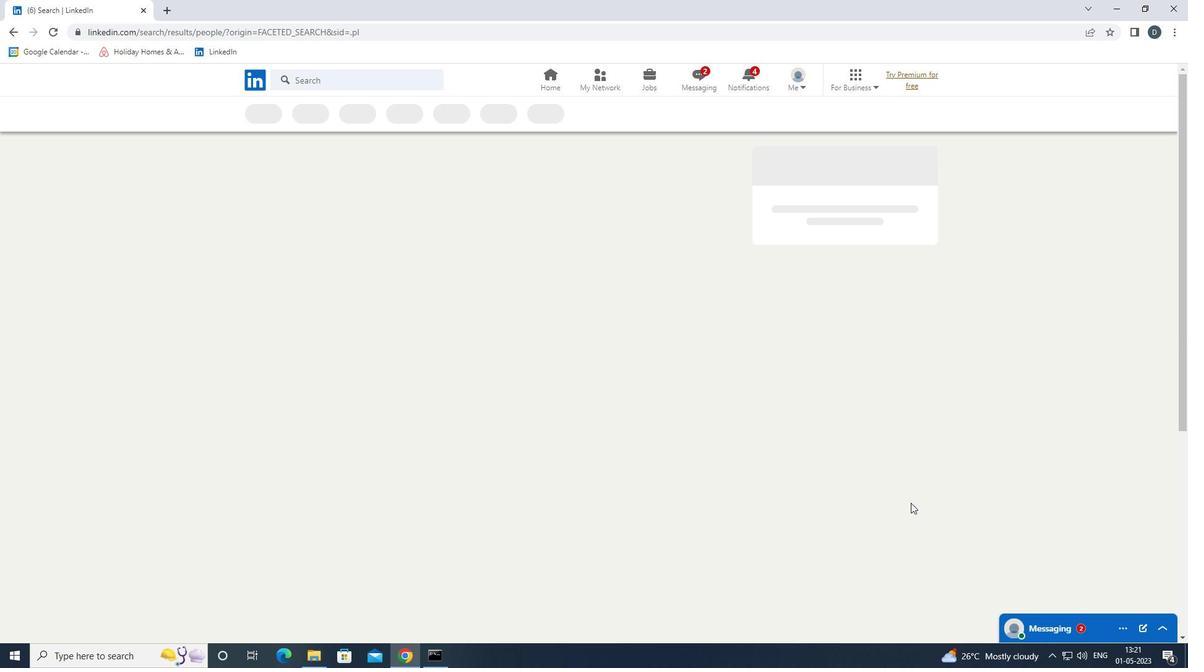 
